 Task: Open Card Brand Reputation Monitoring in Board Product Features to Workspace Direct Marketing and add a team member Softage.4@softage.net, a label Red, a checklist Business Analysis, an attachment from your onedrive, a color Red and finally, add a card description 'Conduct team training session on communication' and a comment 'We should approach this task with a sense of curiosity and a willingness to experiment with new ideas and approaches.'. Add a start date 'Jan 04, 1900' with a due date 'Jan 11, 1900'
Action: Mouse moved to (100, 420)
Screenshot: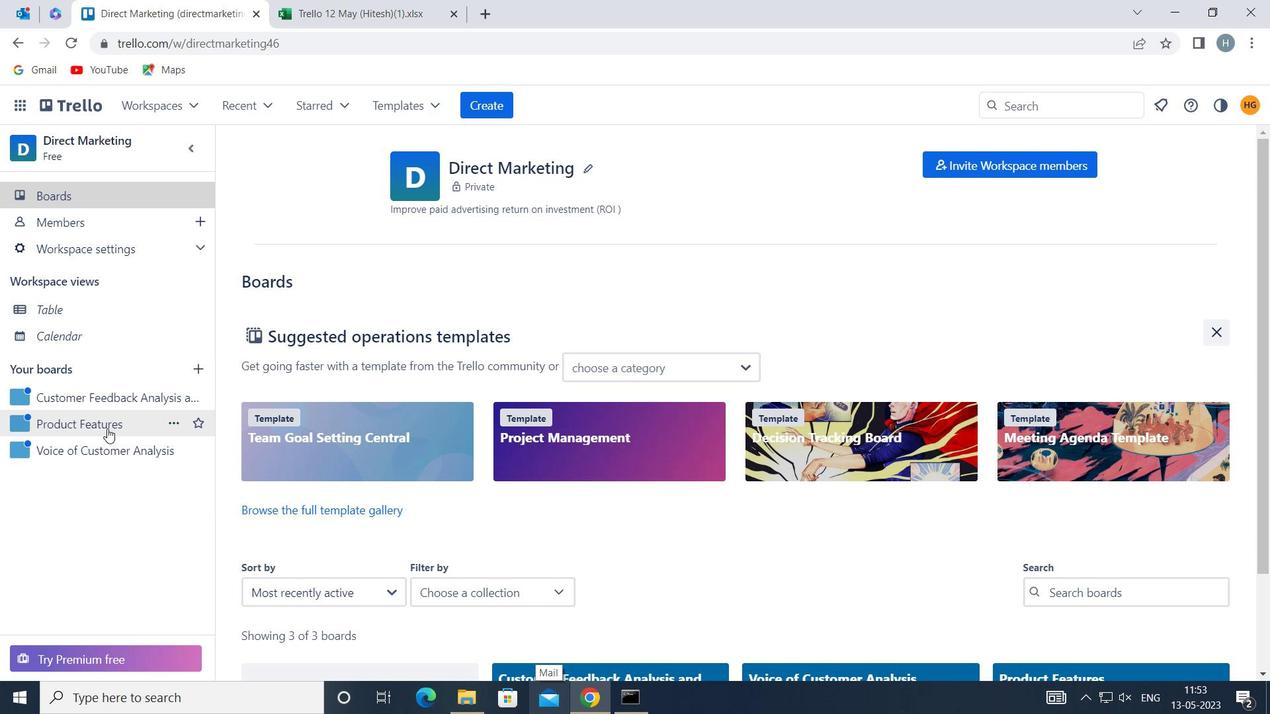 
Action: Mouse pressed left at (100, 420)
Screenshot: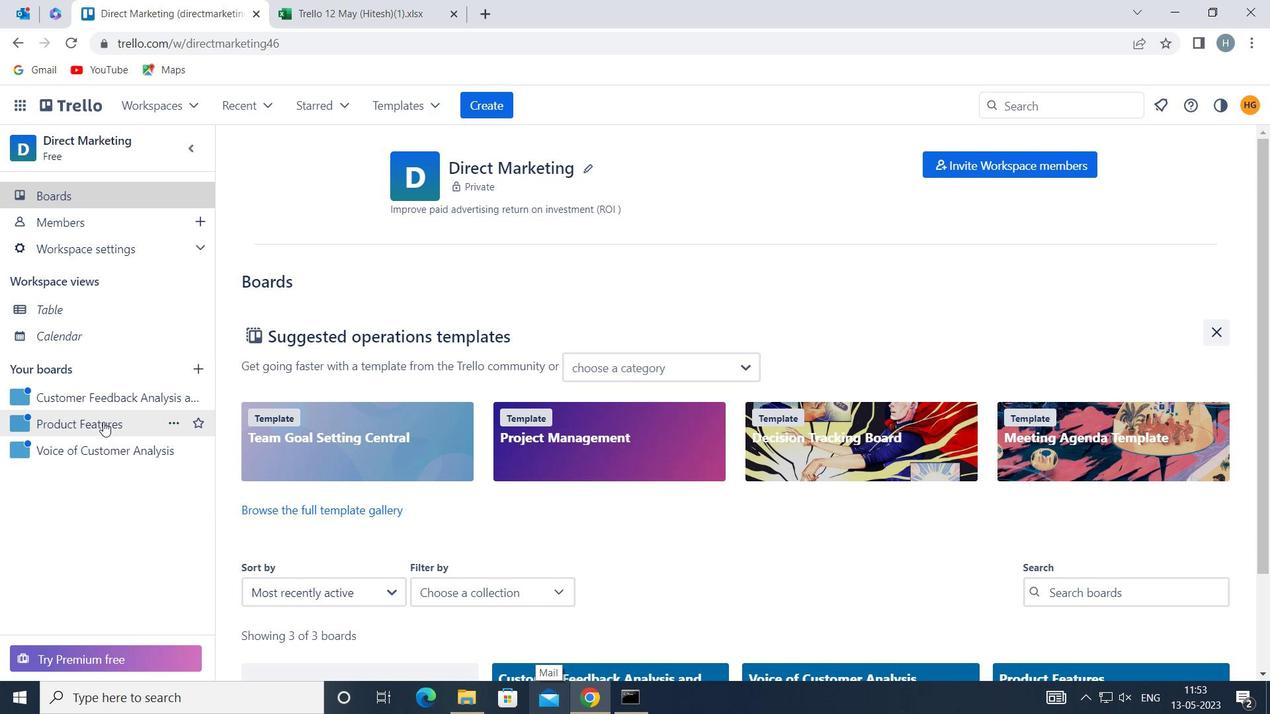
Action: Mouse moved to (525, 240)
Screenshot: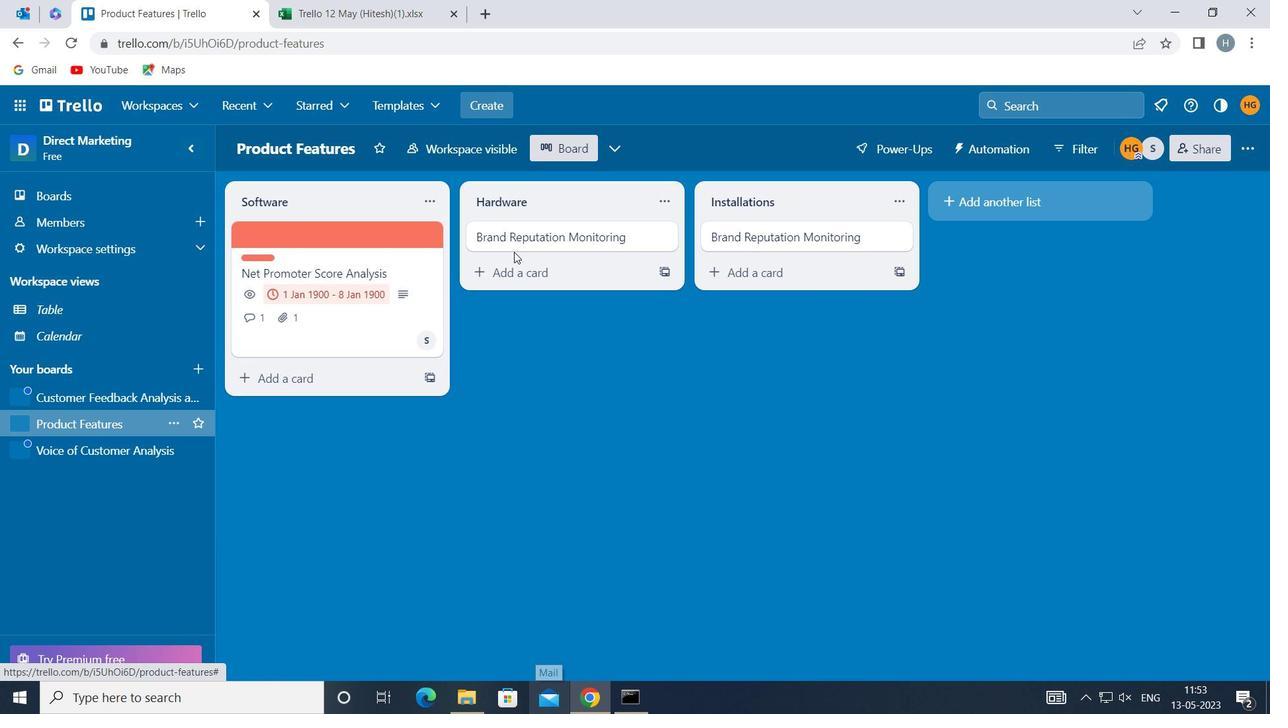 
Action: Mouse pressed left at (525, 240)
Screenshot: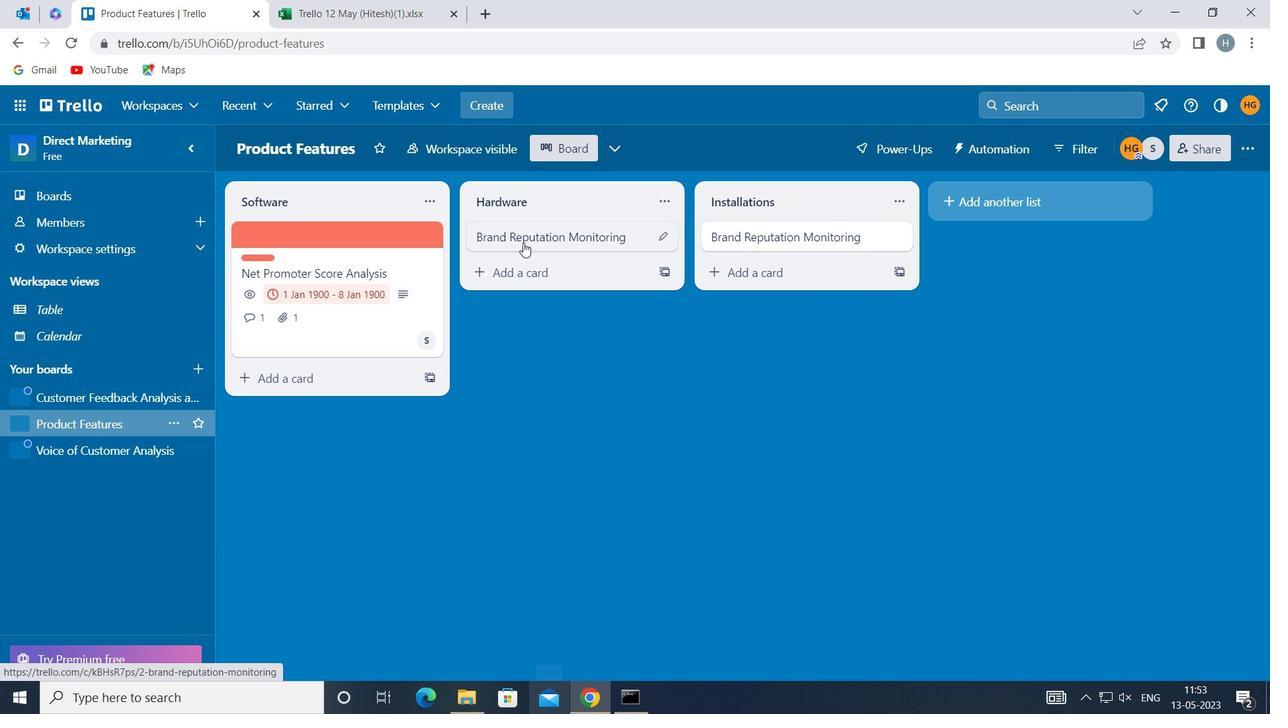
Action: Mouse moved to (832, 301)
Screenshot: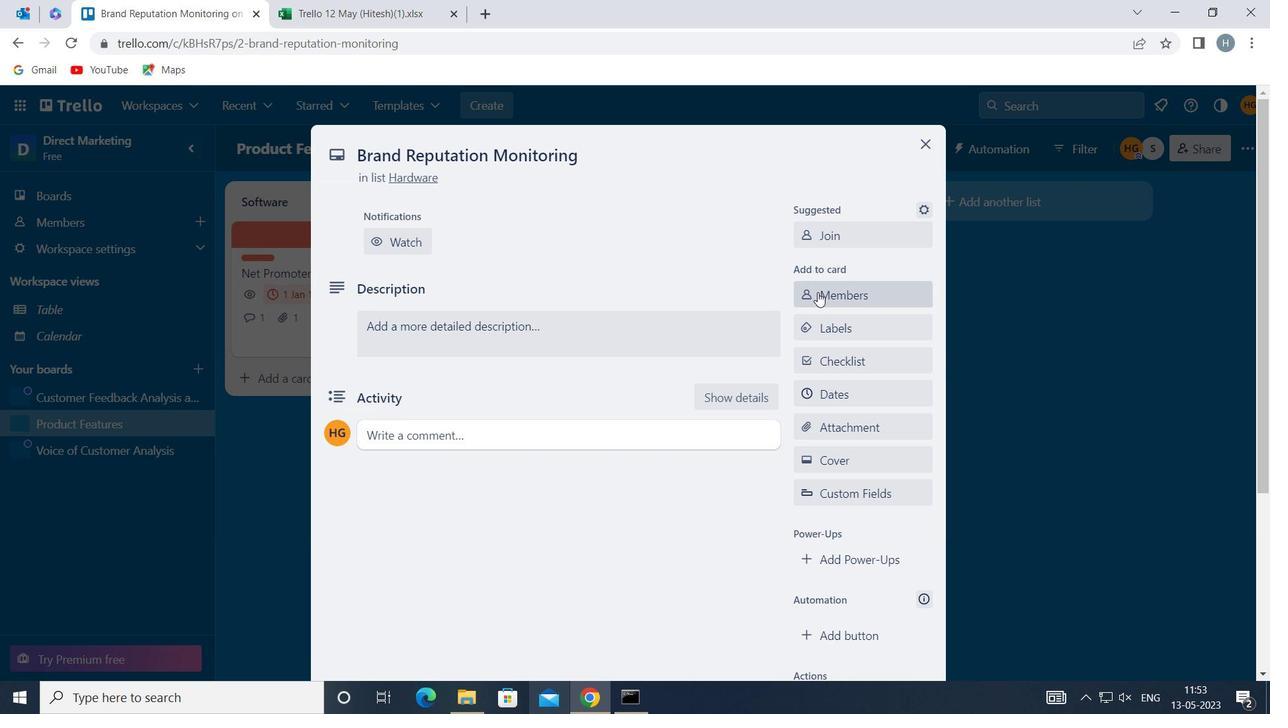 
Action: Mouse pressed left at (832, 301)
Screenshot: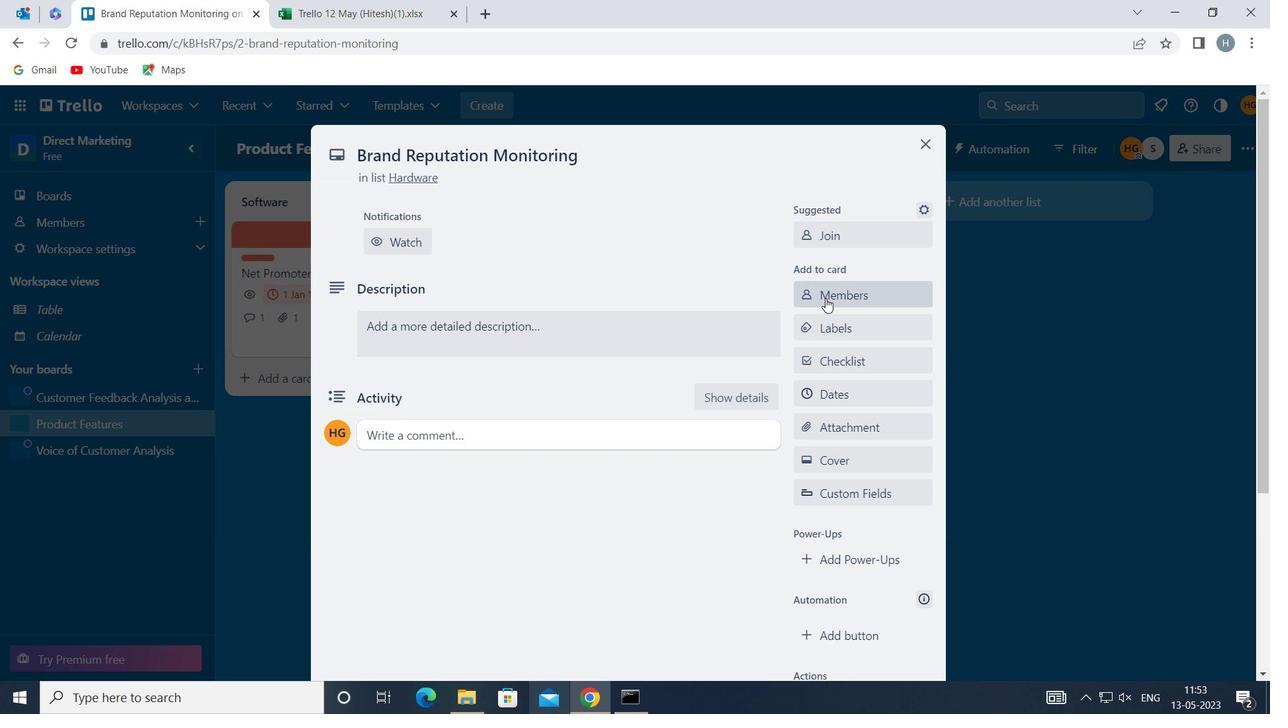 
Action: Mouse moved to (833, 301)
Screenshot: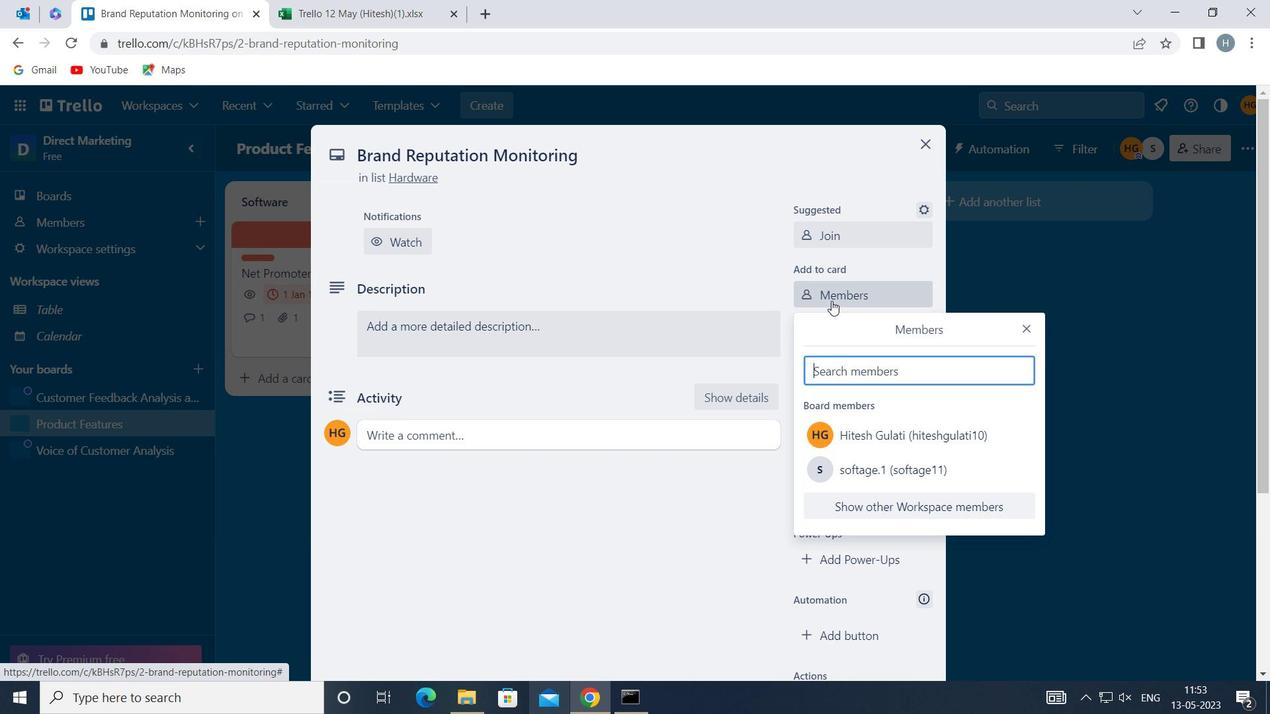 
Action: Key pressed softage
Screenshot: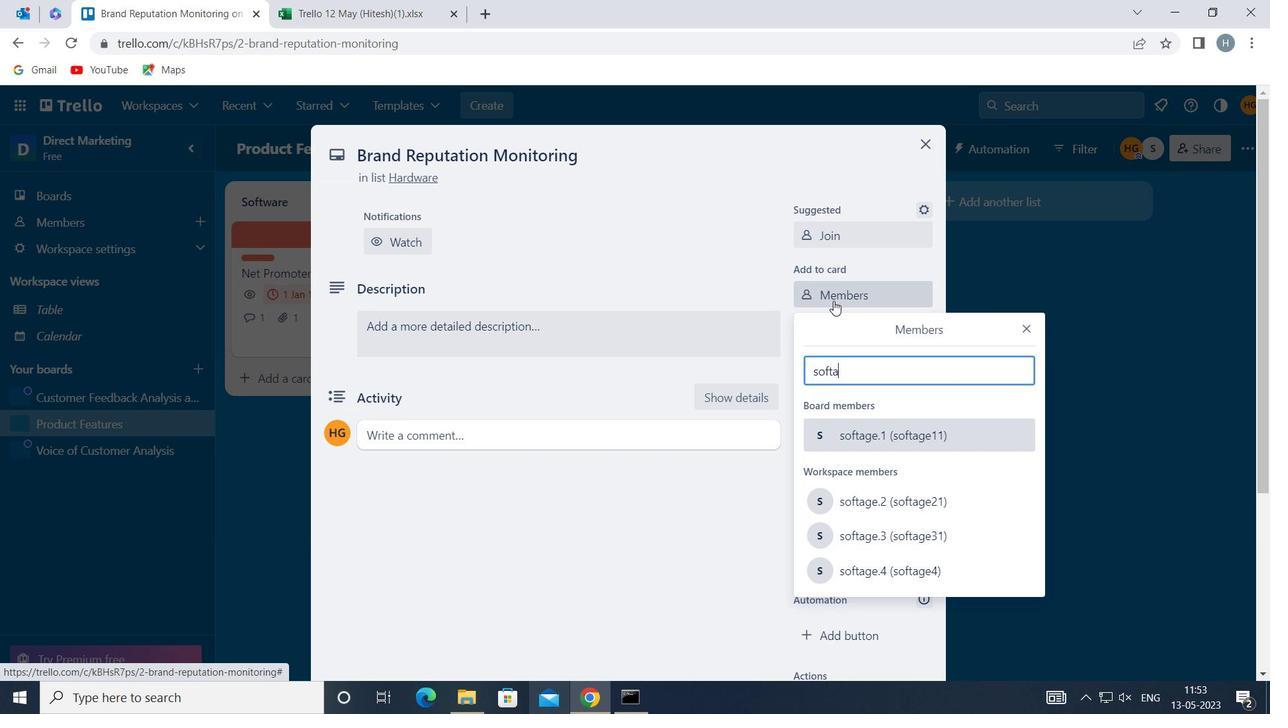 
Action: Mouse moved to (904, 564)
Screenshot: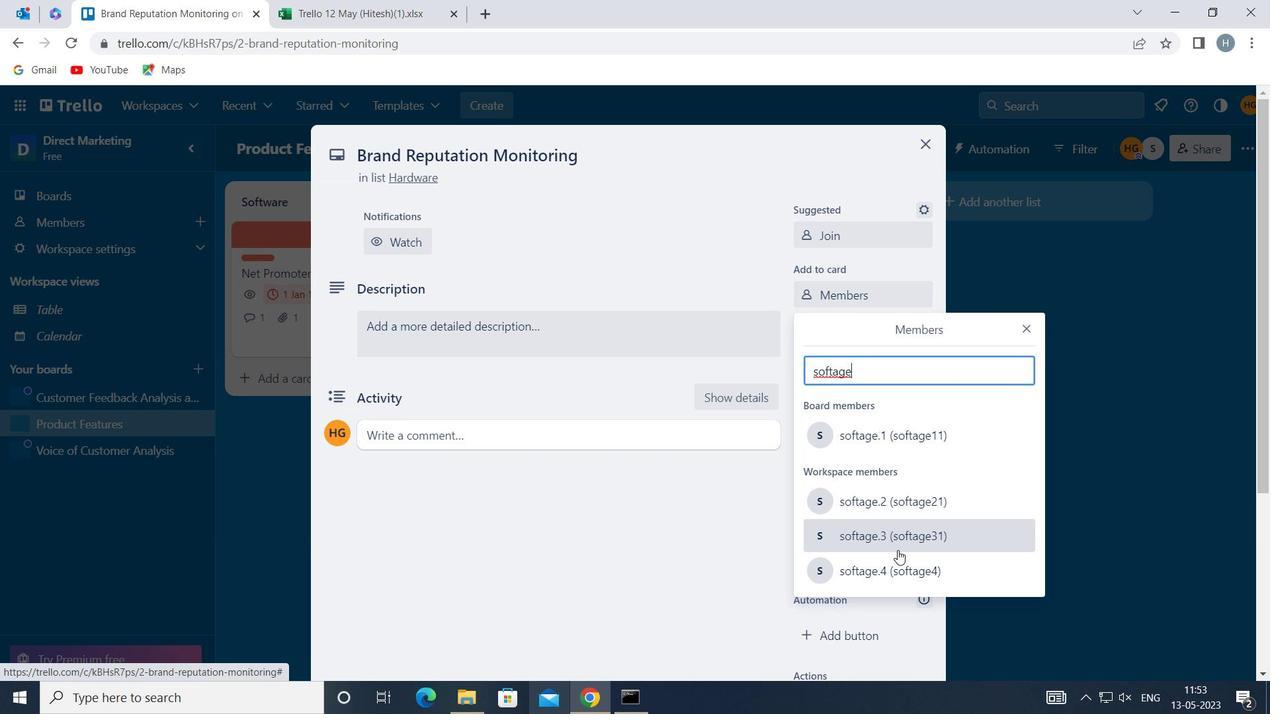 
Action: Mouse pressed left at (904, 564)
Screenshot: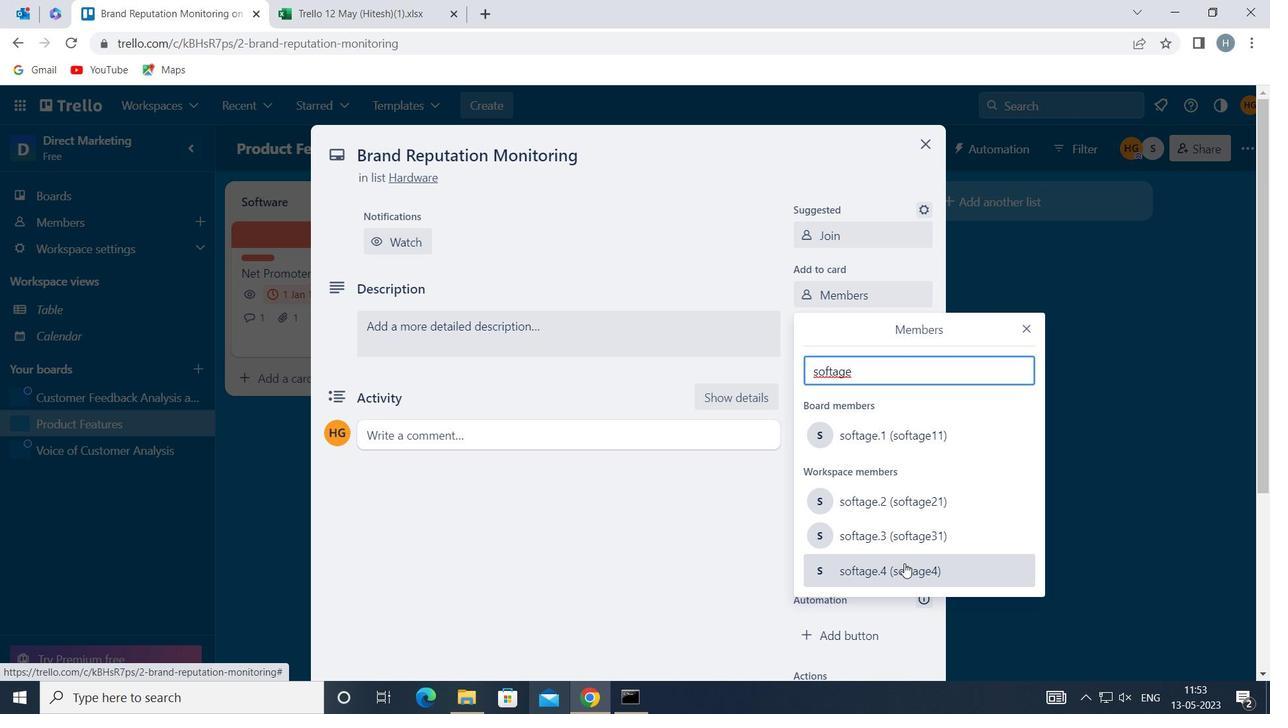 
Action: Mouse moved to (1033, 325)
Screenshot: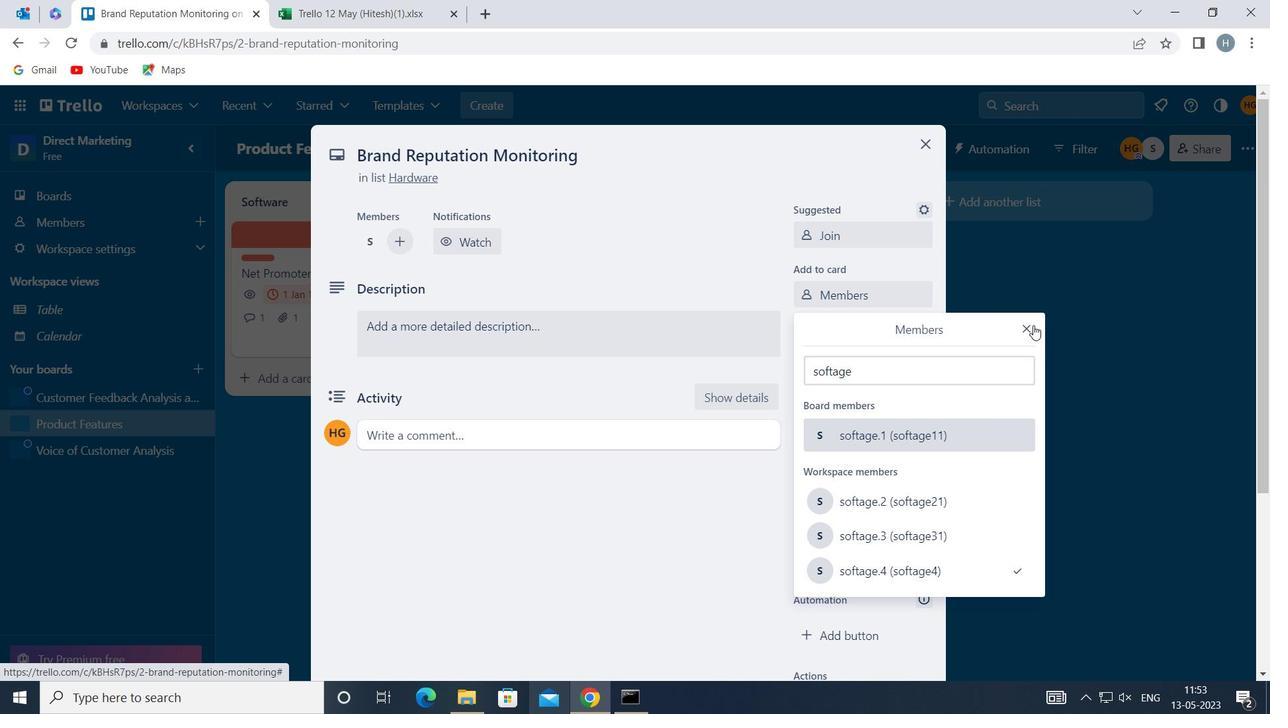 
Action: Mouse pressed left at (1033, 325)
Screenshot: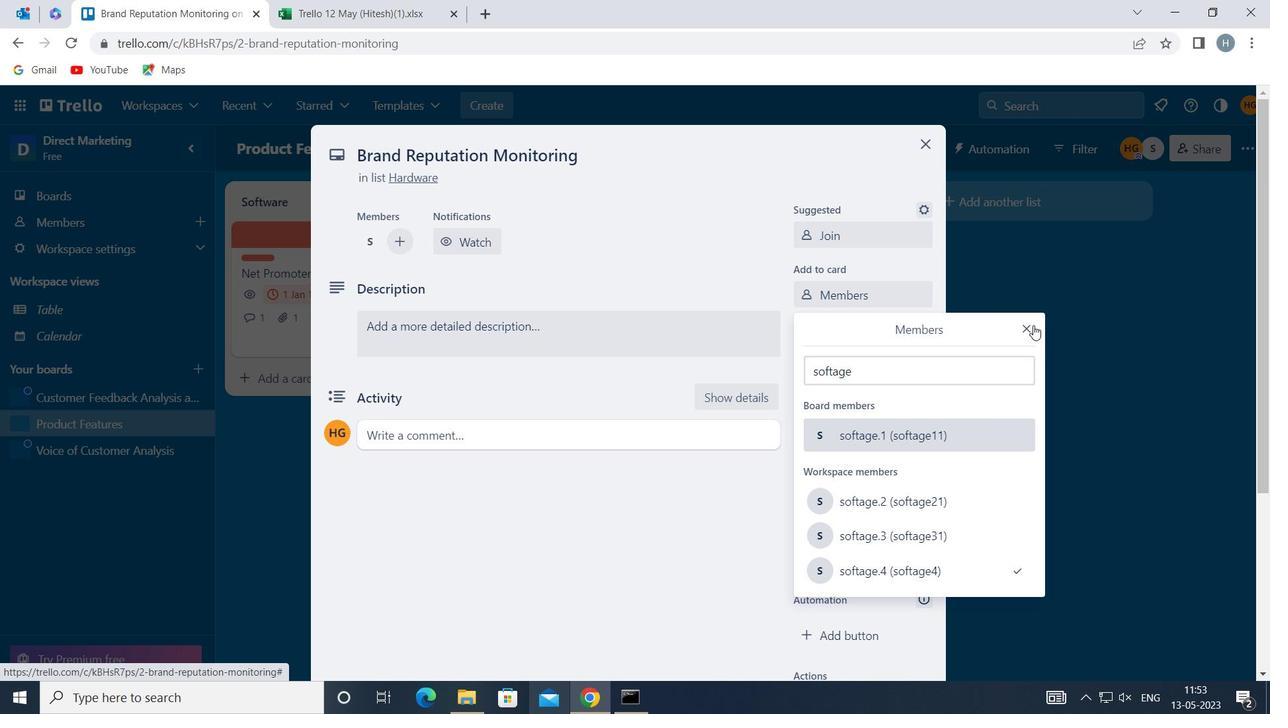 
Action: Mouse moved to (864, 328)
Screenshot: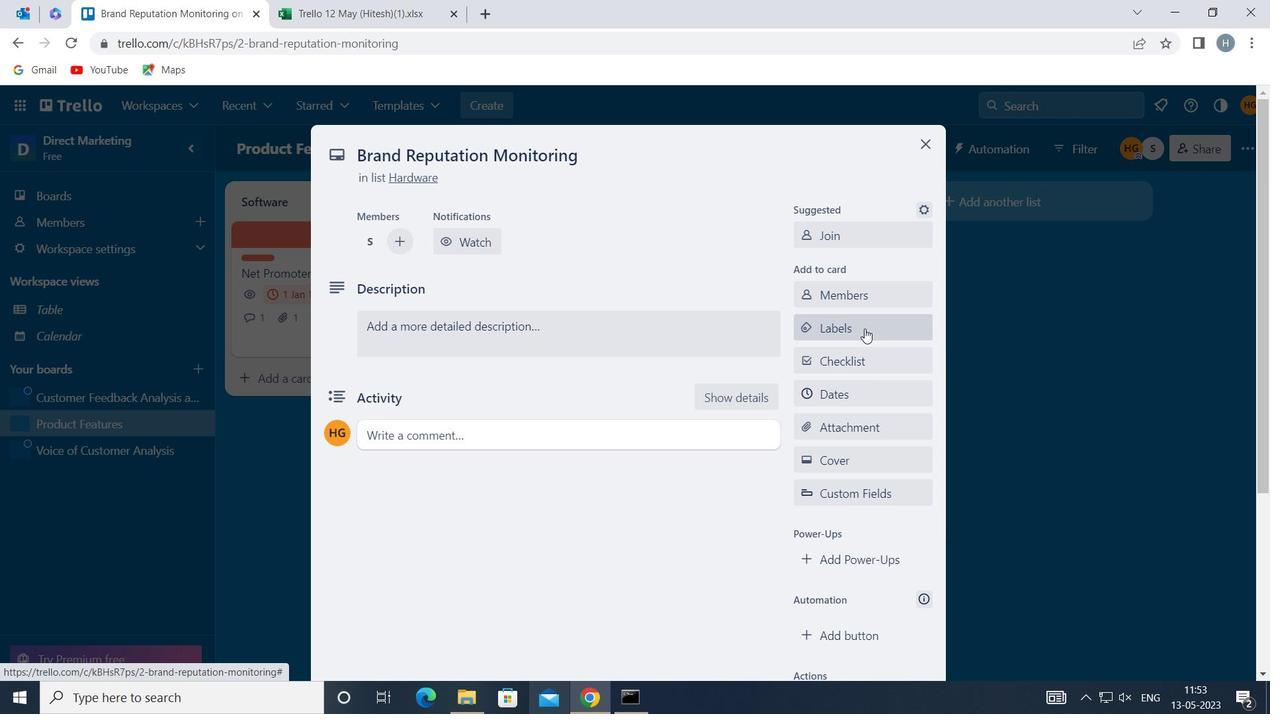 
Action: Mouse pressed left at (864, 328)
Screenshot: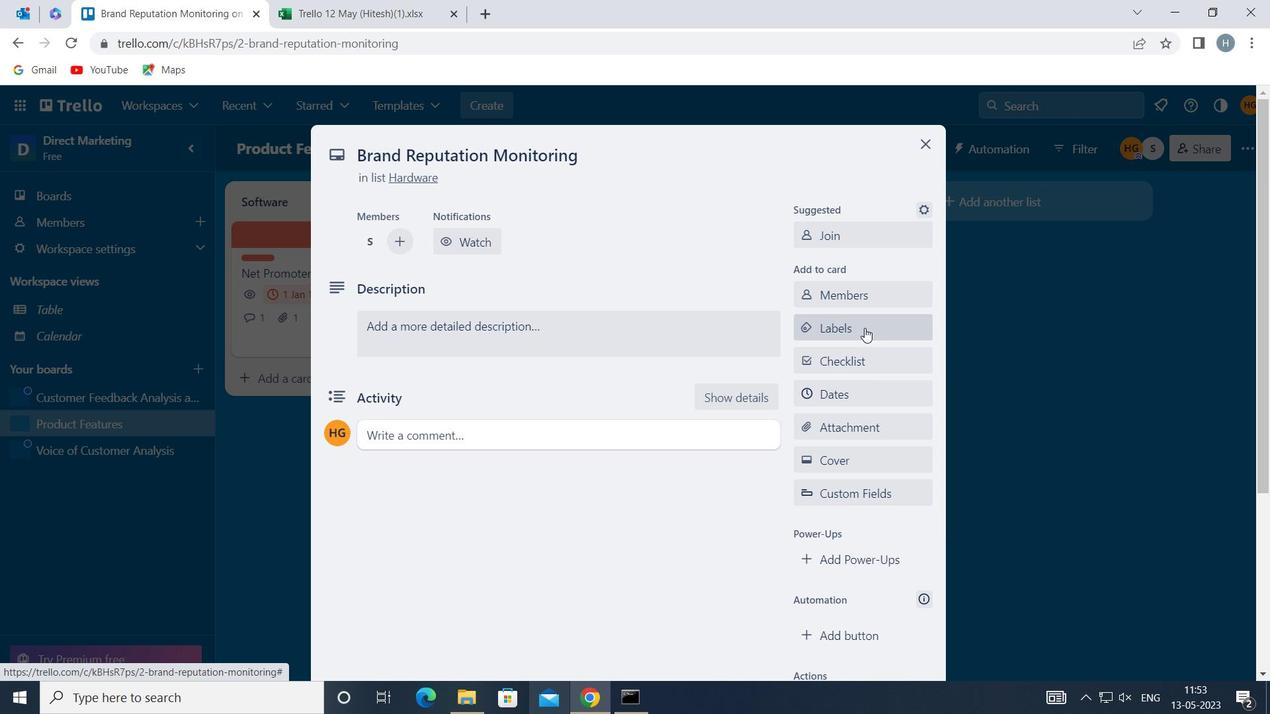
Action: Mouse pressed left at (864, 328)
Screenshot: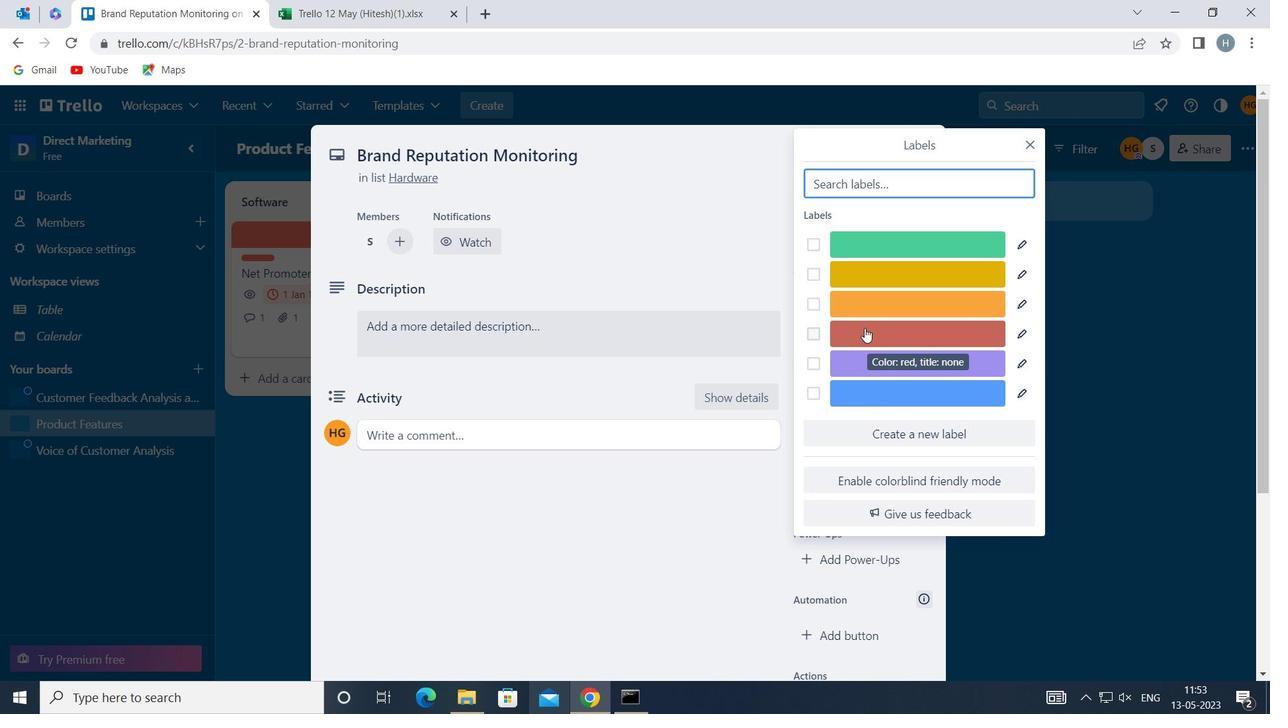 
Action: Mouse moved to (1032, 142)
Screenshot: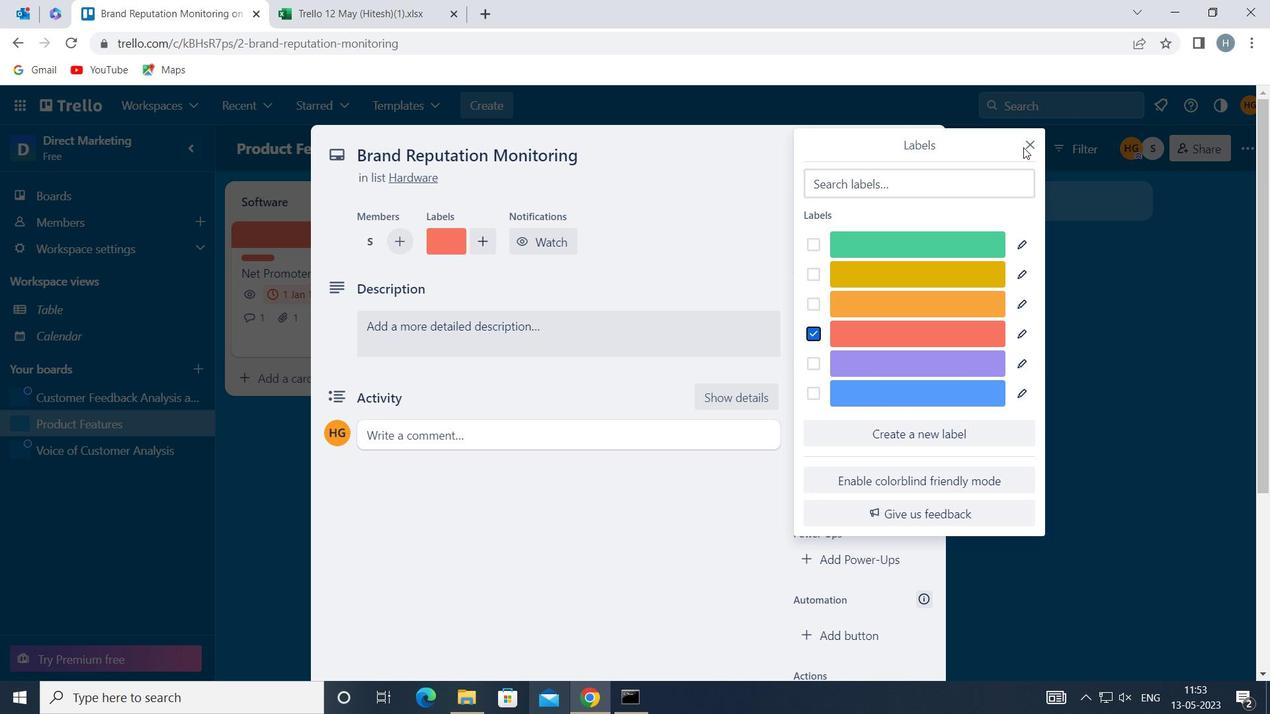 
Action: Mouse pressed left at (1032, 142)
Screenshot: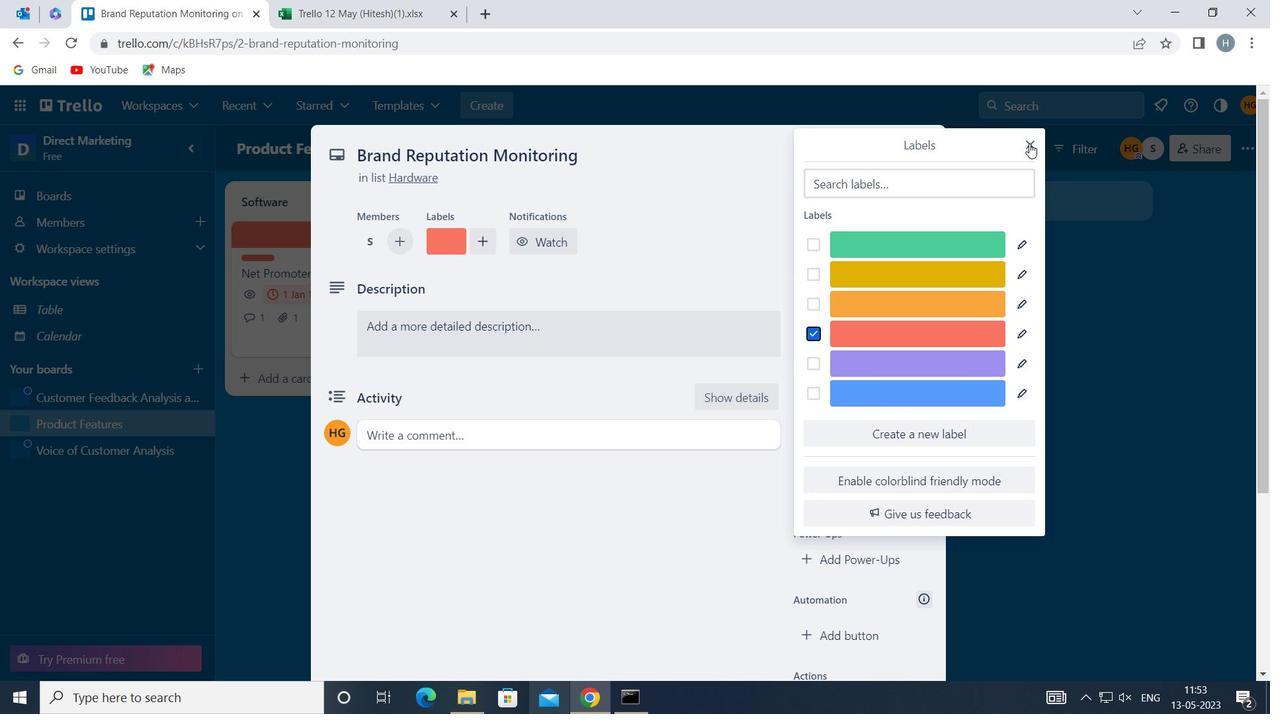 
Action: Mouse moved to (911, 356)
Screenshot: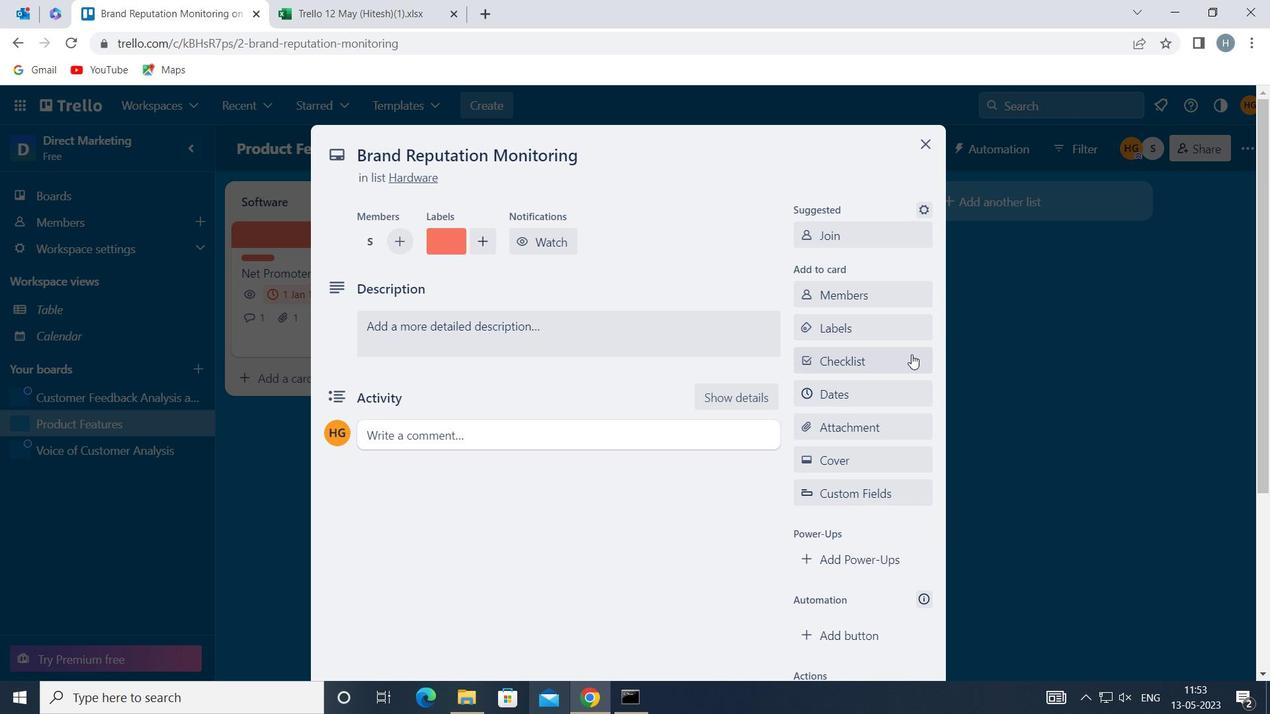 
Action: Mouse pressed left at (911, 356)
Screenshot: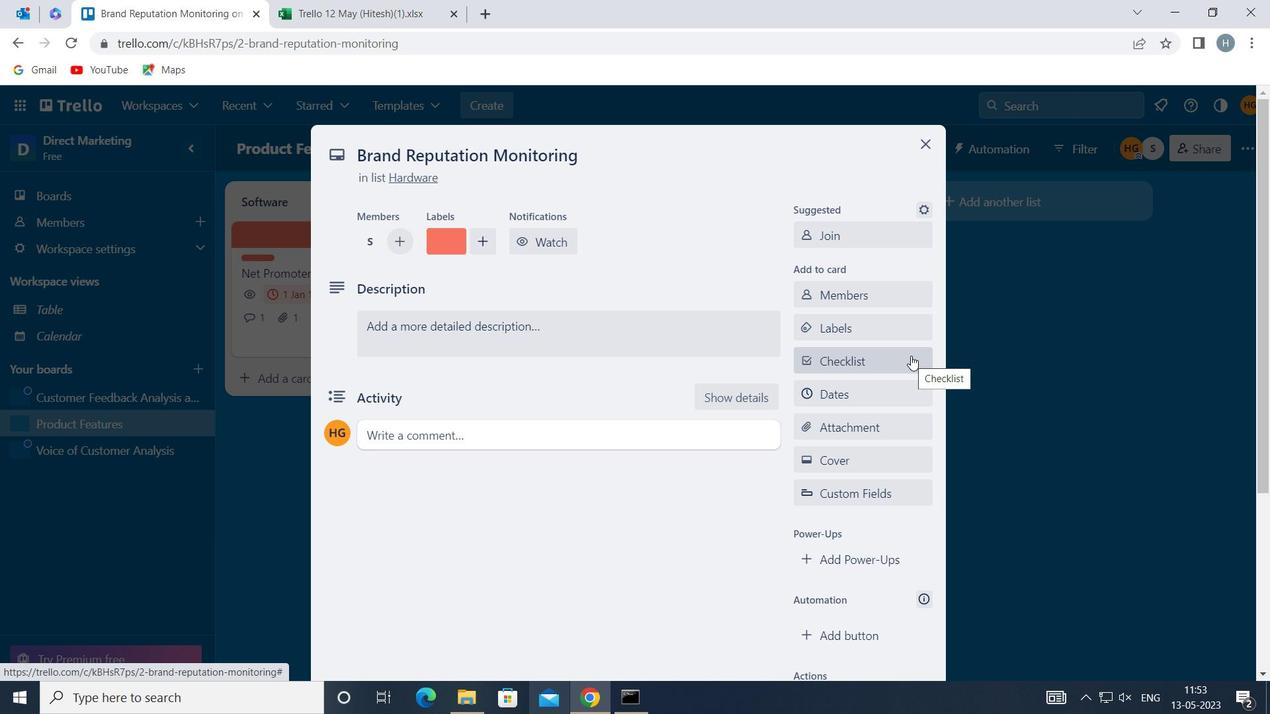 
Action: Key pressed <Key.shift><Key.shift>BUSINESS<Key.space><Key.shift>ANALYSIS
Screenshot: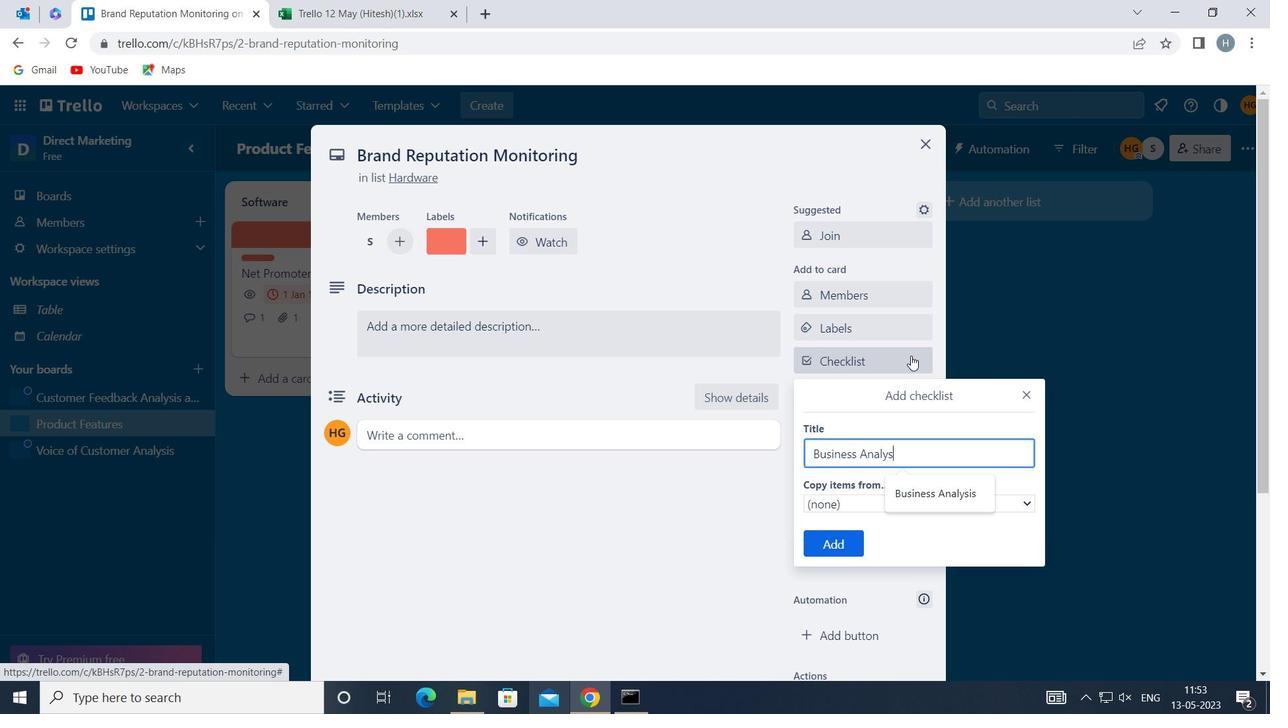 
Action: Mouse moved to (835, 538)
Screenshot: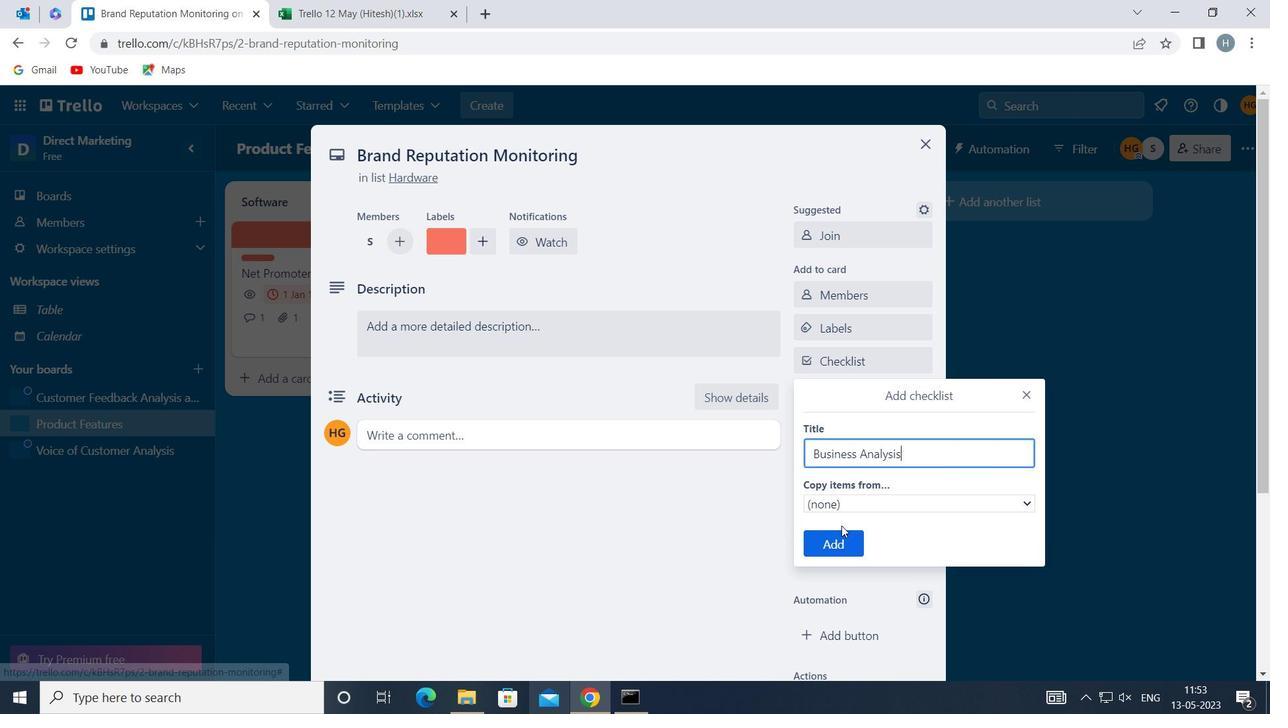 
Action: Mouse pressed left at (835, 538)
Screenshot: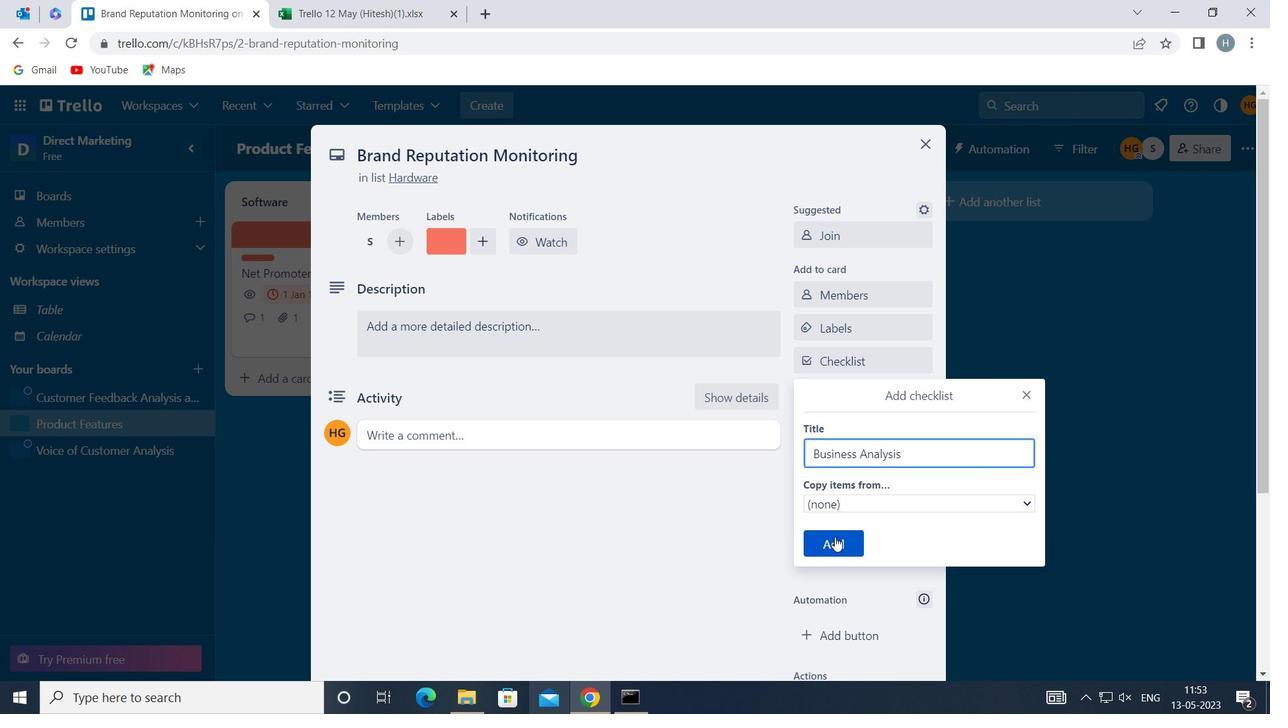 
Action: Mouse moved to (877, 363)
Screenshot: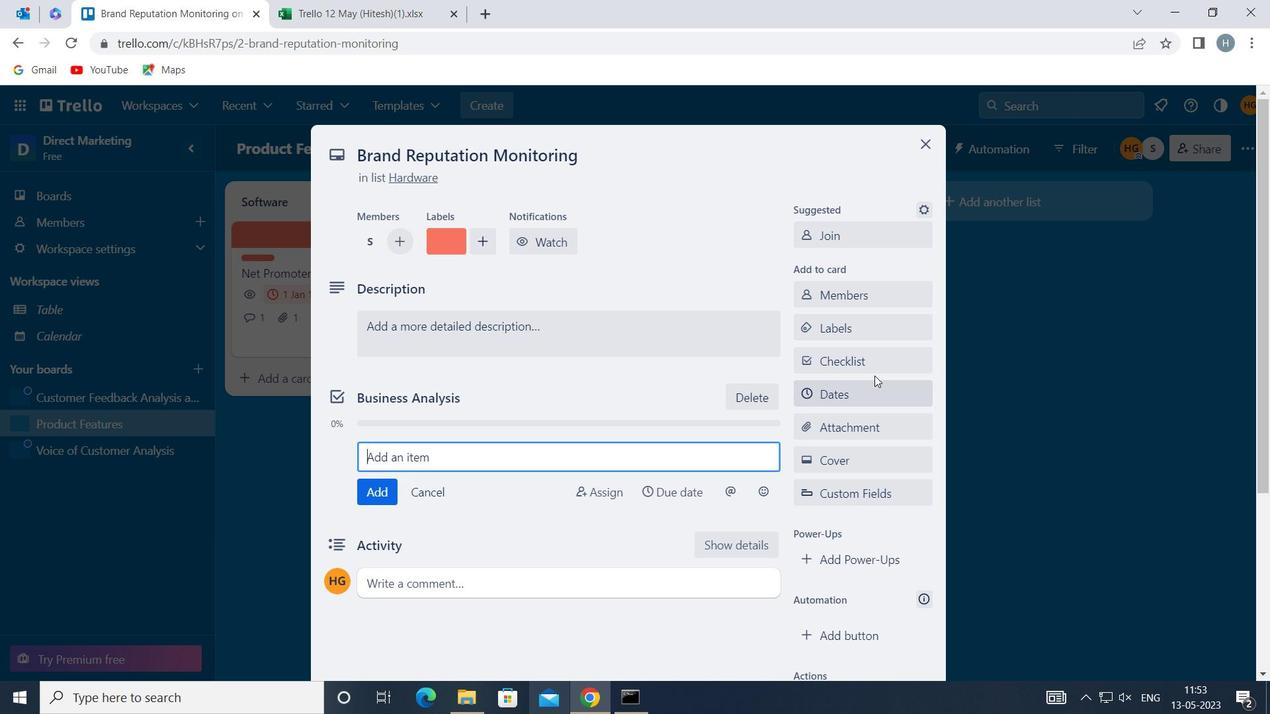 
Action: Mouse pressed left at (877, 363)
Screenshot: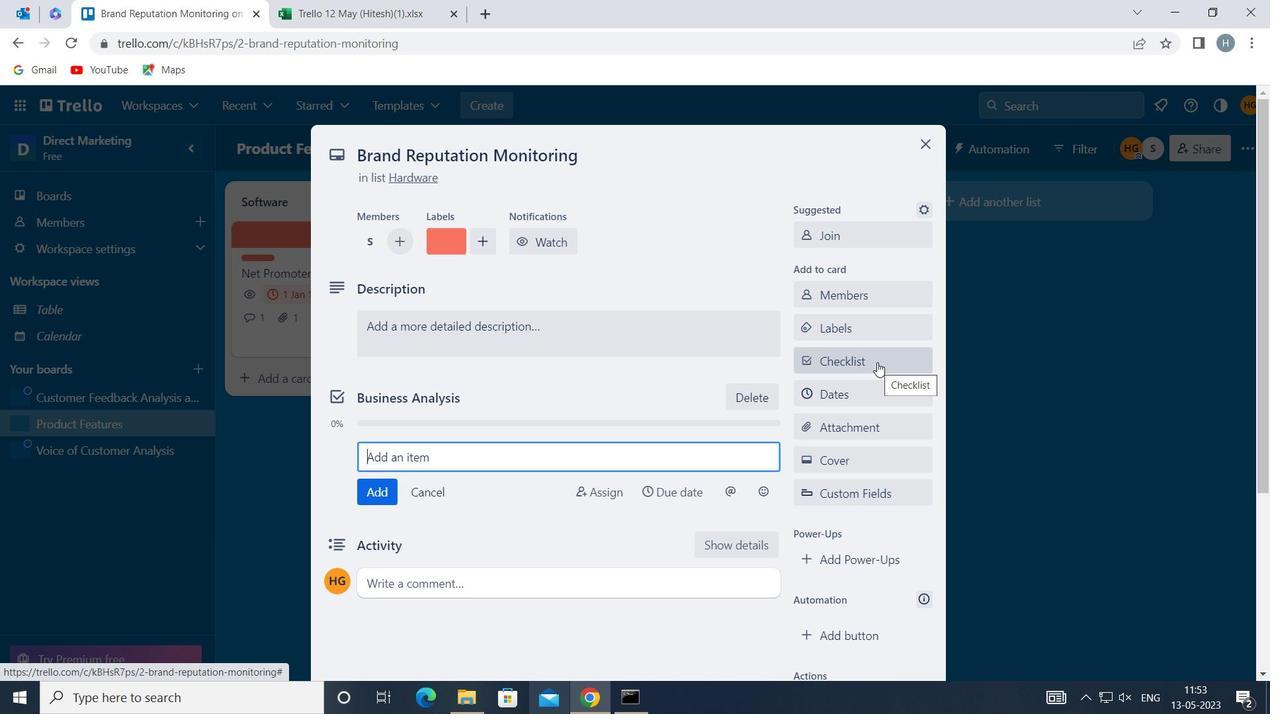 
Action: Mouse moved to (1029, 391)
Screenshot: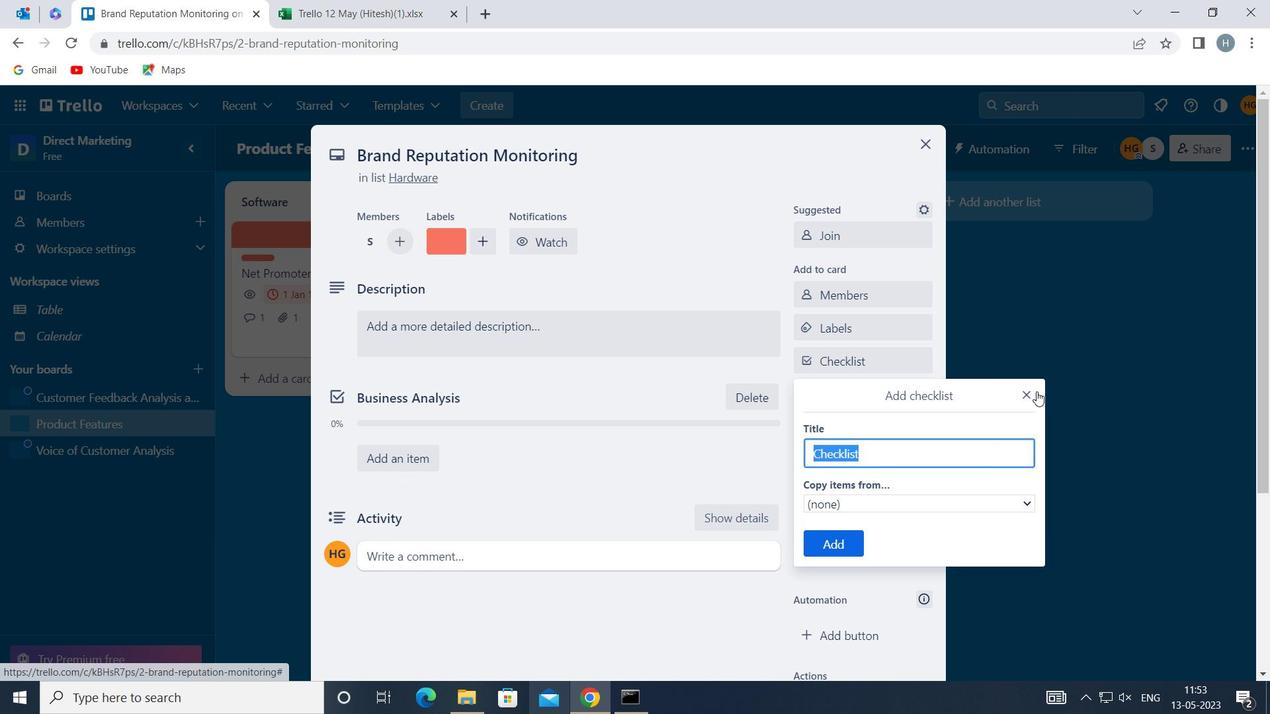 
Action: Mouse pressed left at (1029, 391)
Screenshot: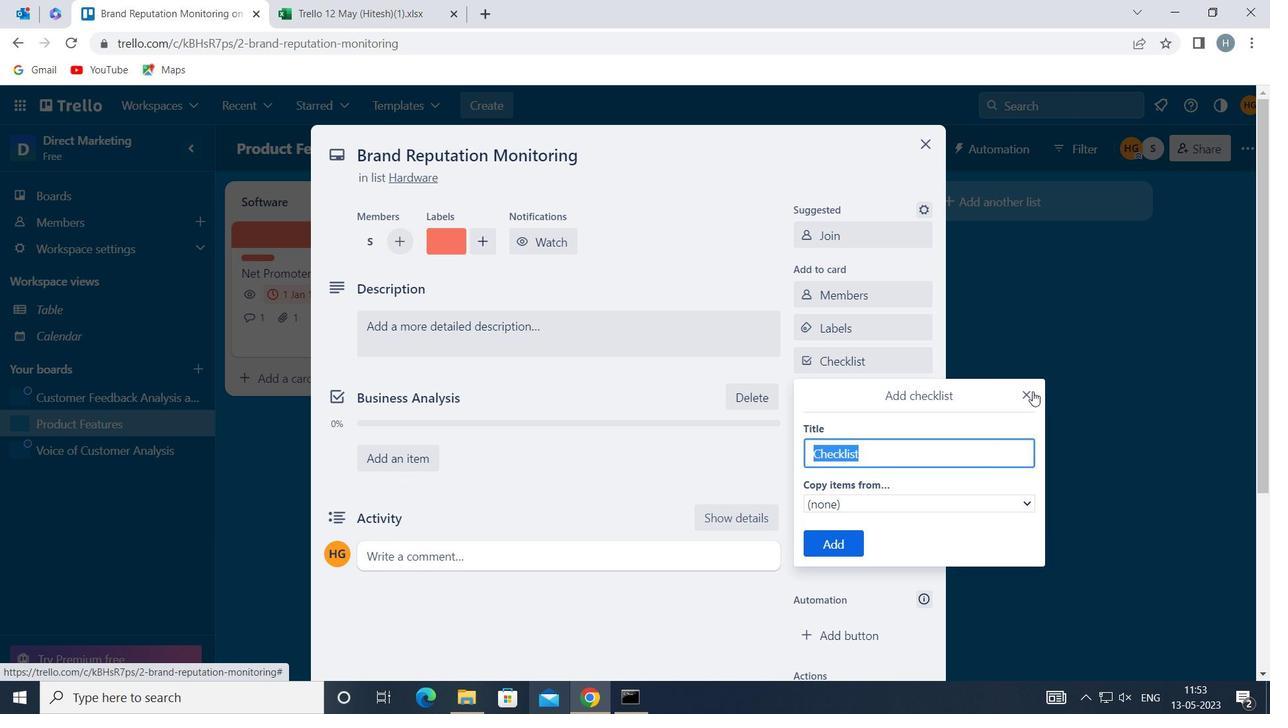 
Action: Mouse moved to (880, 417)
Screenshot: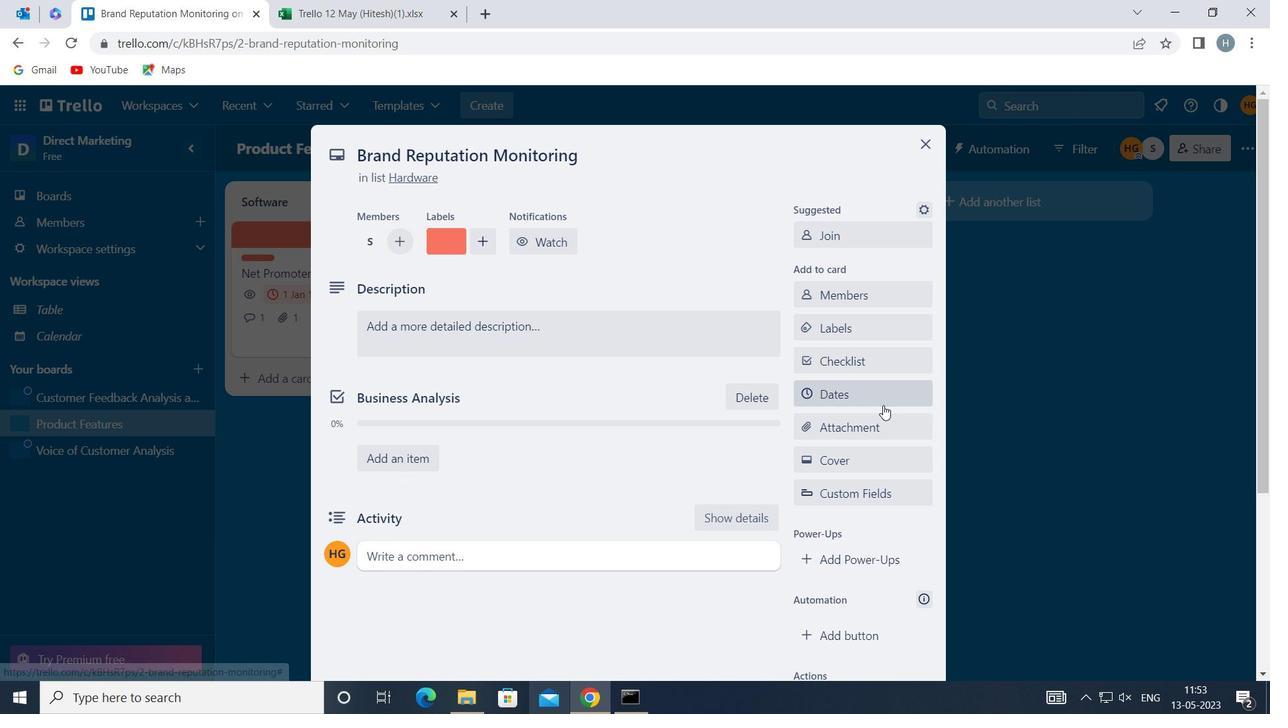 
Action: Mouse pressed left at (880, 417)
Screenshot: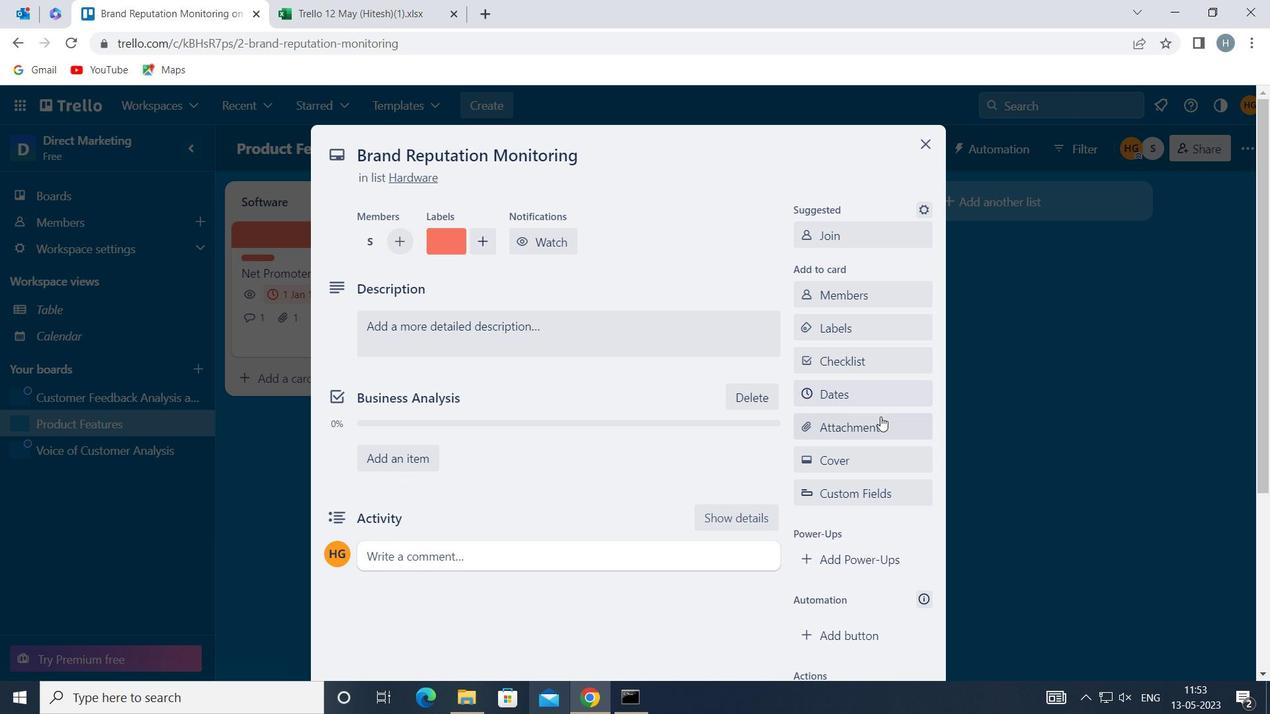 
Action: Mouse moved to (877, 309)
Screenshot: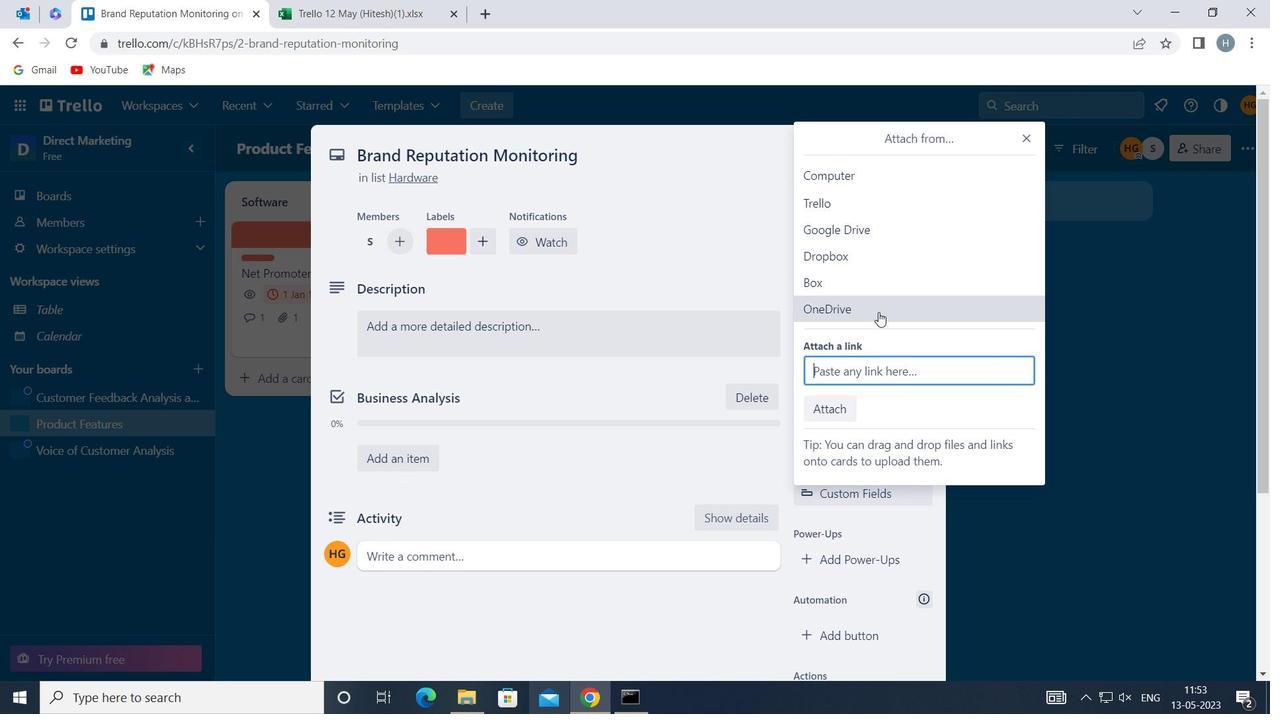 
Action: Mouse pressed left at (877, 309)
Screenshot: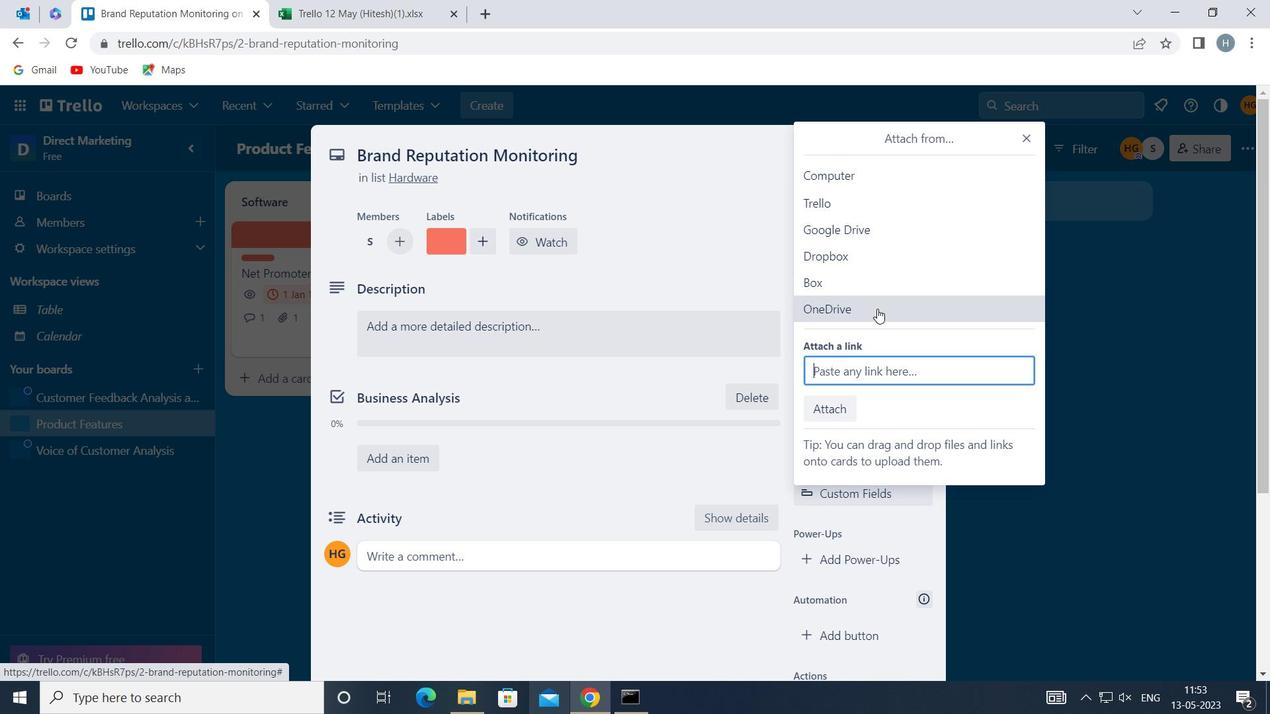 
Action: Mouse moved to (581, 238)
Screenshot: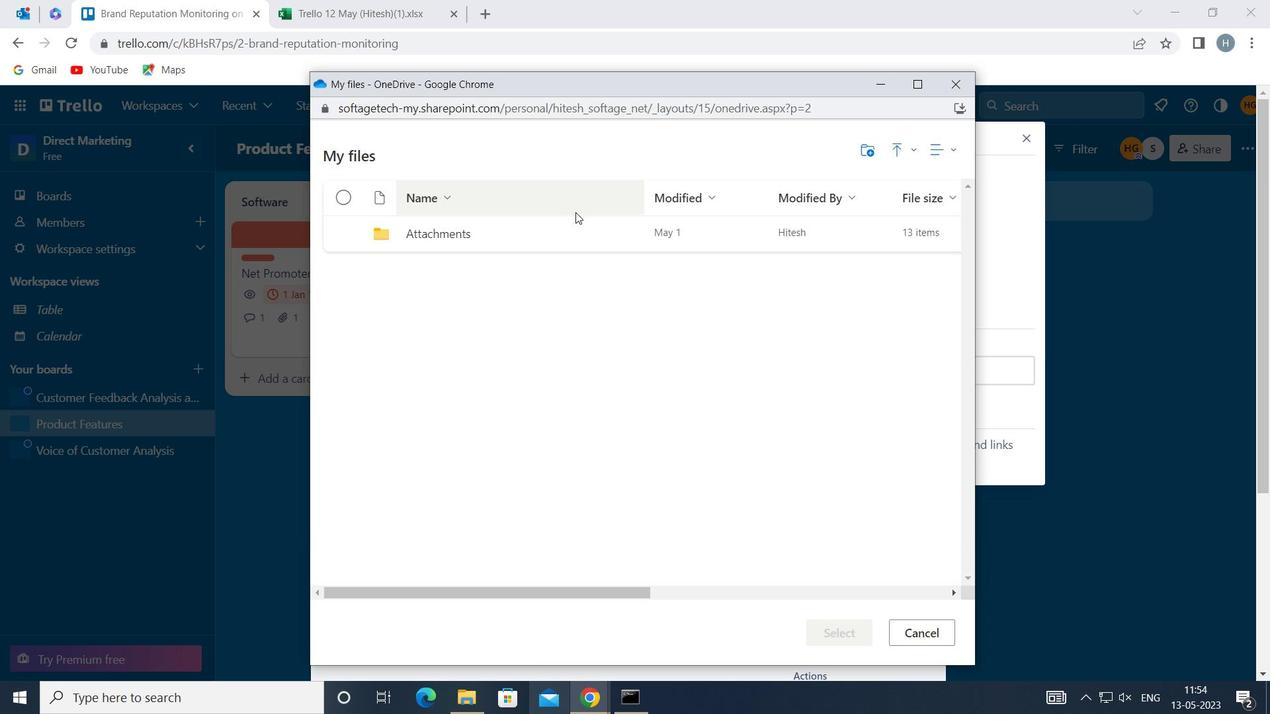 
Action: Mouse pressed left at (581, 238)
Screenshot: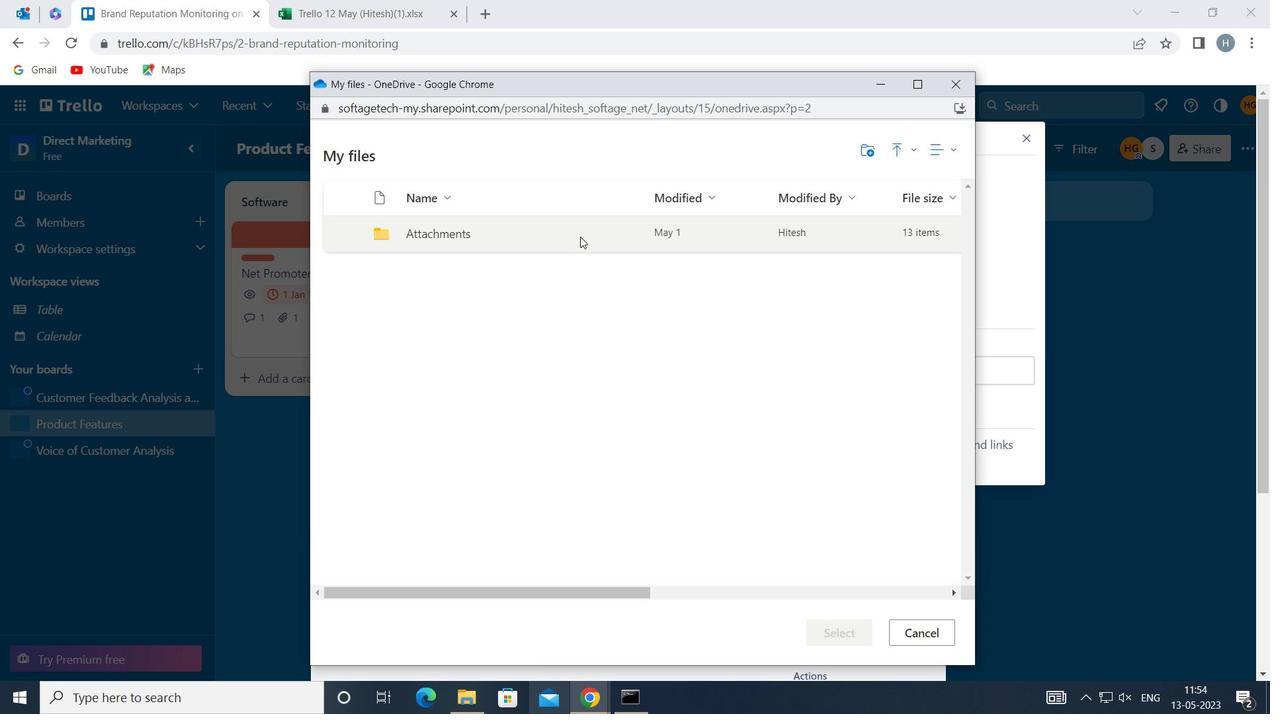 
Action: Mouse moved to (581, 239)
Screenshot: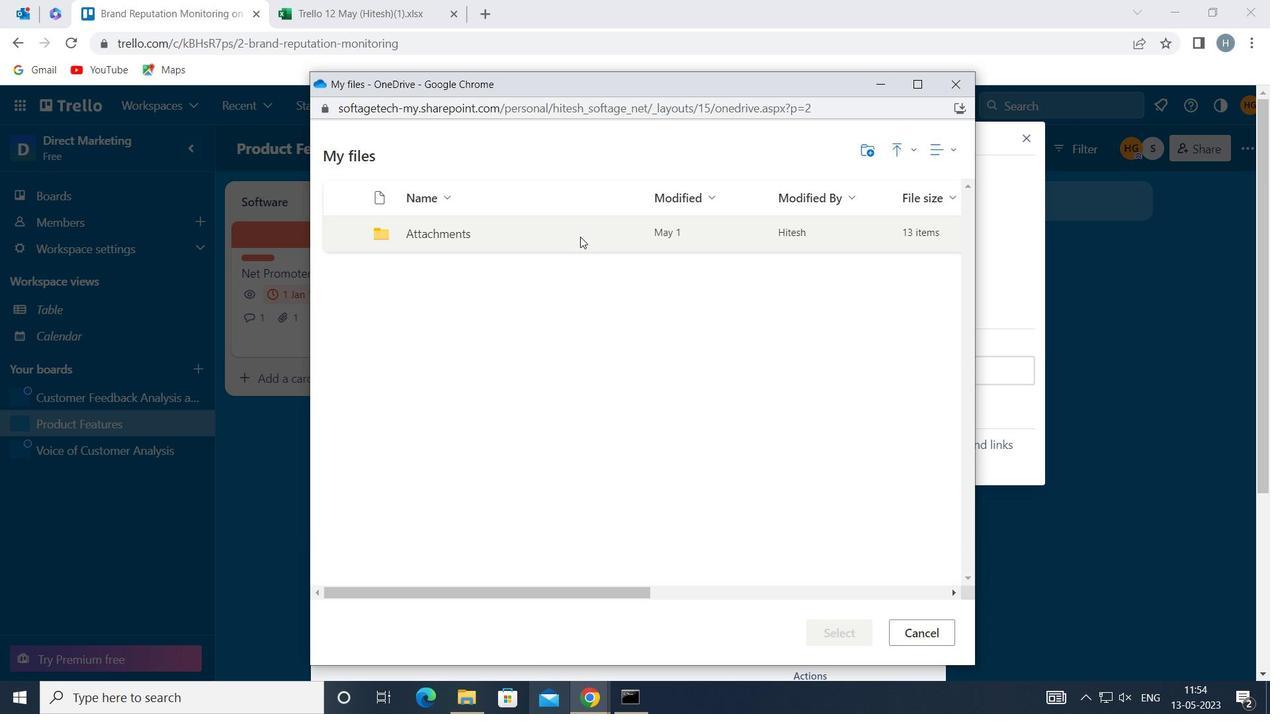 
Action: Mouse pressed left at (581, 239)
Screenshot: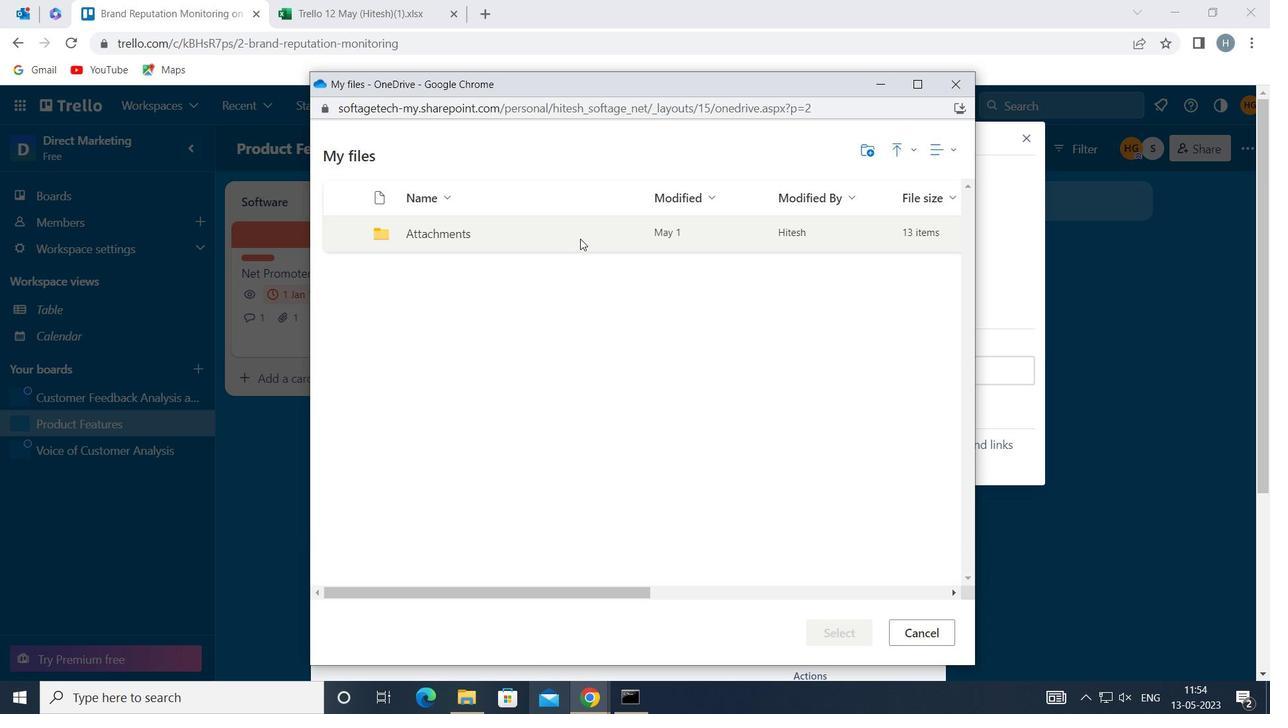 
Action: Mouse moved to (623, 256)
Screenshot: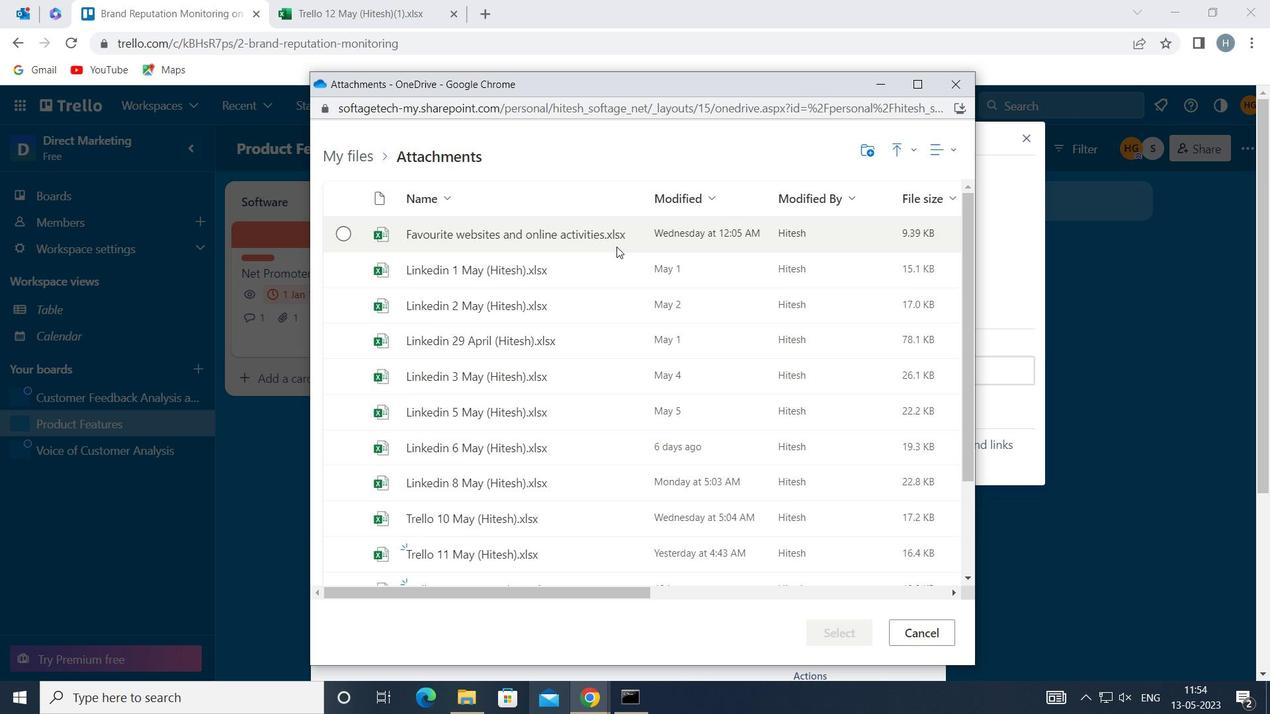 
Action: Mouse pressed left at (623, 256)
Screenshot: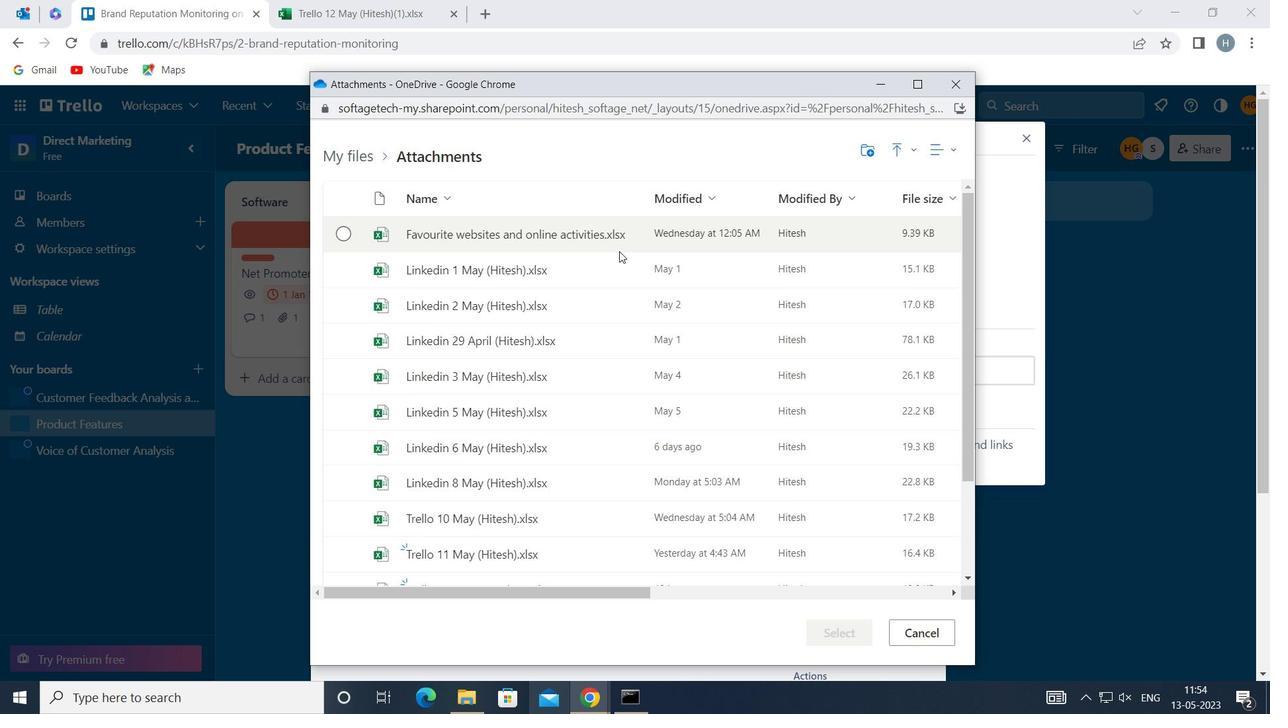 
Action: Mouse moved to (850, 625)
Screenshot: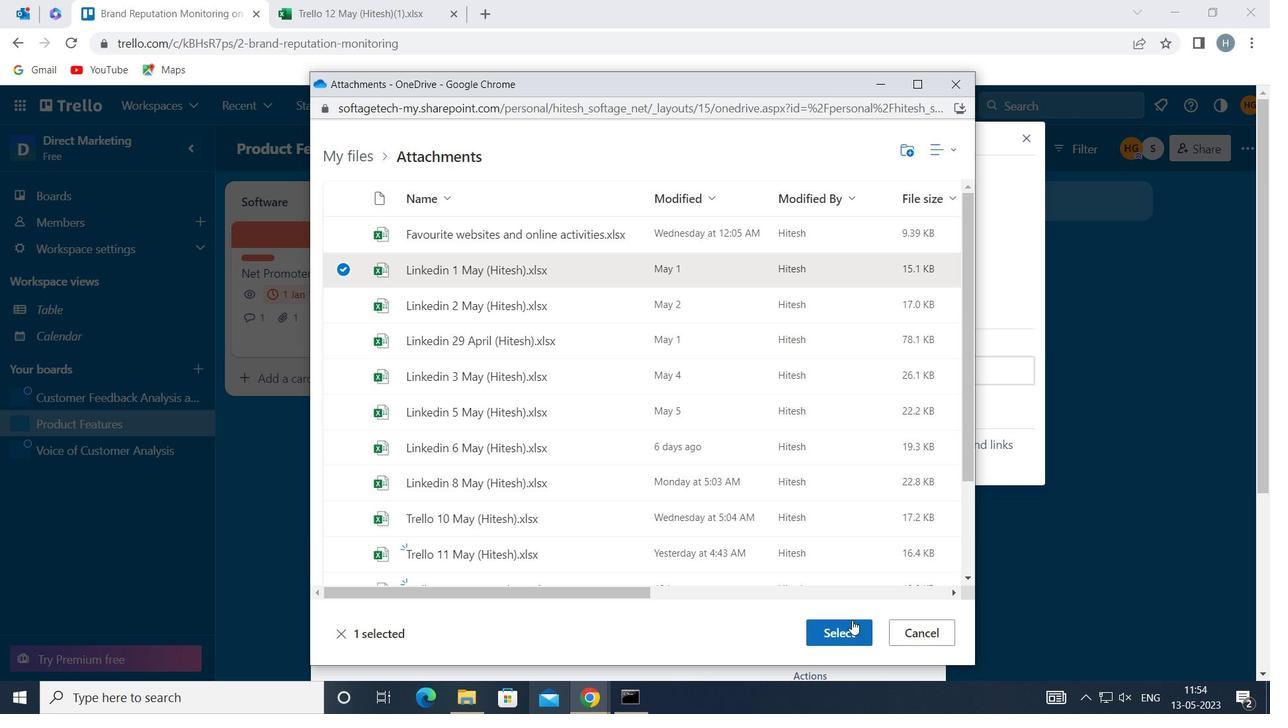
Action: Mouse pressed left at (850, 625)
Screenshot: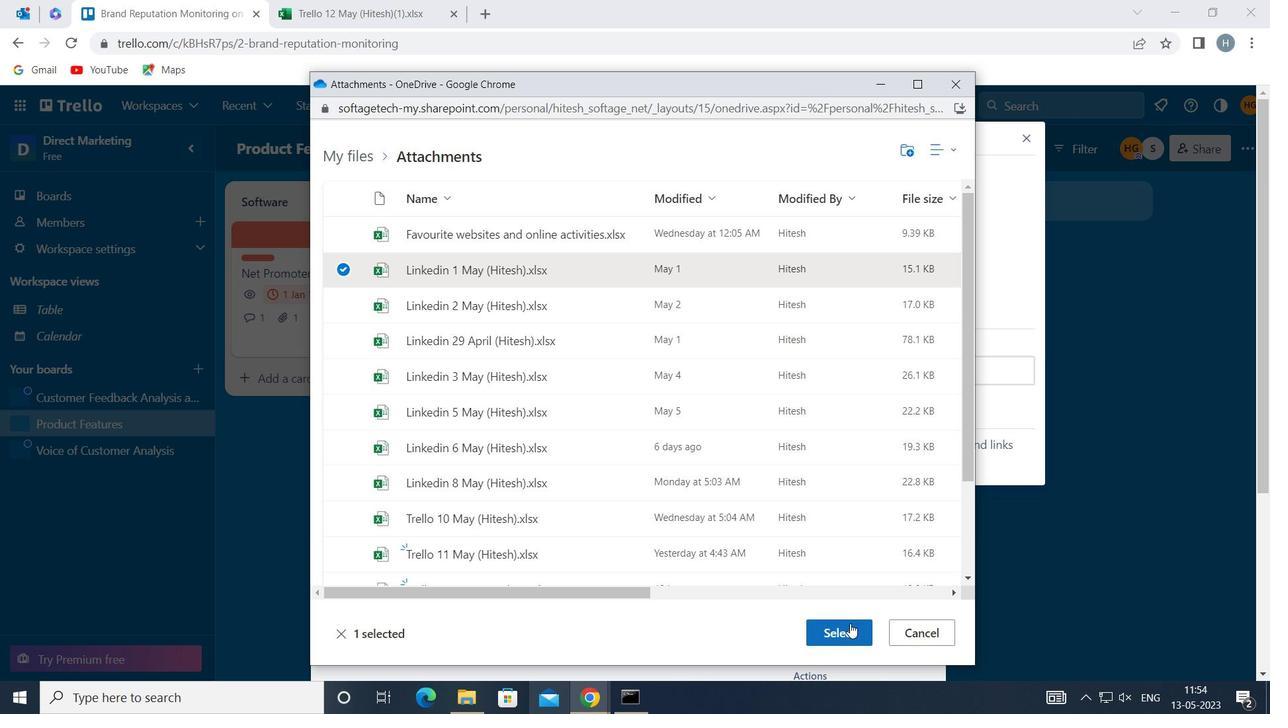 
Action: Mouse moved to (855, 459)
Screenshot: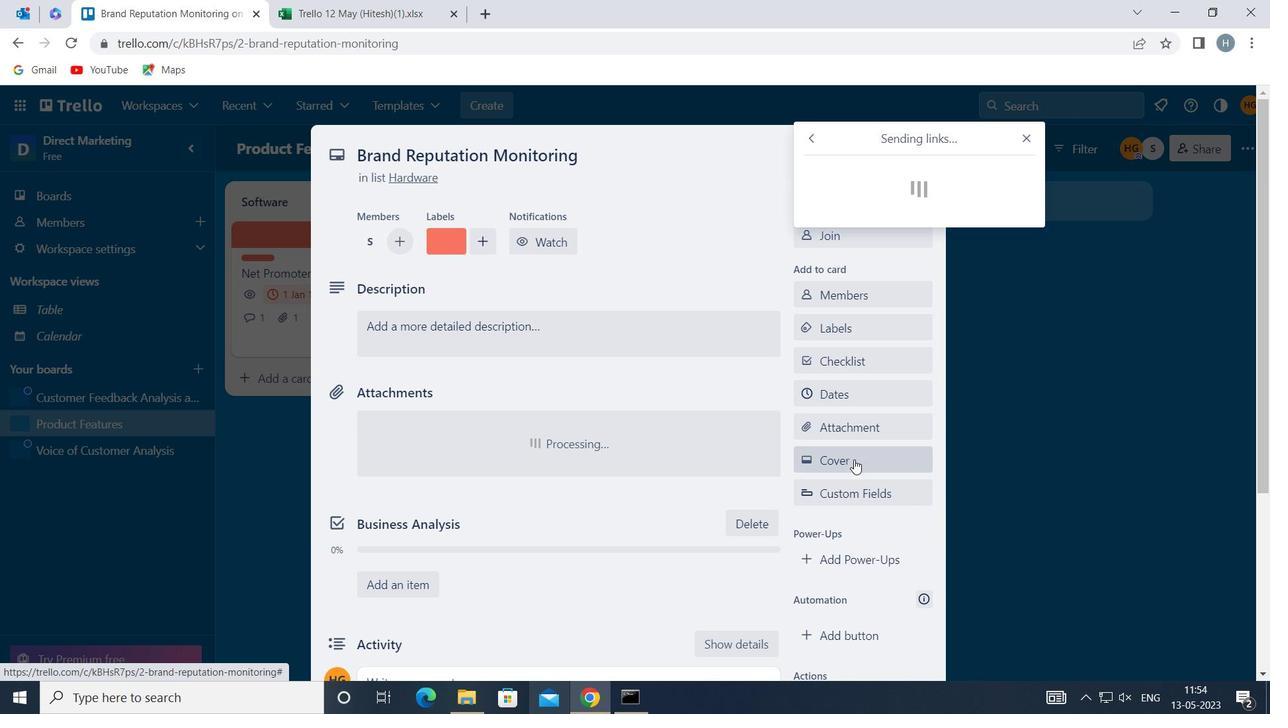 
Action: Mouse pressed left at (855, 459)
Screenshot: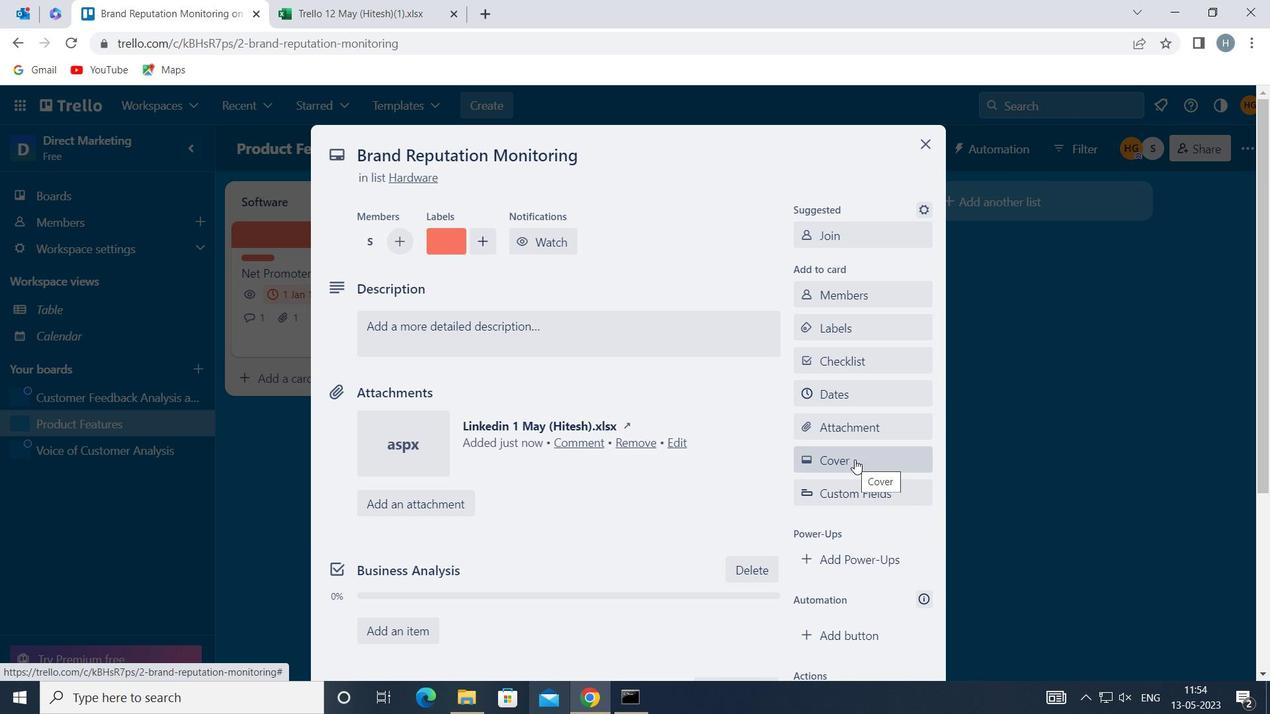 
Action: Mouse moved to (954, 343)
Screenshot: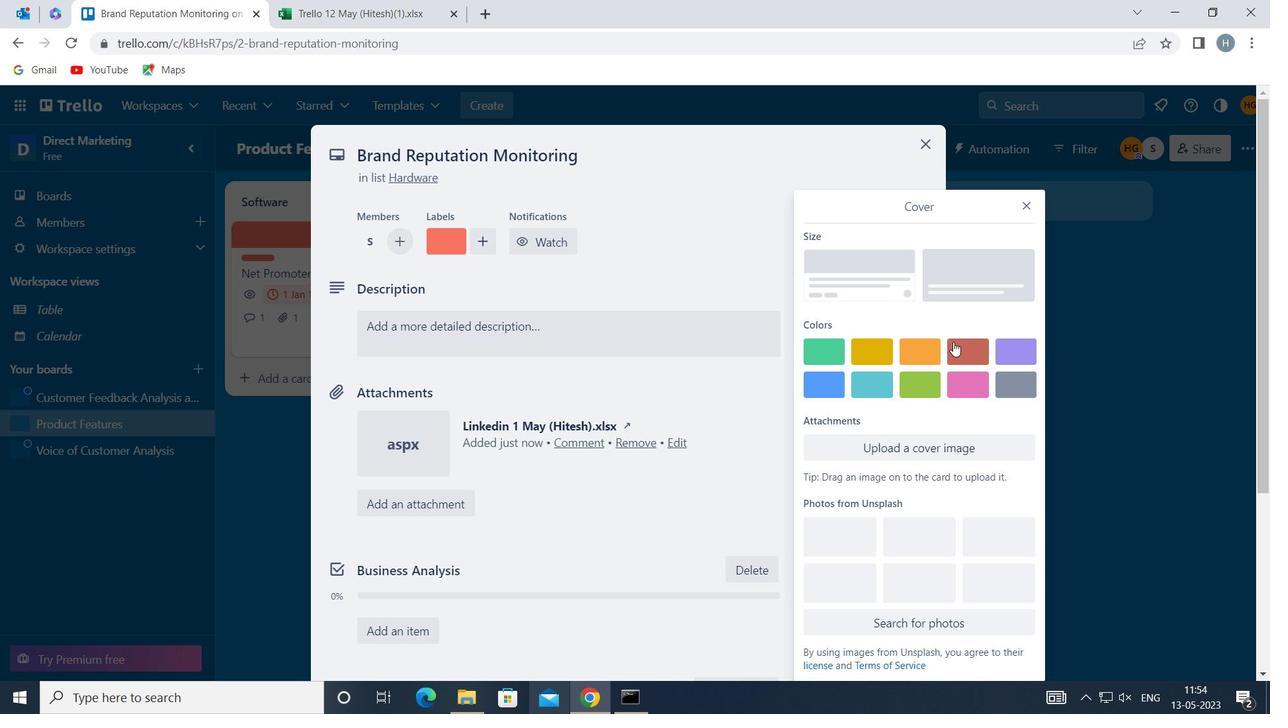 
Action: Mouse pressed left at (954, 343)
Screenshot: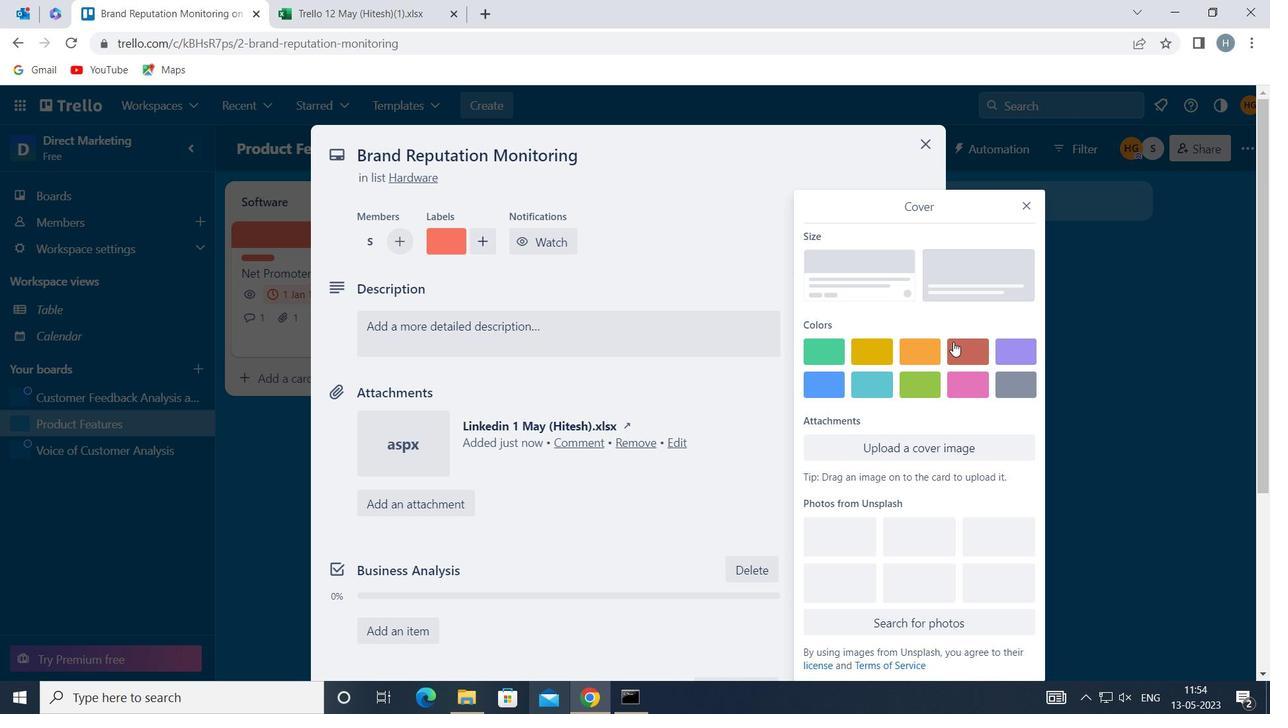 
Action: Mouse moved to (1028, 176)
Screenshot: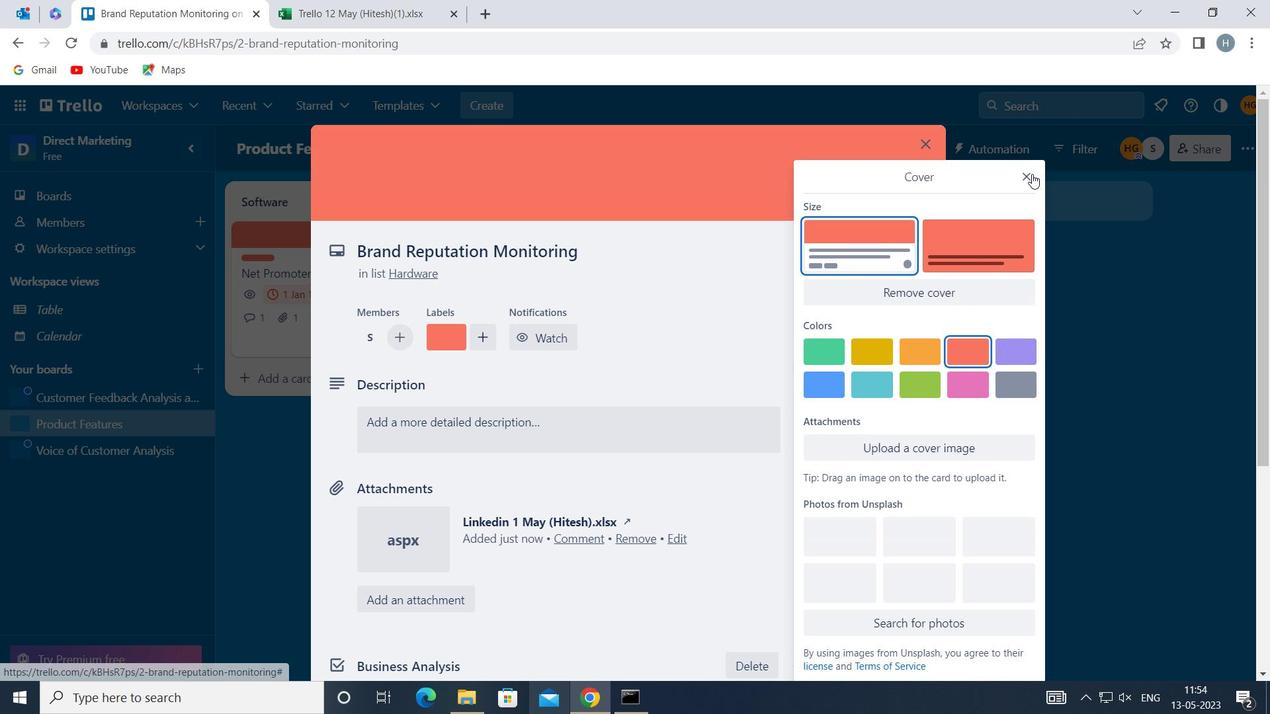 
Action: Mouse pressed left at (1028, 176)
Screenshot: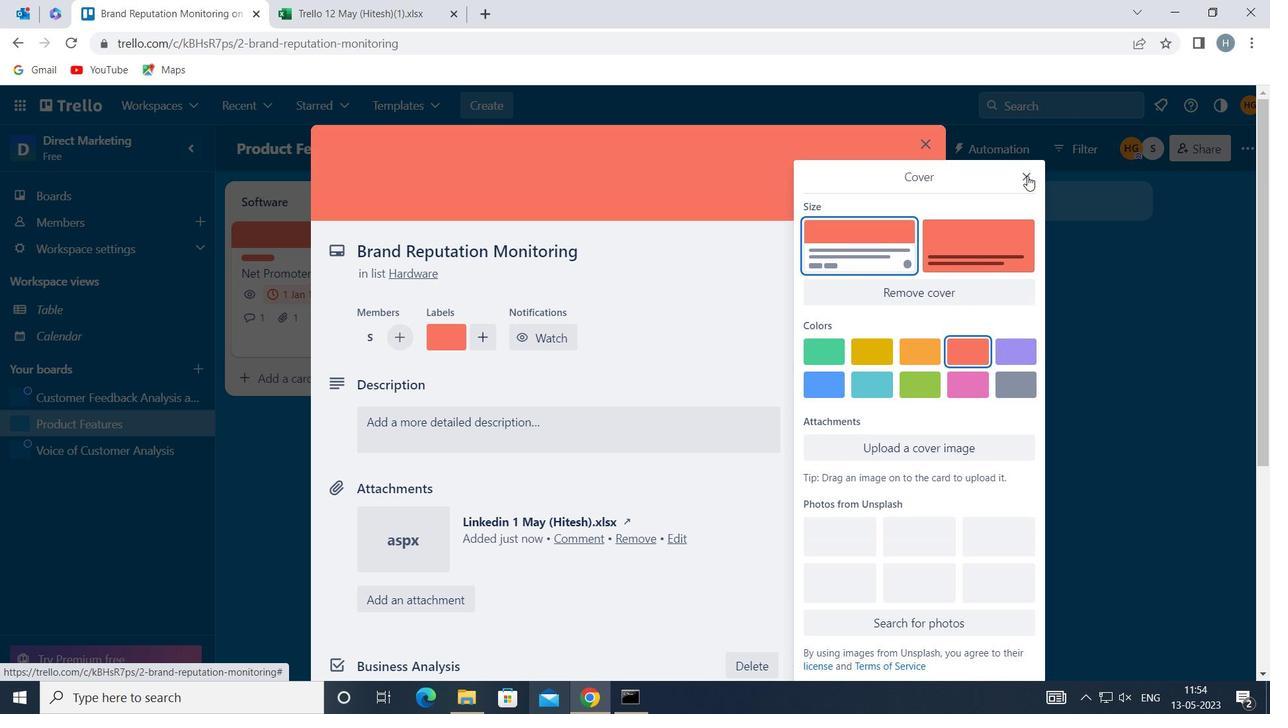 
Action: Mouse moved to (694, 430)
Screenshot: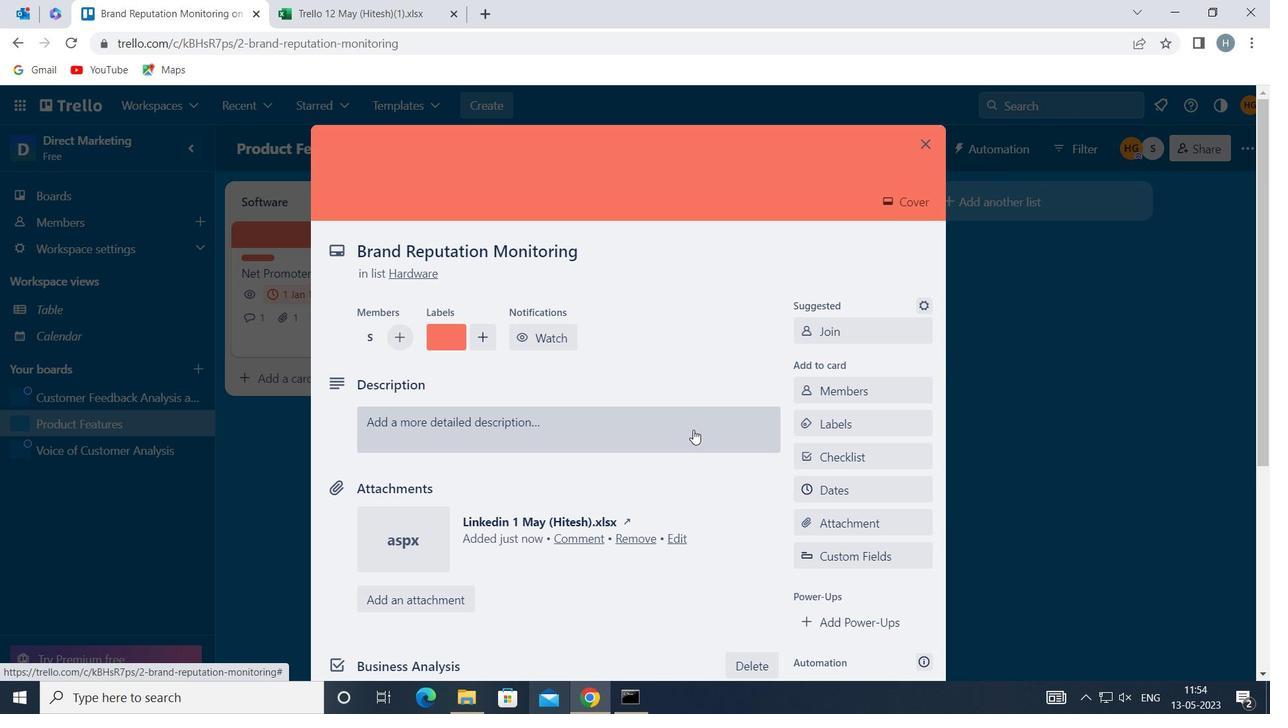 
Action: Mouse pressed left at (694, 430)
Screenshot: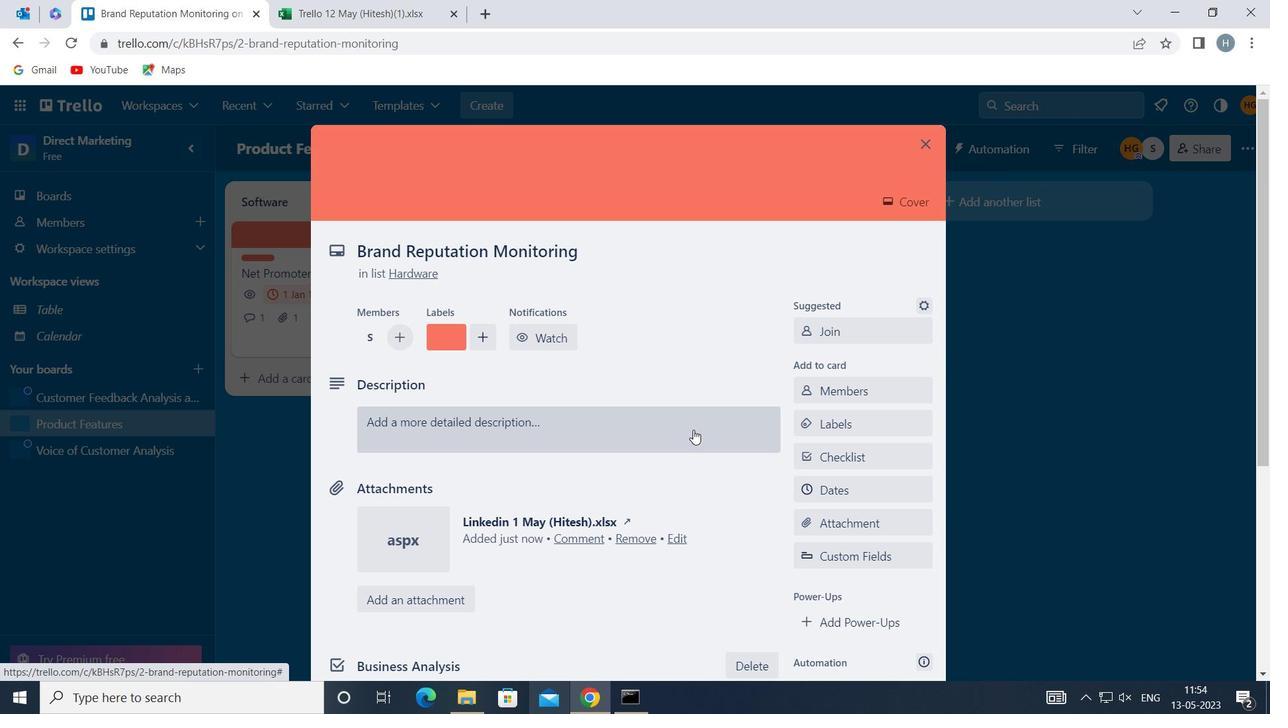 
Action: Mouse moved to (671, 469)
Screenshot: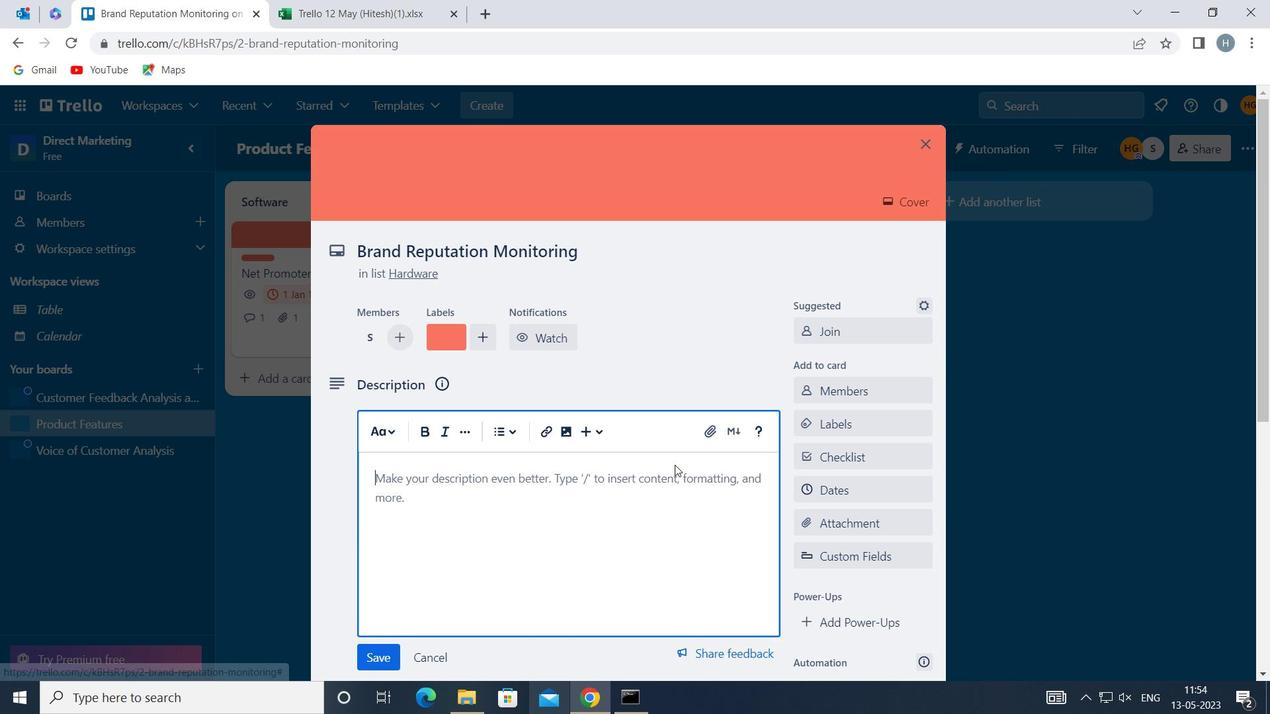 
Action: Mouse pressed left at (671, 469)
Screenshot: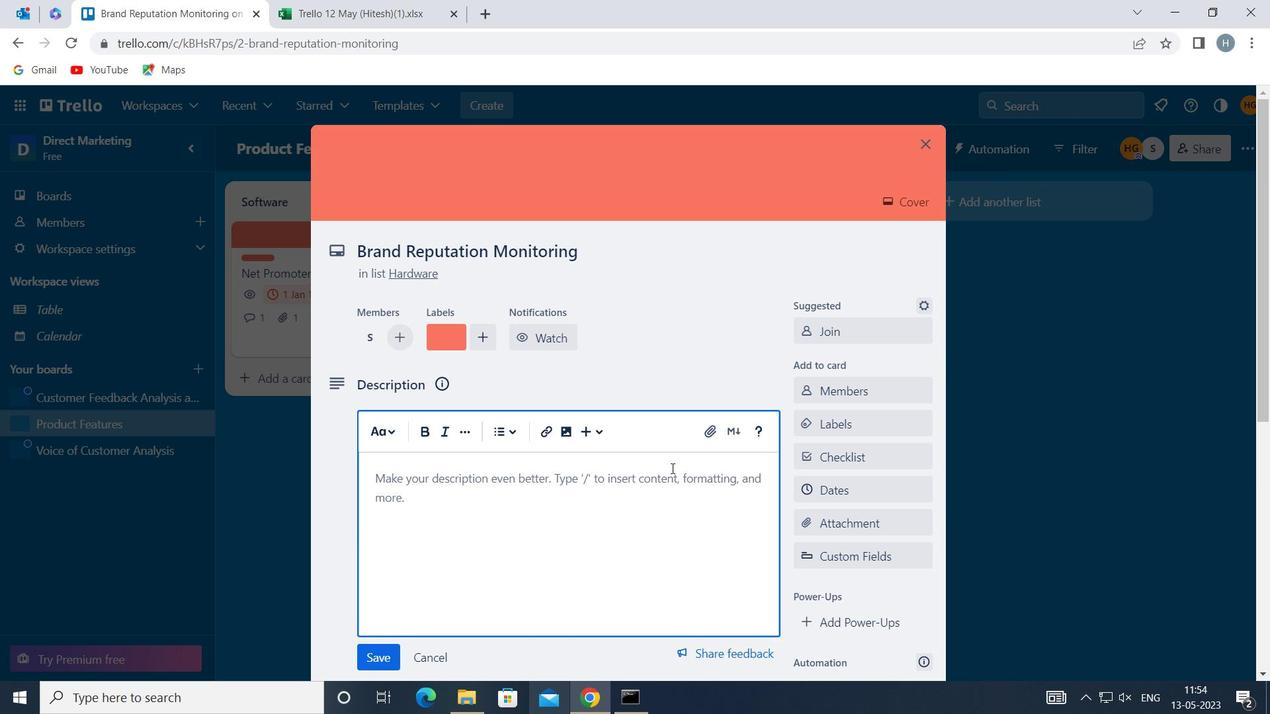 
Action: Key pressed <Key.shift>CONDUCT<Key.space>TEAM<Key.space>TRAINING<Key.space>SESSION<Key.space>ON<Key.space>COMMUNICATION
Screenshot: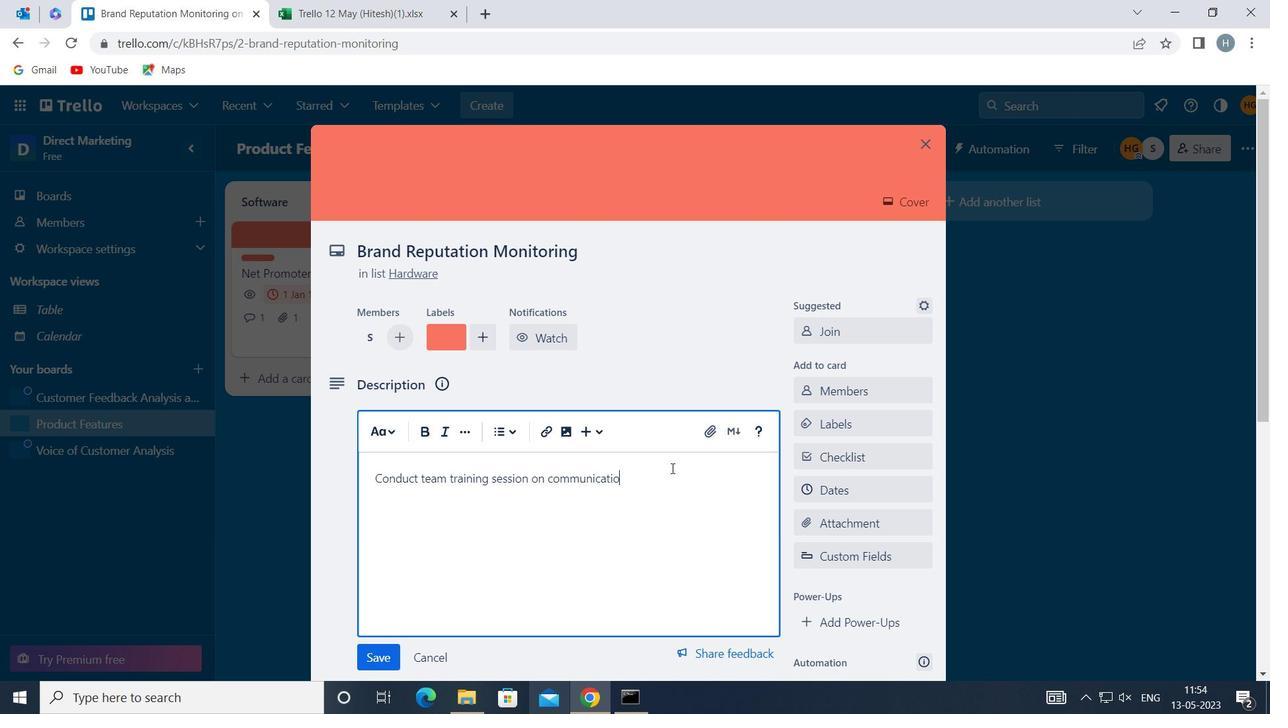 
Action: Mouse moved to (378, 665)
Screenshot: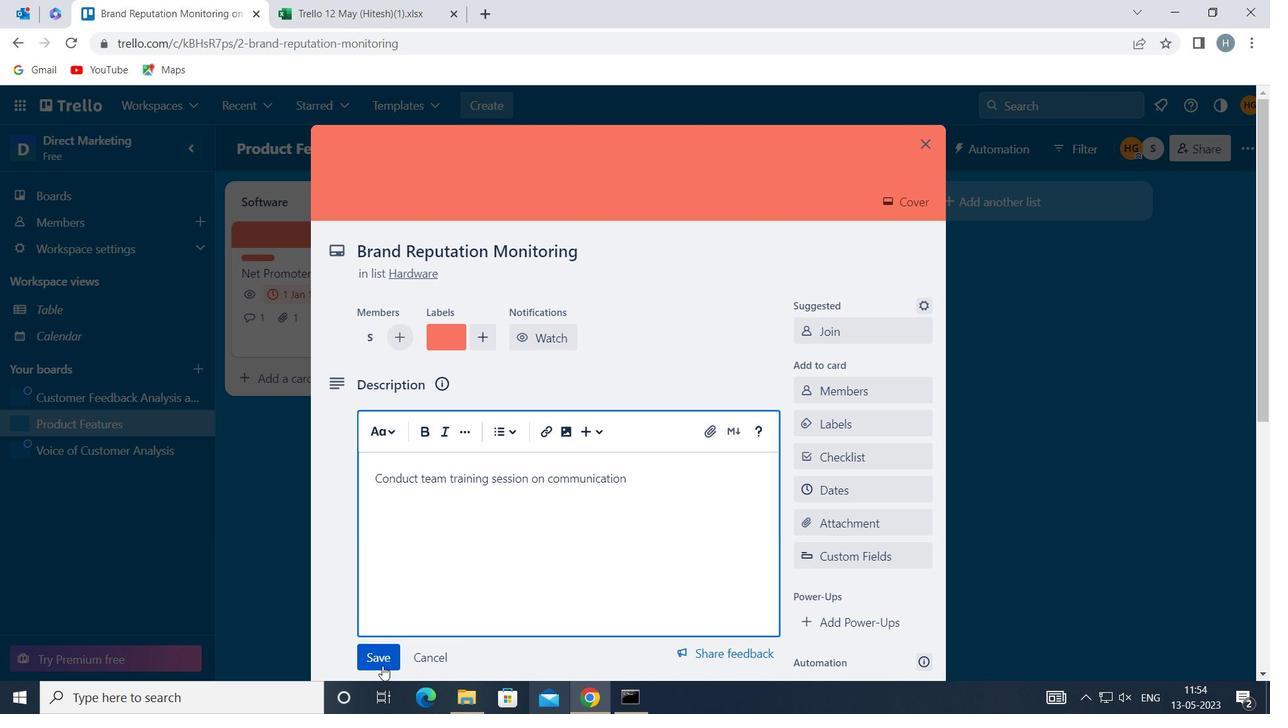 
Action: Mouse pressed left at (378, 665)
Screenshot: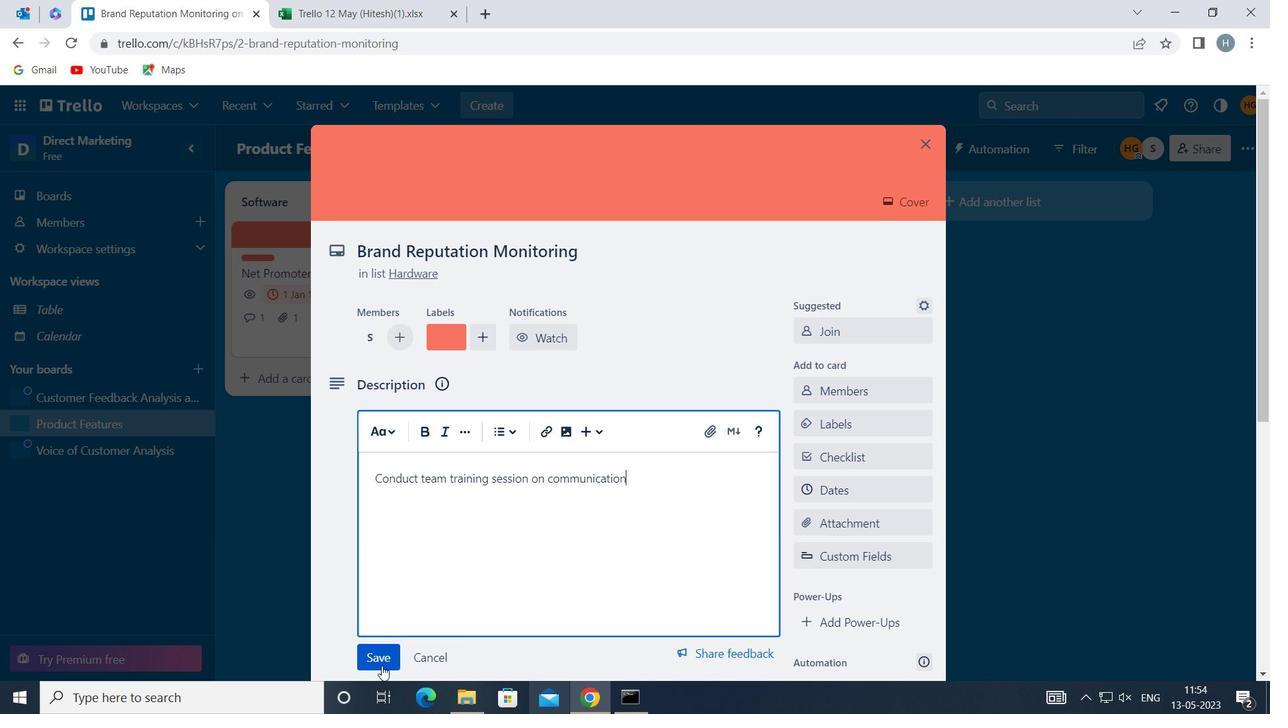 
Action: Mouse moved to (512, 559)
Screenshot: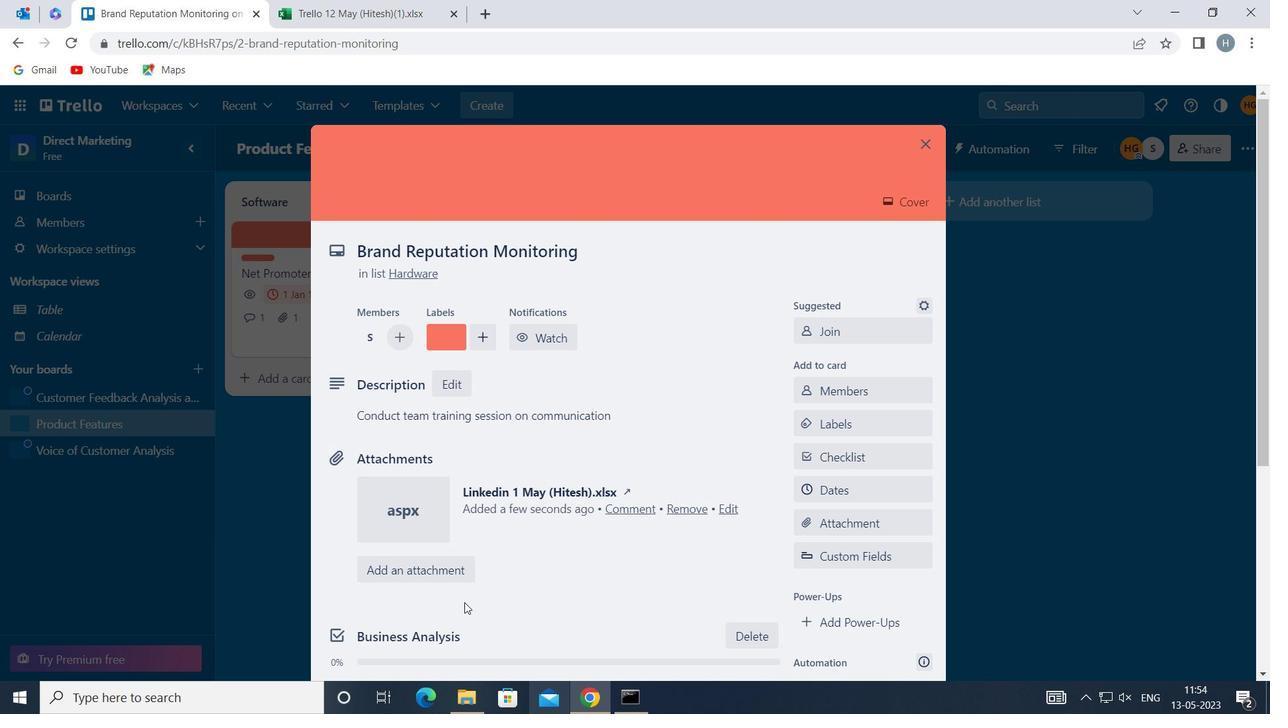 
Action: Mouse scrolled (512, 559) with delta (0, 0)
Screenshot: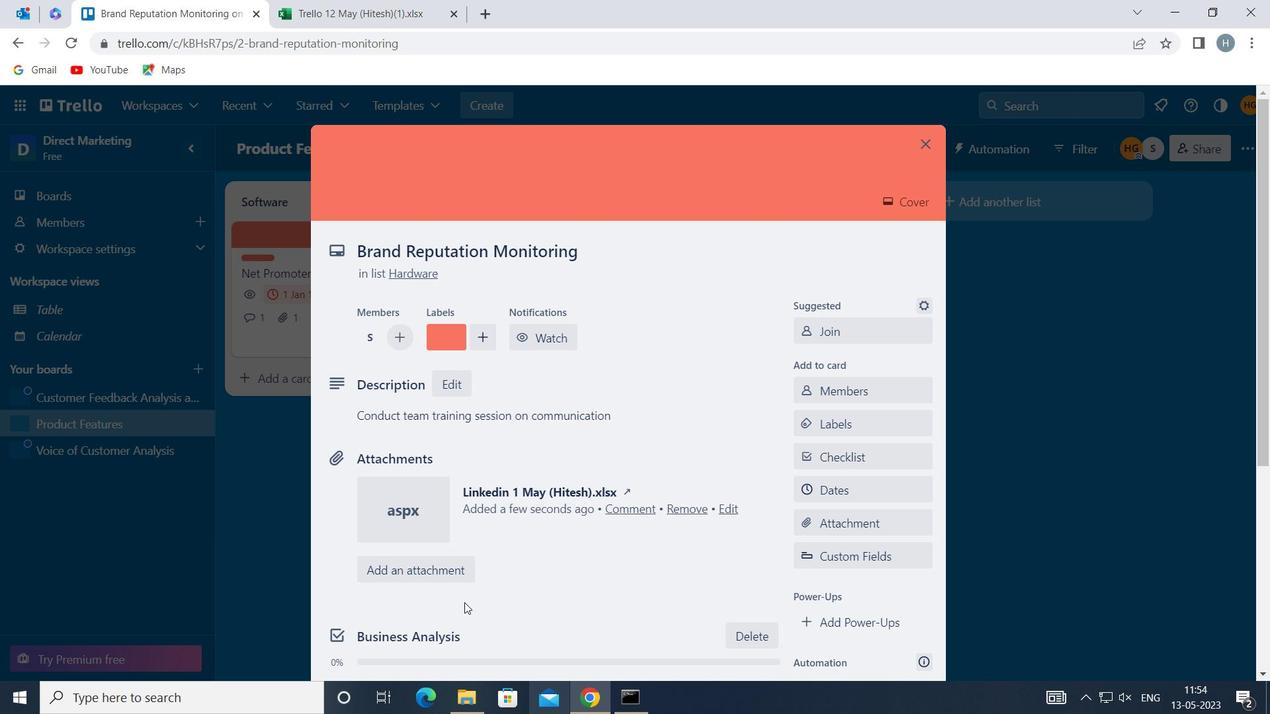 
Action: Mouse scrolled (512, 559) with delta (0, 0)
Screenshot: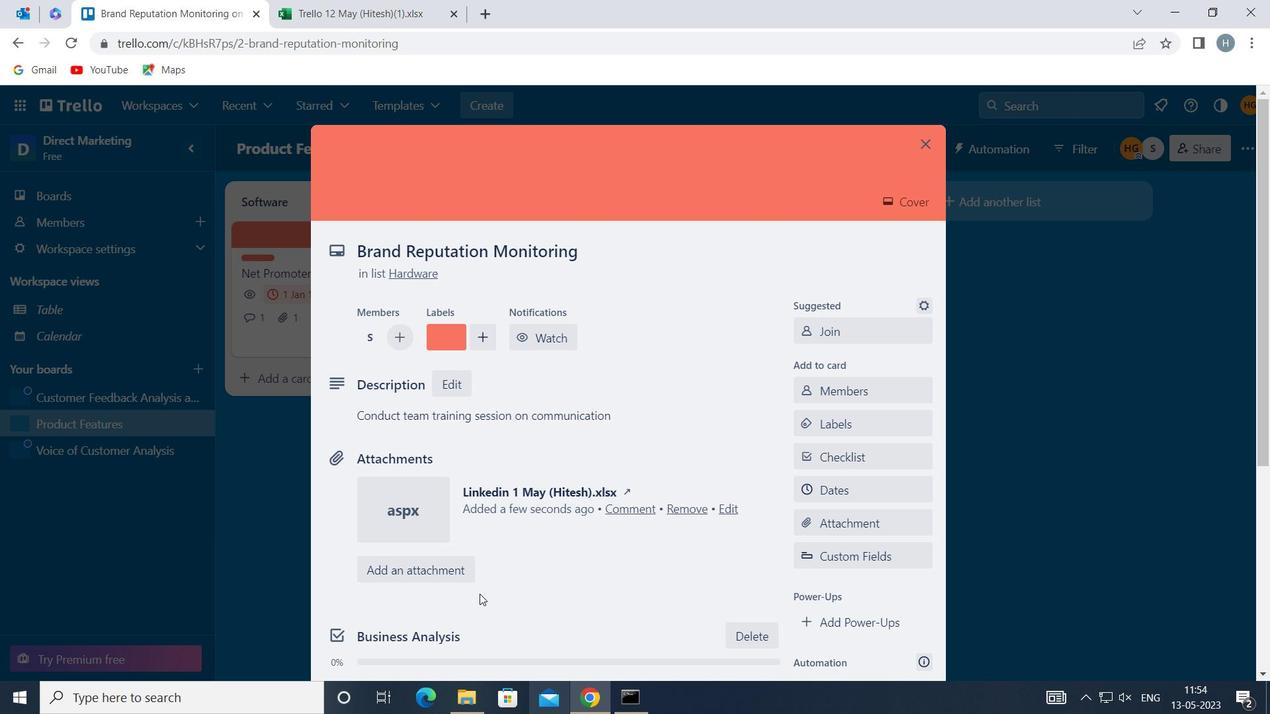 
Action: Mouse scrolled (512, 559) with delta (0, 0)
Screenshot: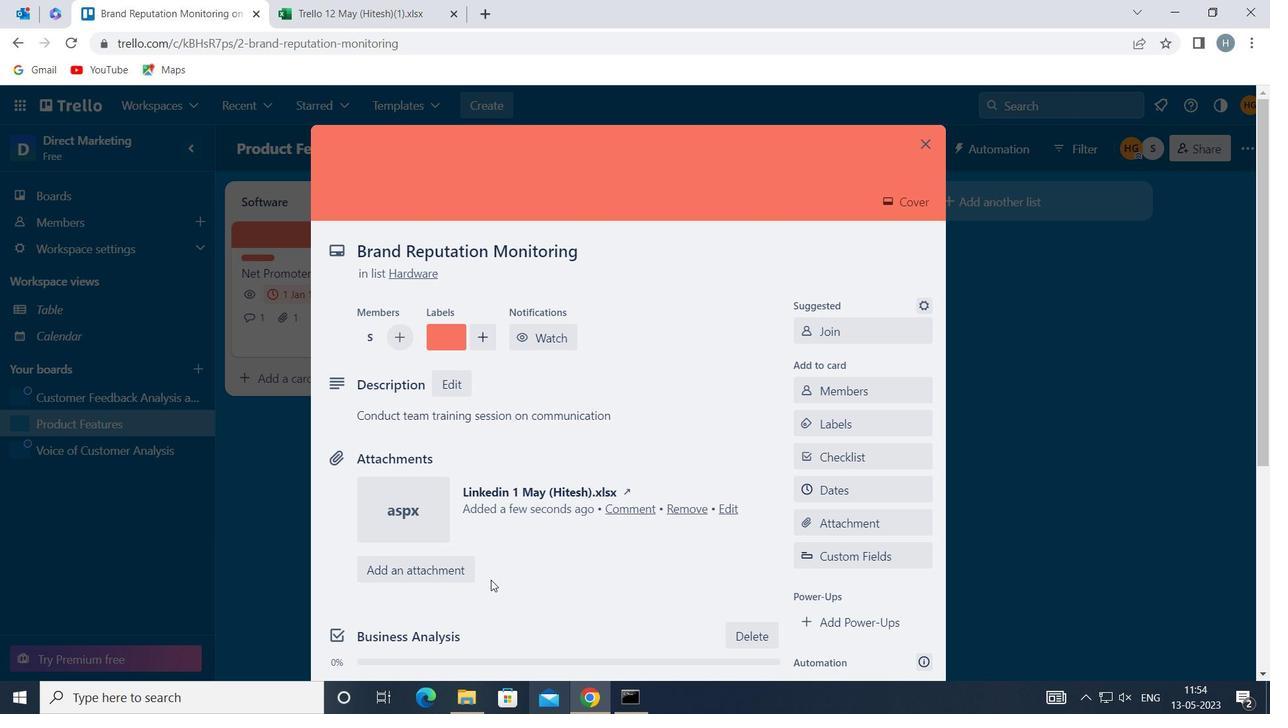 
Action: Mouse scrolled (512, 559) with delta (0, 0)
Screenshot: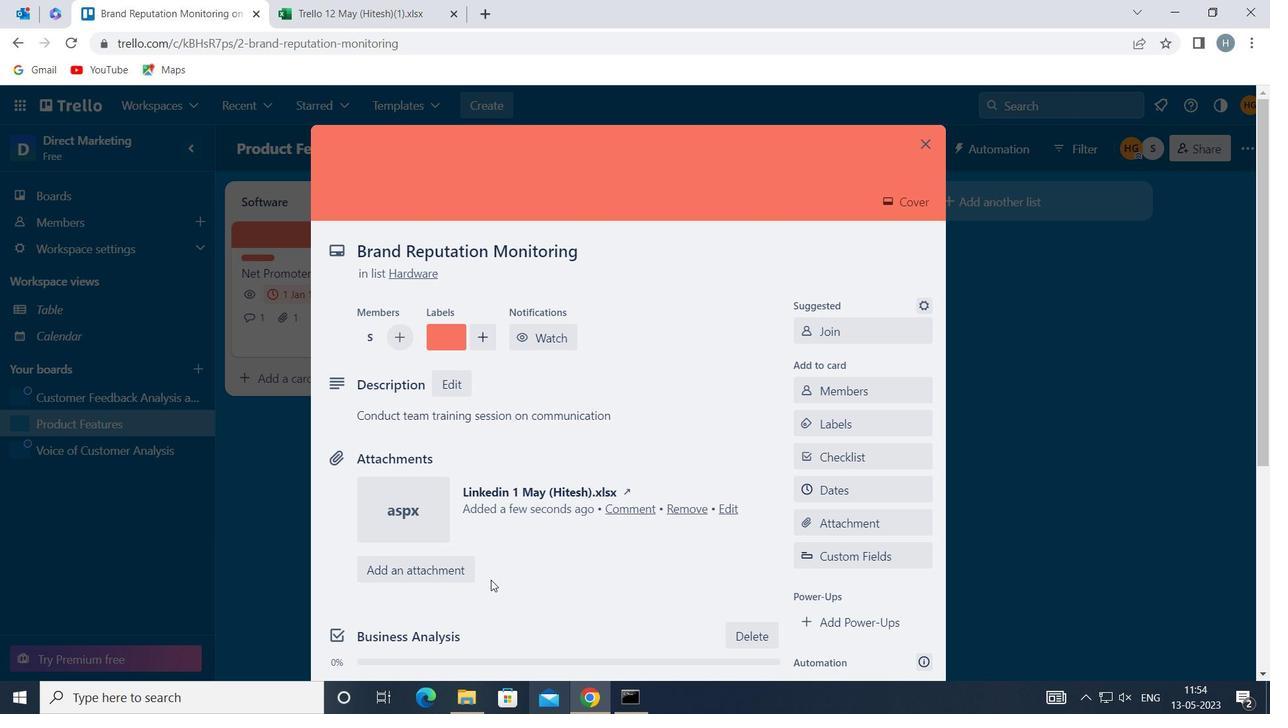 
Action: Mouse scrolled (512, 559) with delta (0, 0)
Screenshot: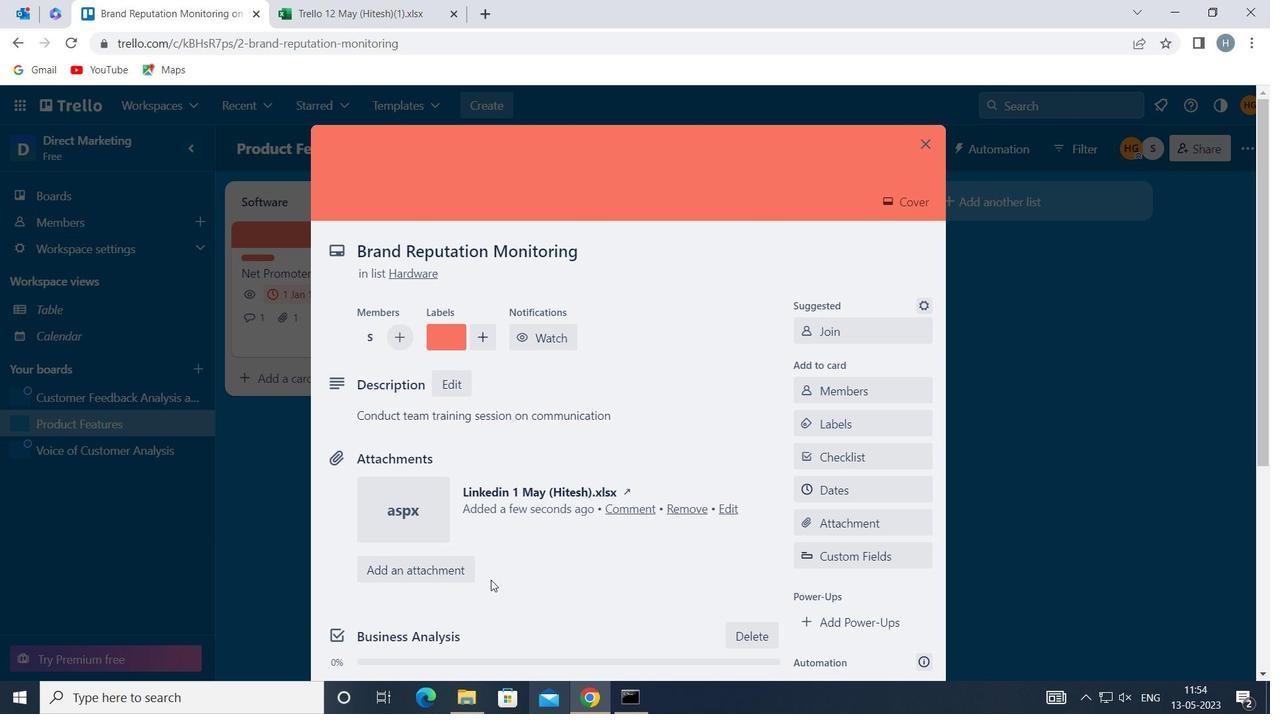 
Action: Mouse moved to (542, 474)
Screenshot: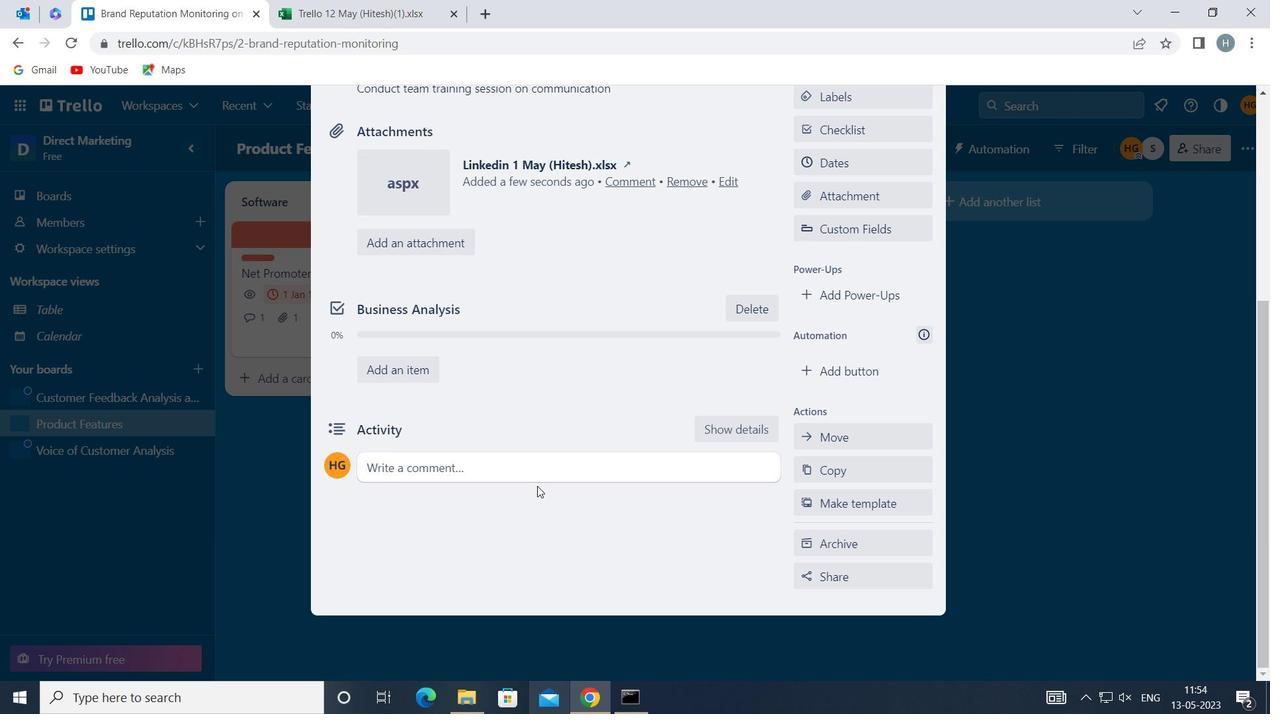 
Action: Mouse pressed left at (542, 474)
Screenshot: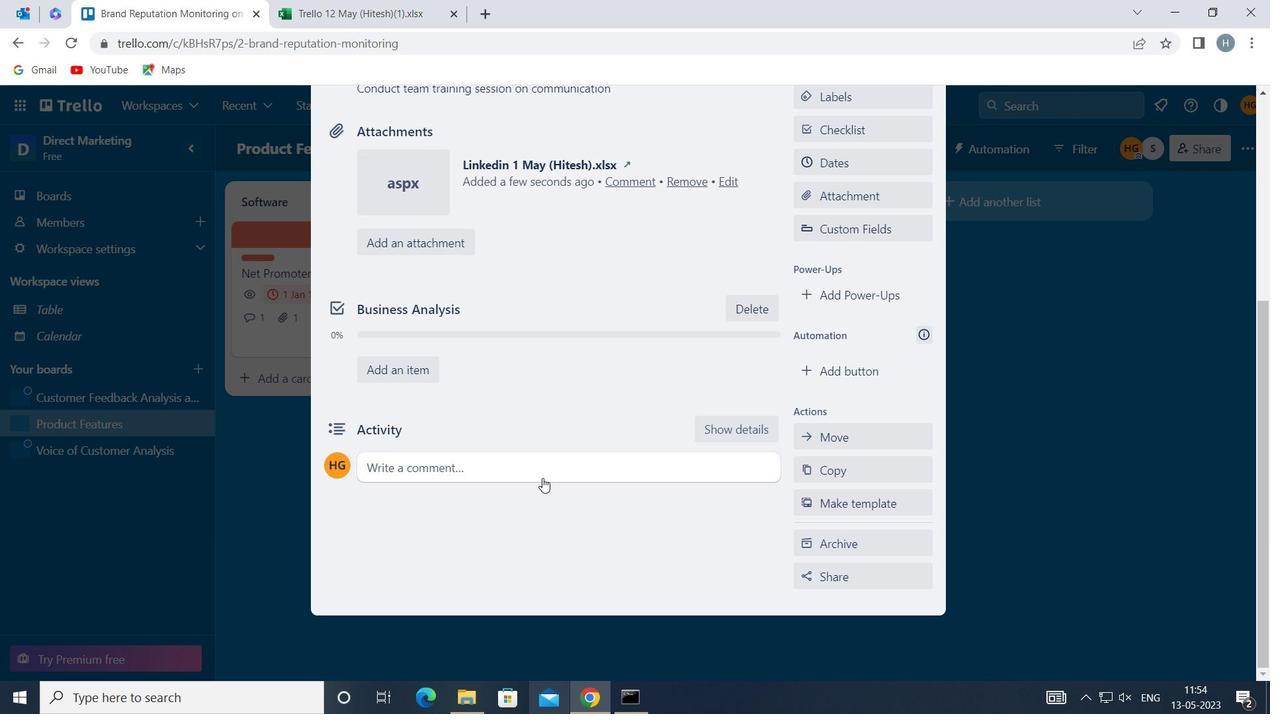 
Action: Mouse moved to (553, 519)
Screenshot: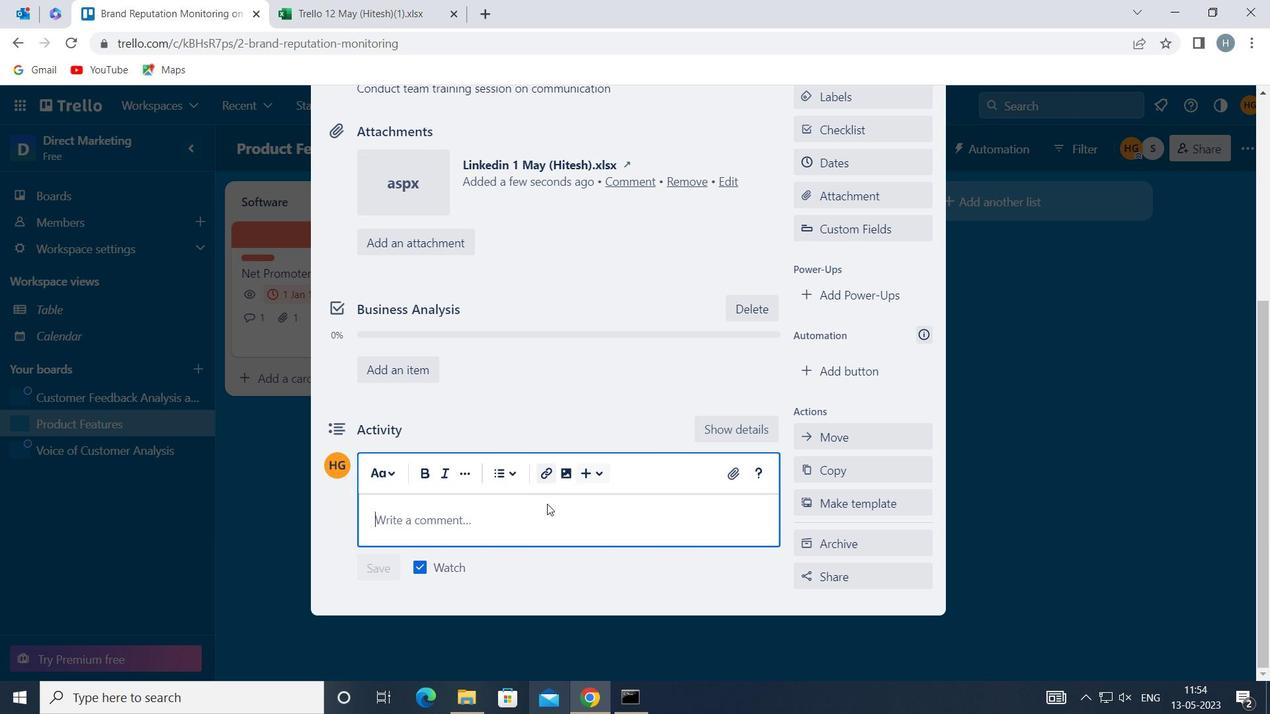 
Action: Mouse pressed left at (553, 519)
Screenshot: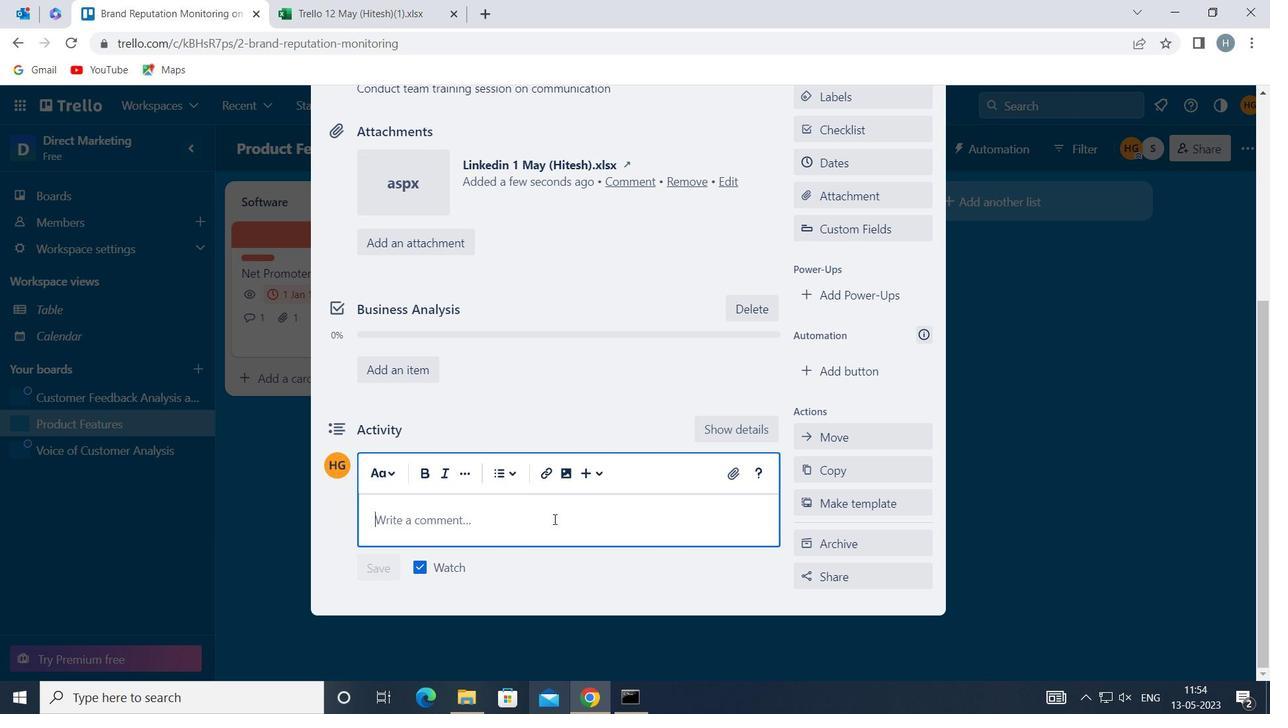 
Action: Key pressed <Key.shift>WEB<Key.space>S<Key.backspace><Key.backspace><Key.backspace><Key.space>SHOU;D<Key.space><Key.backspace><Key.backspace><Key.backspace>LF<Key.backspace>D<Key.space>APPROACH<Key.space>THIS<Key.space>TASK<Key.space>WITH<Key.space>A<Key.space>SEM<Key.backspace>NSE<Key.space>OF<Key.space>CURIOSISTY<Key.backspace><Key.backspace><Key.backspace>TY<Key.space>AND<Key.space>A<Key.space>WILLINGNESS<Key.space>TO<Key.space>EXPERIMENT<Key.space>WITH<Key.space>NEW<Key.space>IDEAS<Key.space>AND<Key.space>PROMOTIO<Key.backspace><Key.backspace><Key.backspace><Key.backspace><Key.backspace><Key.backspace><Key.backspace><Key.backspace>APPROACHES
Screenshot: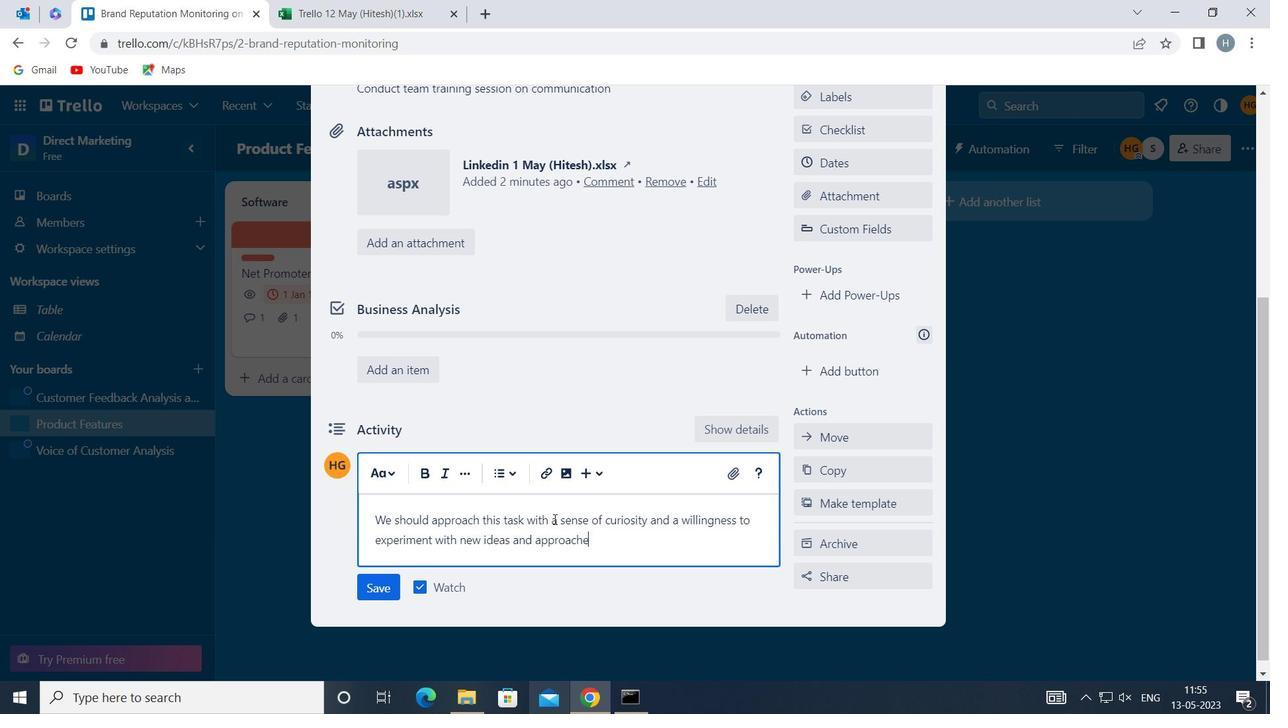 
Action: Mouse moved to (373, 583)
Screenshot: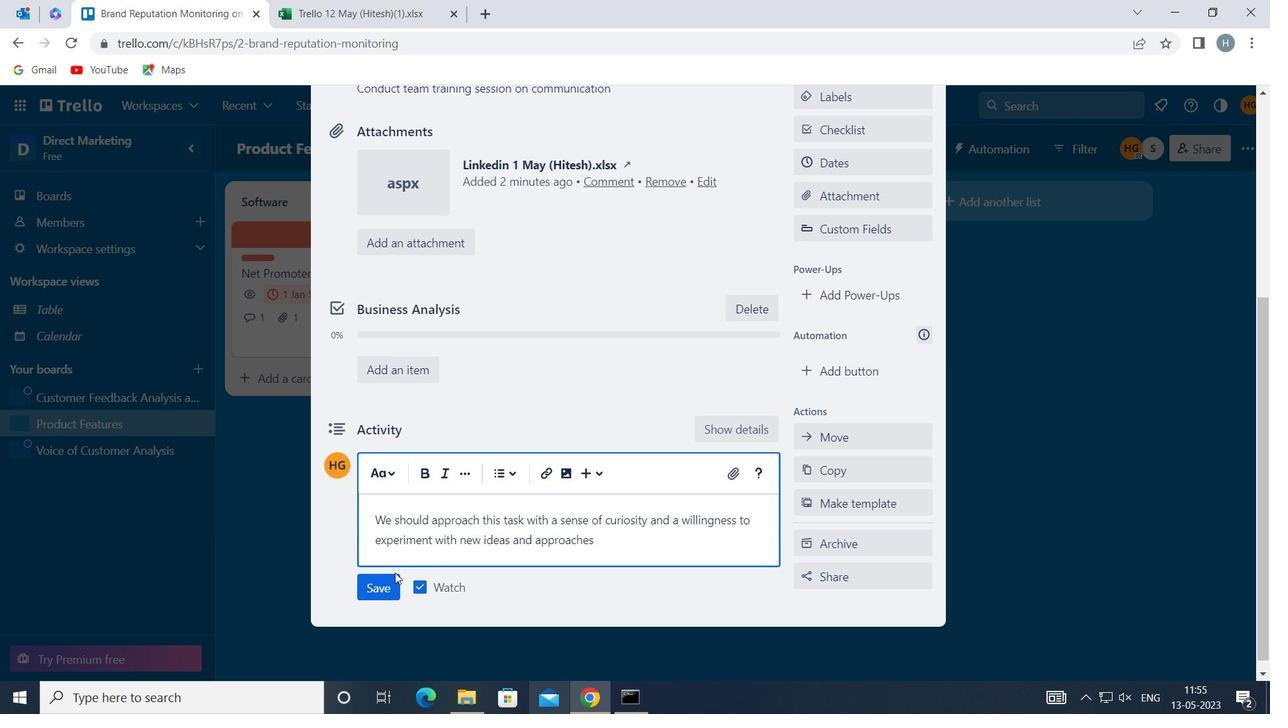 
Action: Mouse pressed left at (373, 583)
Screenshot: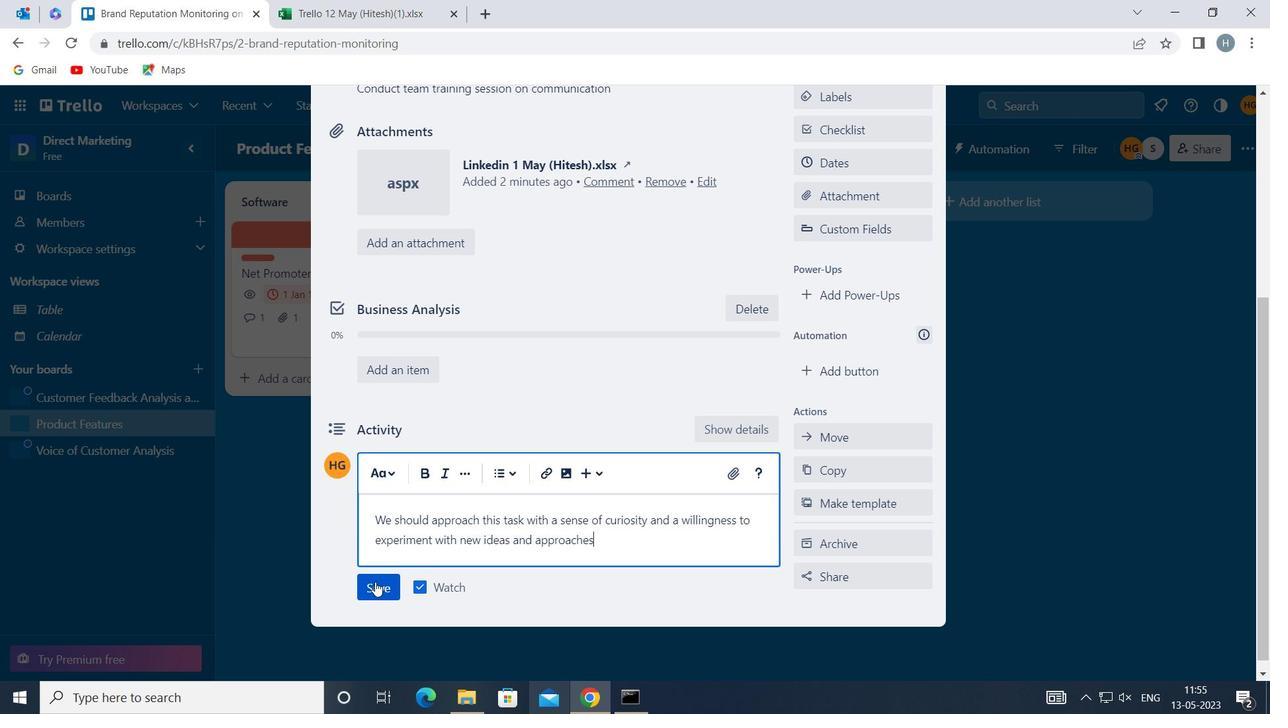 
Action: Mouse moved to (862, 161)
Screenshot: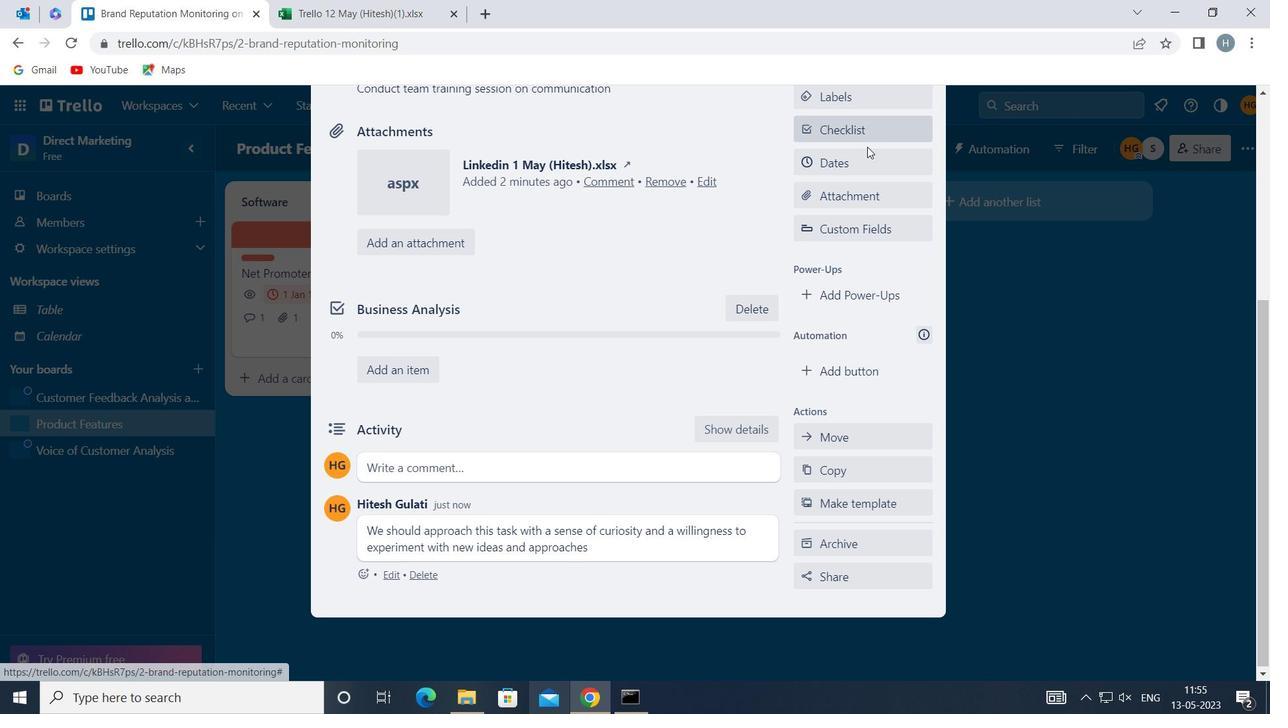 
Action: Mouse pressed left at (862, 161)
Screenshot: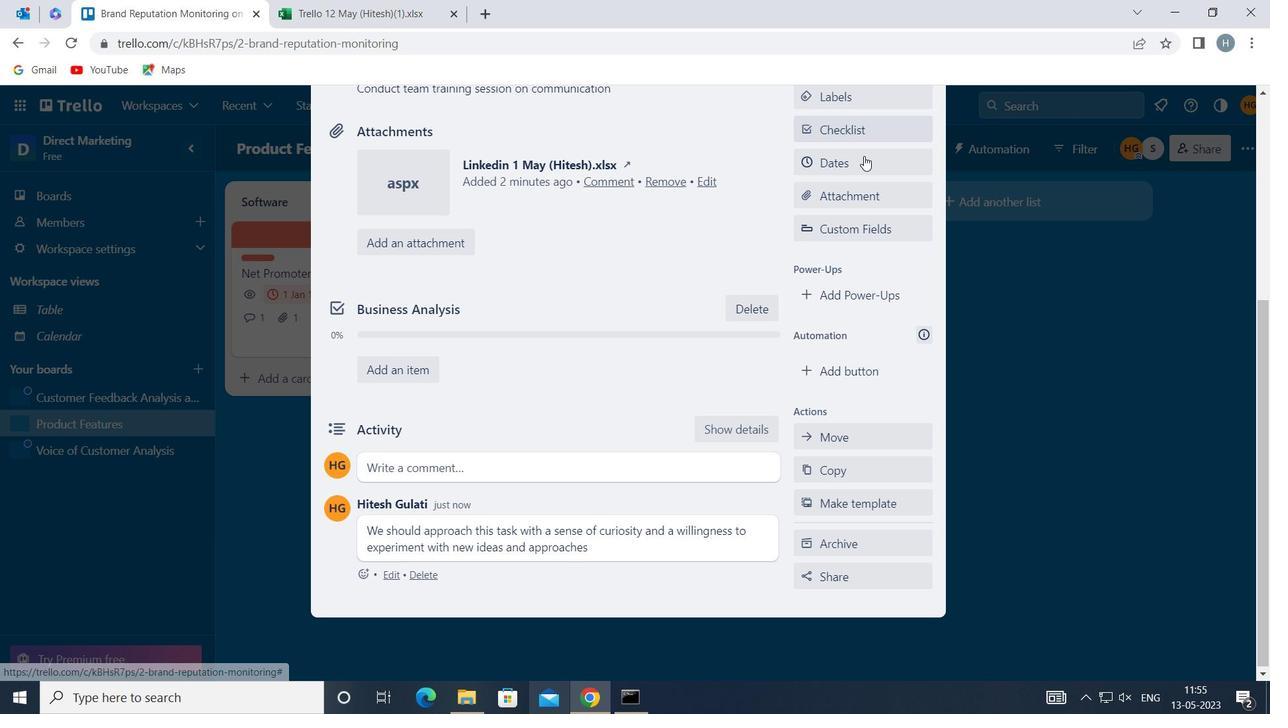
Action: Mouse moved to (815, 442)
Screenshot: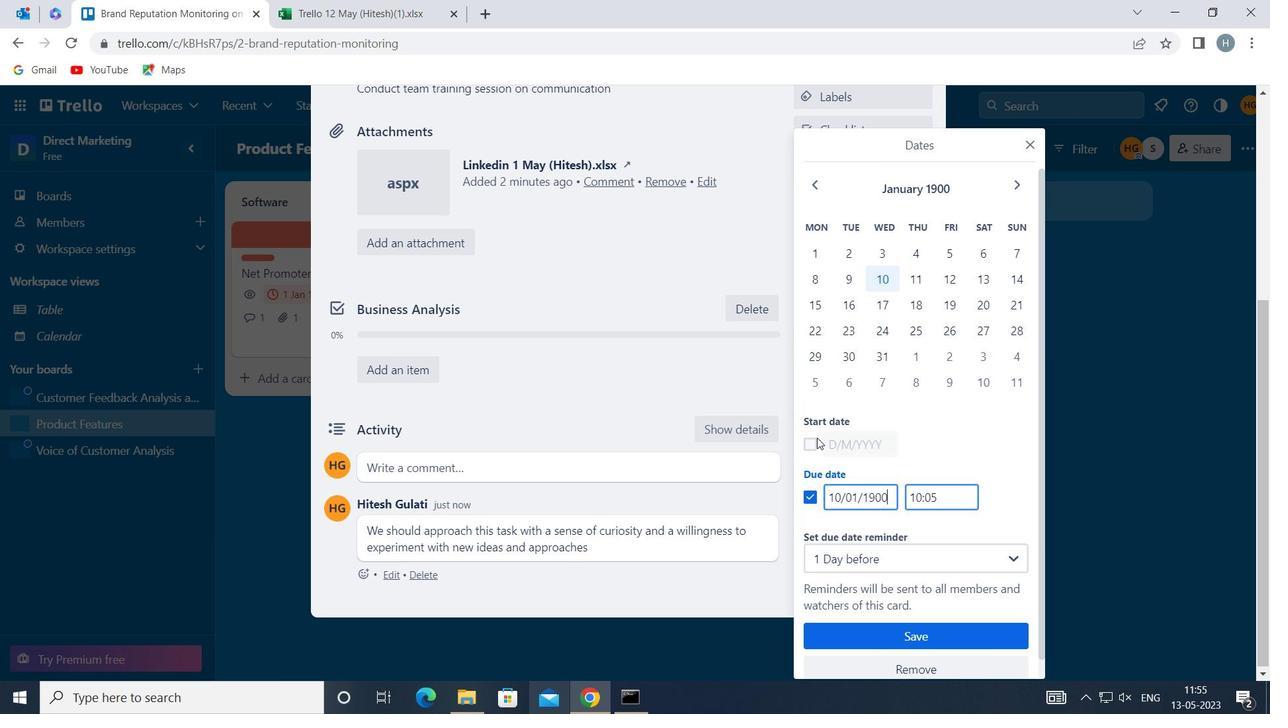 
Action: Mouse pressed left at (815, 442)
Screenshot: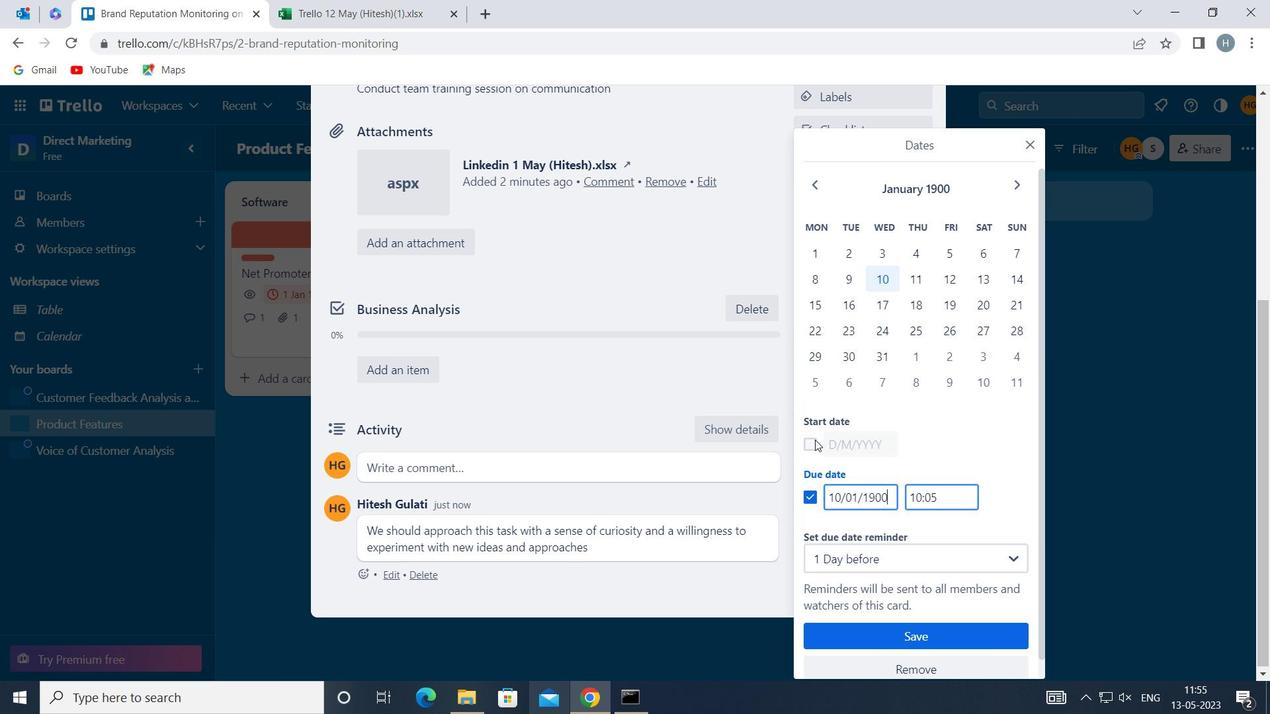 
Action: Mouse moved to (824, 443)
Screenshot: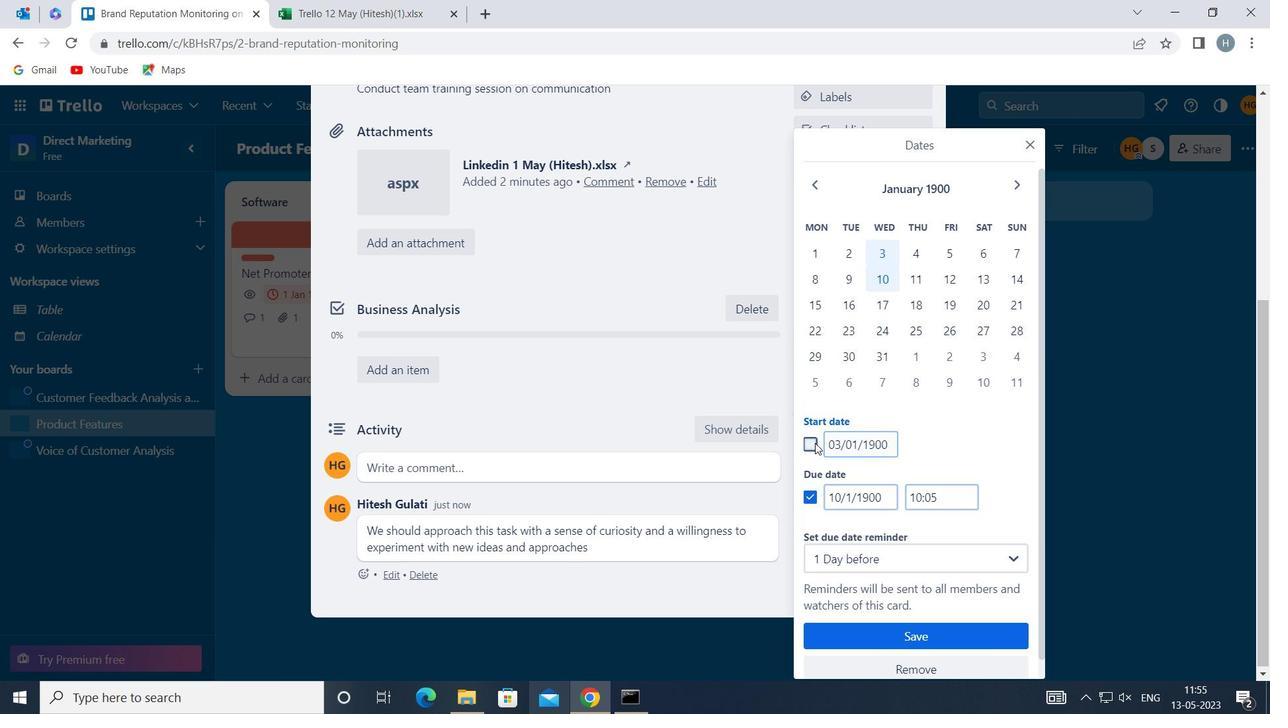 
Action: Mouse pressed left at (824, 443)
Screenshot: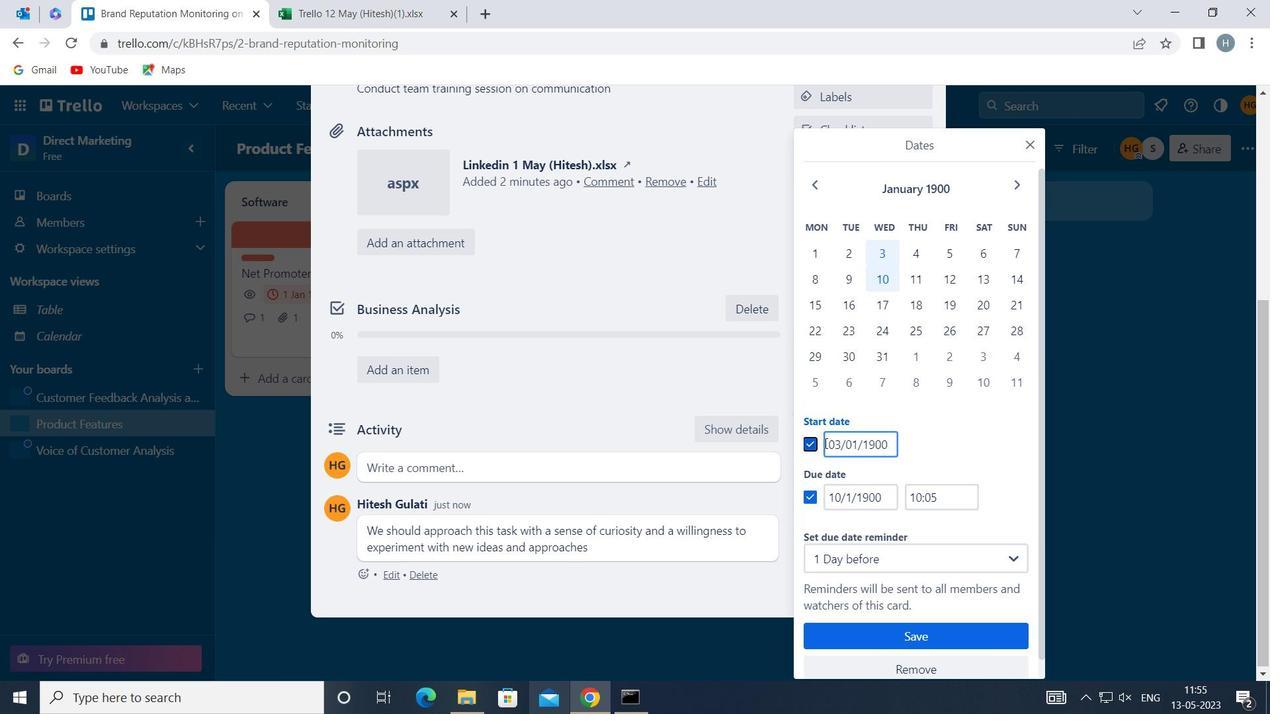 
Action: Mouse moved to (826, 442)
Screenshot: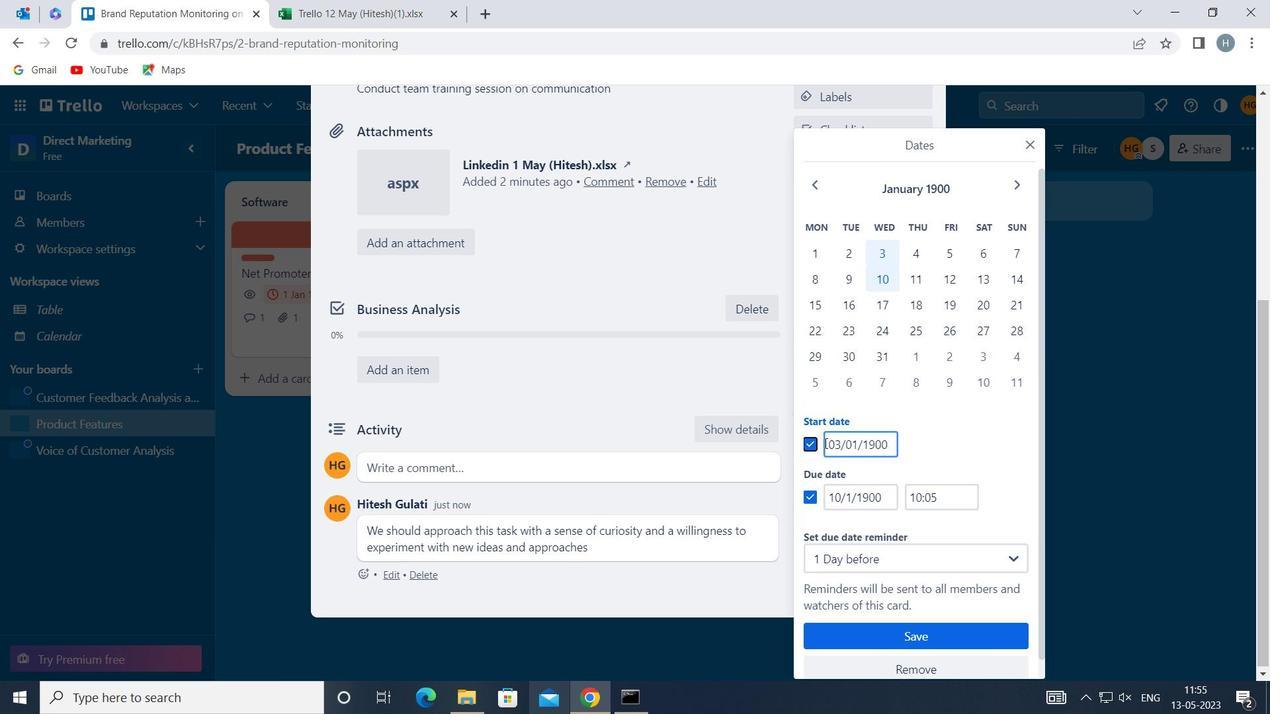 
Action: Key pressed <Key.right><Key.backspace>4
Screenshot: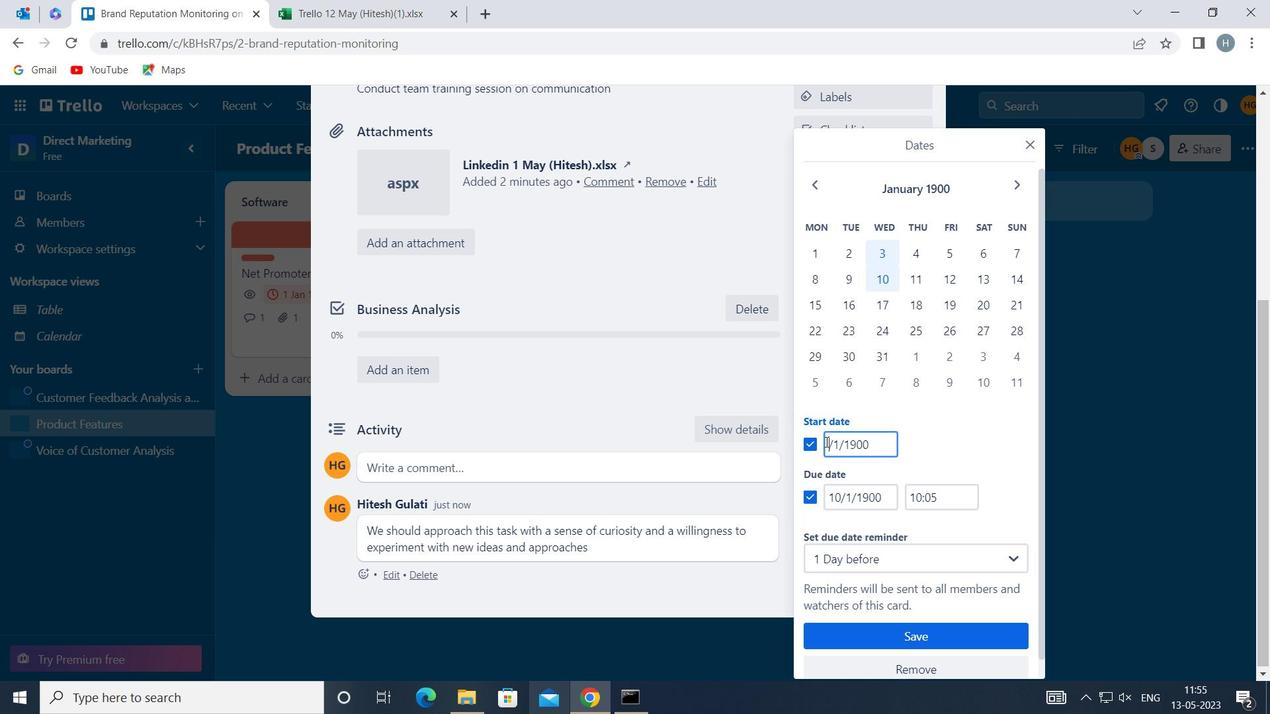 
Action: Mouse moved to (827, 490)
Screenshot: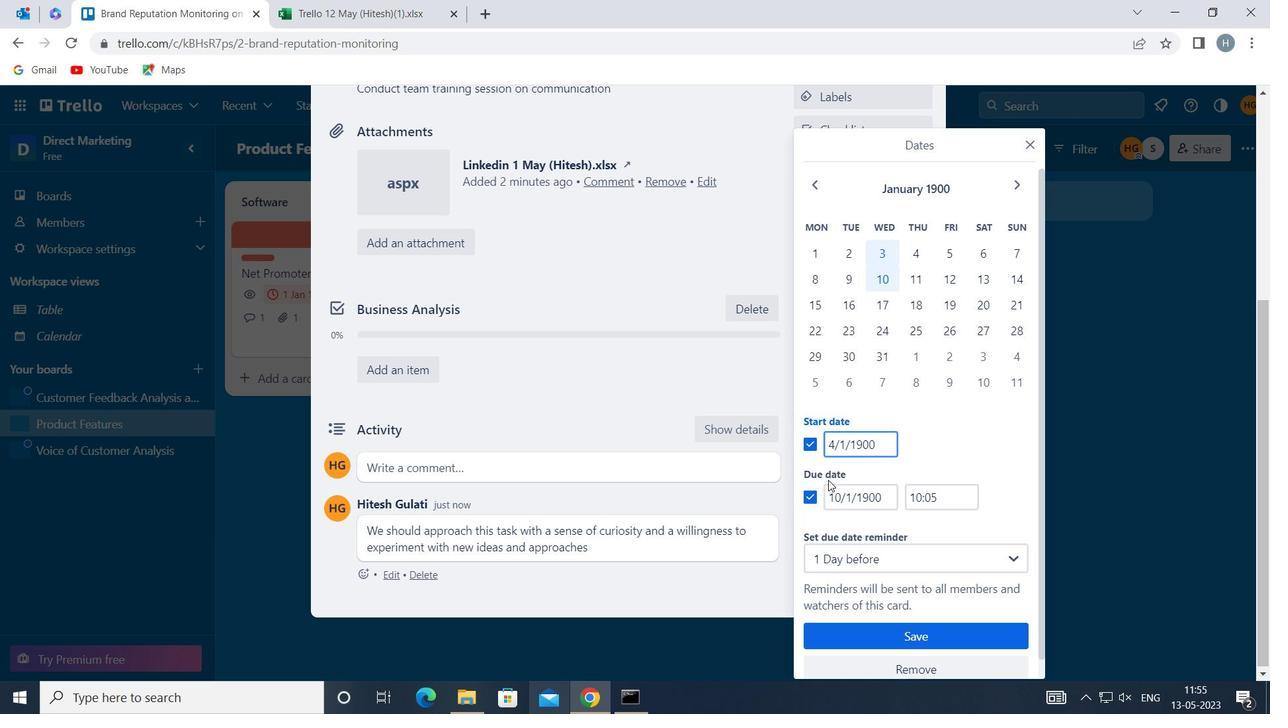 
Action: Mouse pressed left at (827, 490)
Screenshot: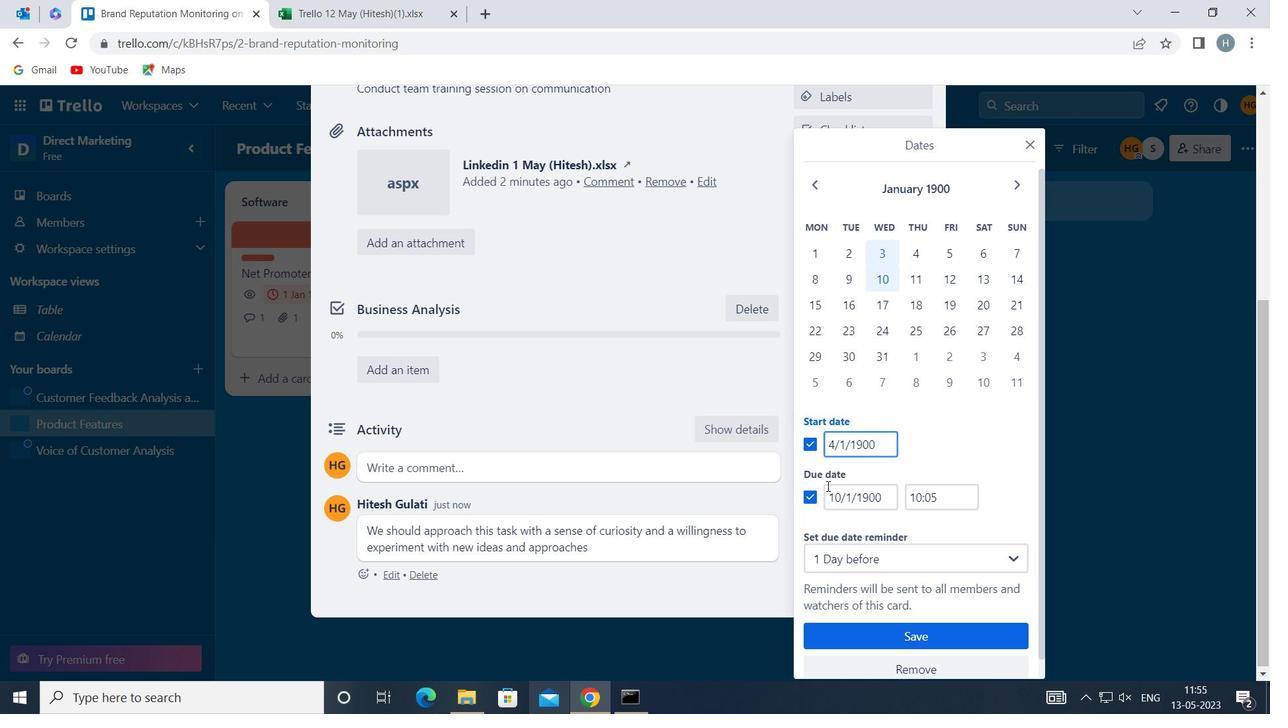 
Action: Mouse moved to (829, 493)
Screenshot: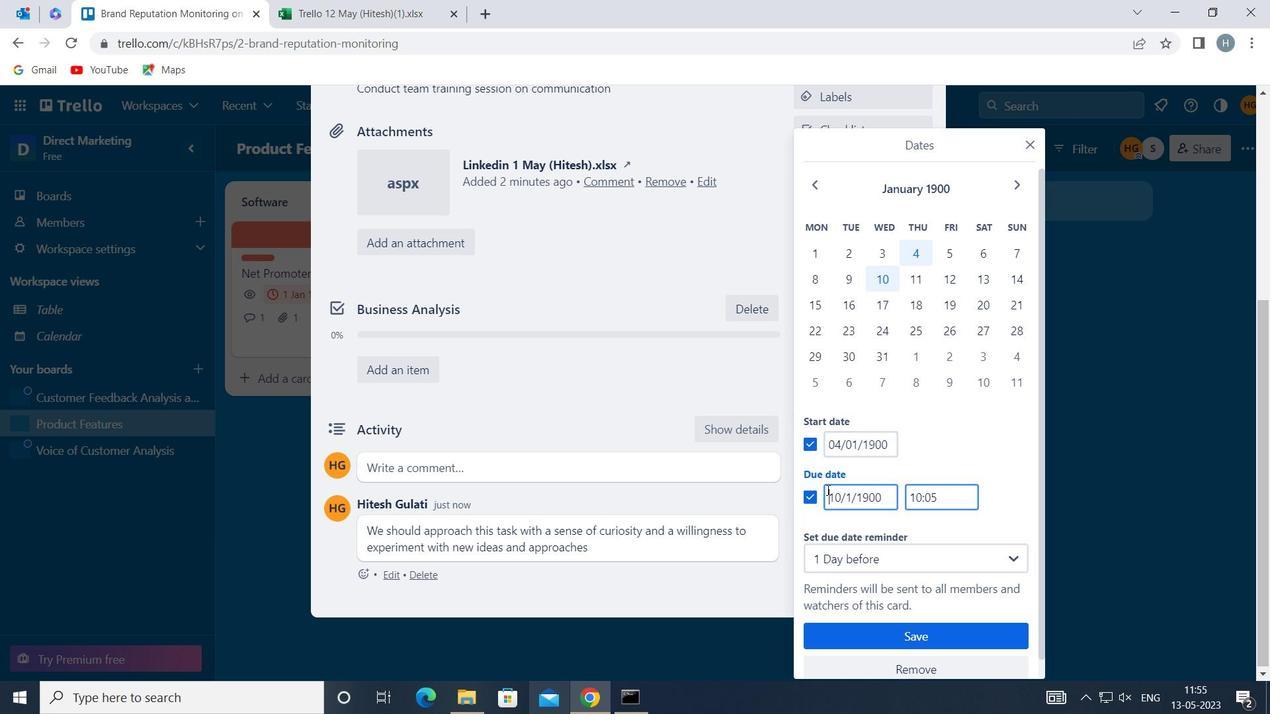 
Action: Key pressed <Key.right><Key.right><Key.backspace>1
Screenshot: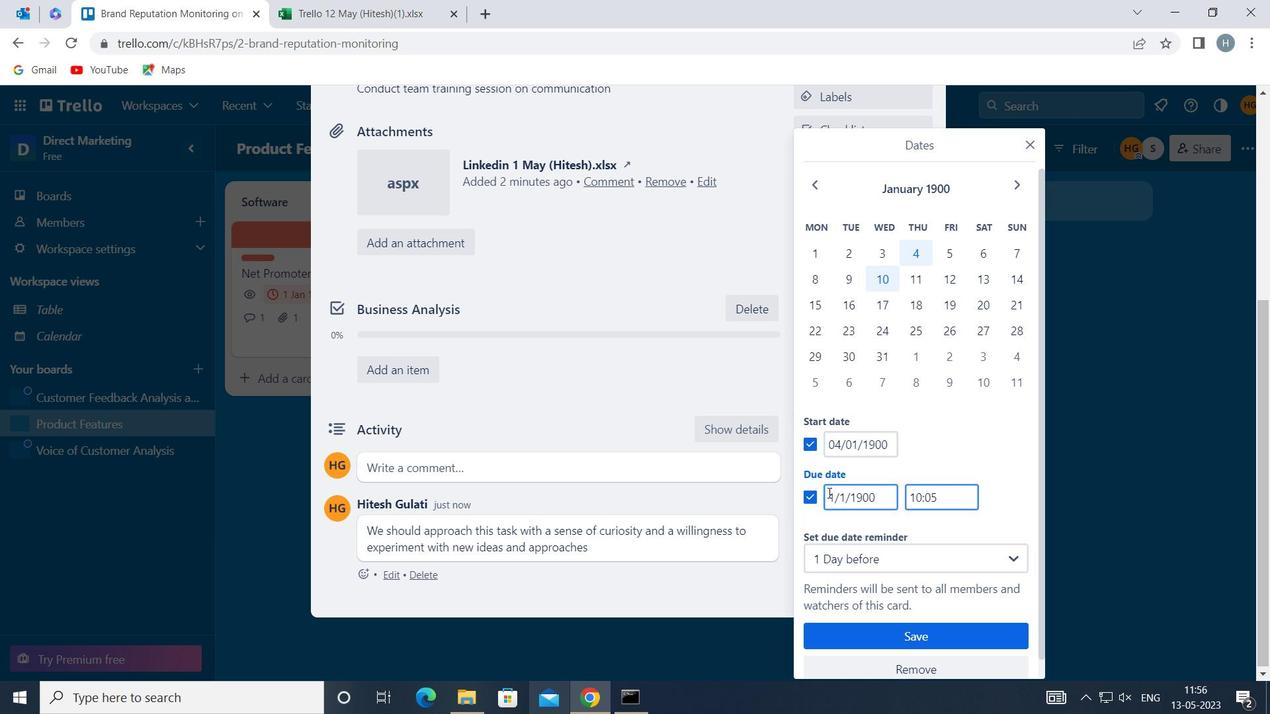 
Action: Mouse moved to (911, 637)
Screenshot: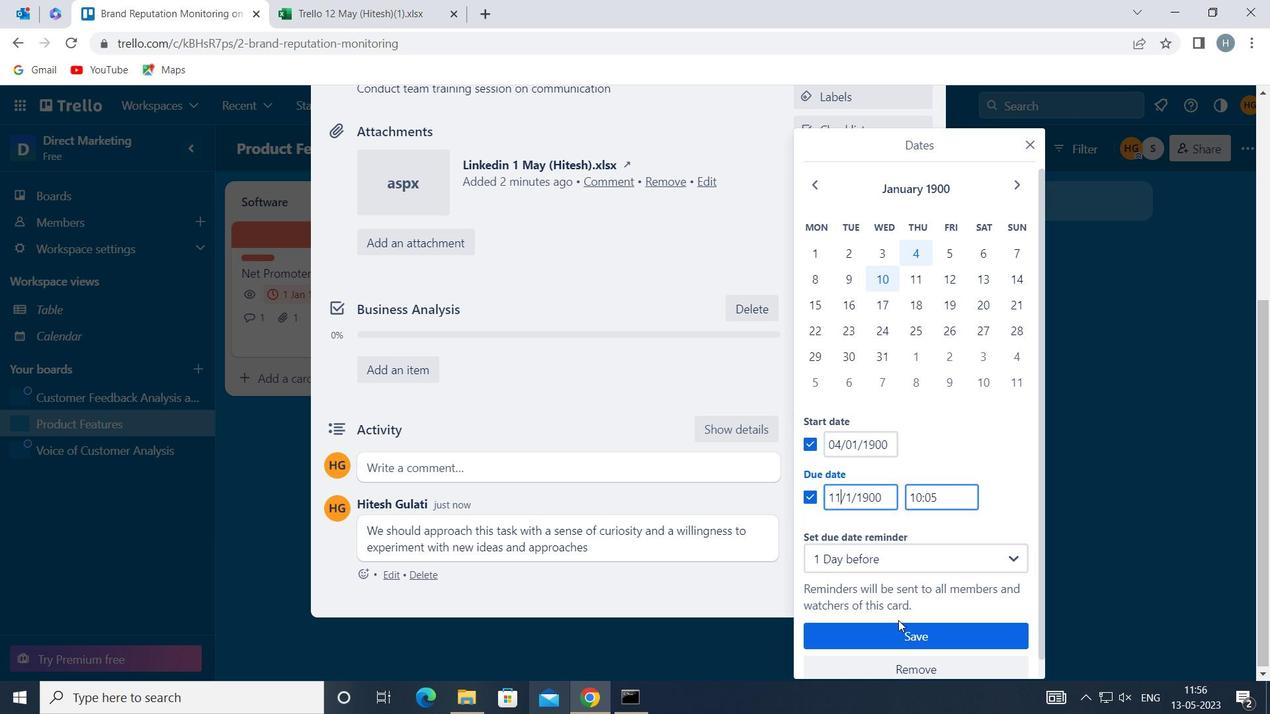 
Action: Mouse pressed left at (911, 637)
Screenshot: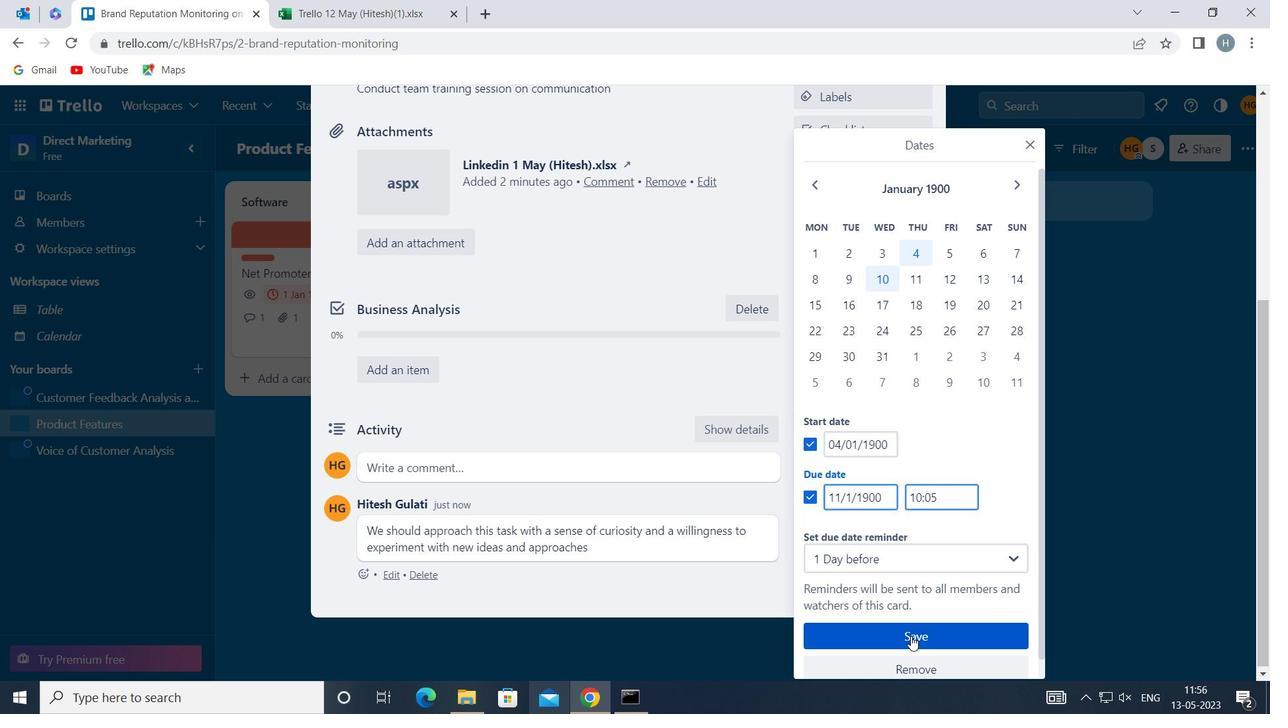 
Action: Mouse moved to (755, 387)
Screenshot: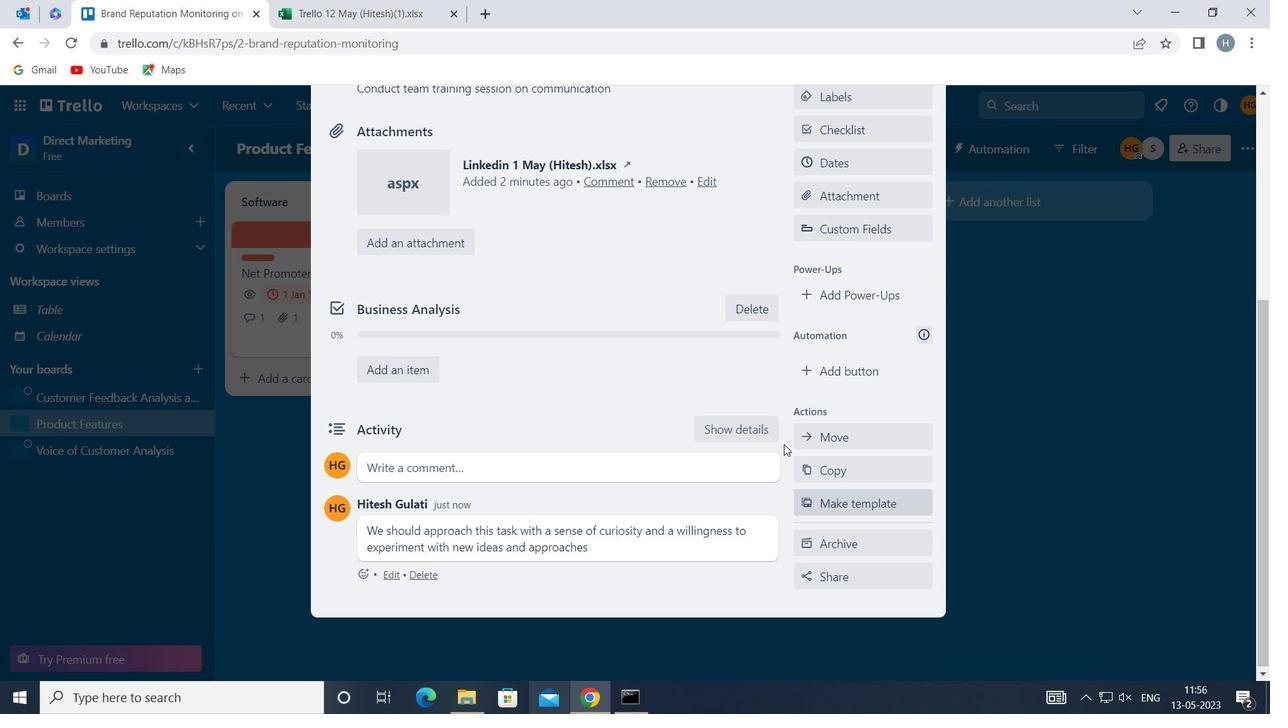 
Action: Key pressed <Key.f8>
Screenshot: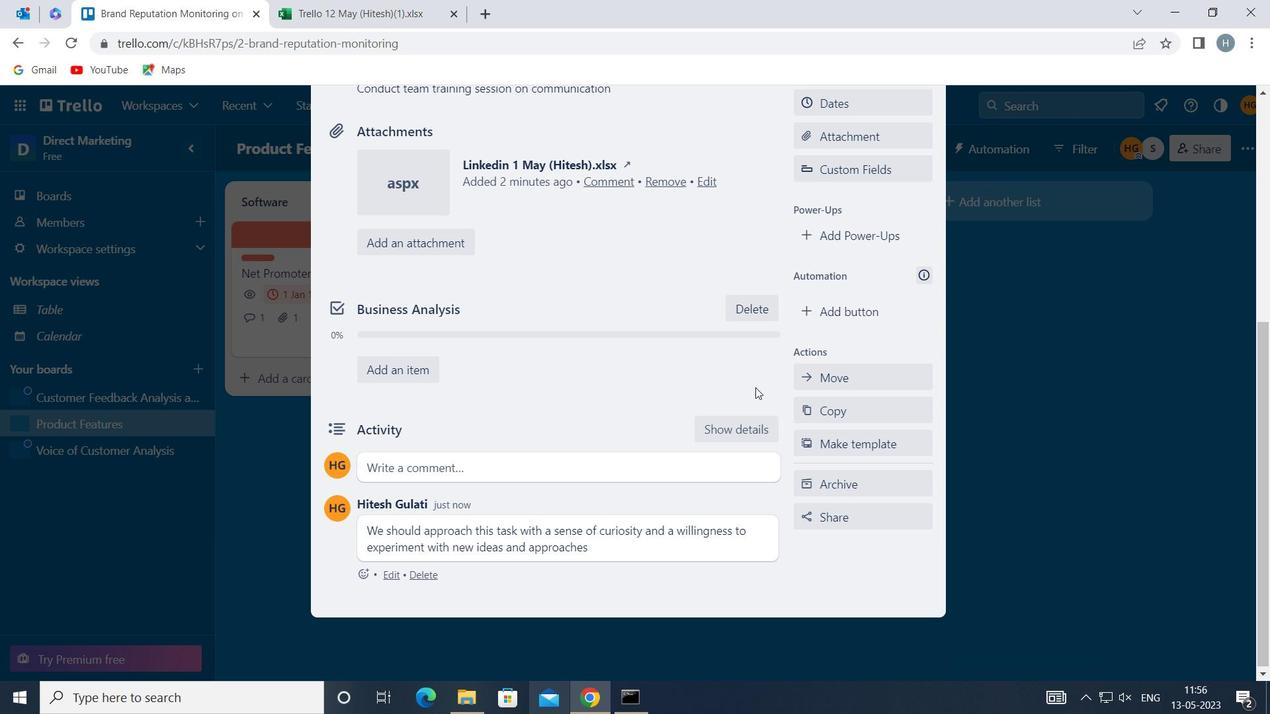 
